 Task: Find connections with filter location Nürnberg with filter topic #Analyticswith filter profile language French with filter current company TAFE - Tractors and Farm Equipment Limited with filter school INDIAN MARITIME UNIVERSITY with filter industry Telecommunications Carriers with filter service category Wedding Photography with filter keywords title Supervisors
Action: Mouse moved to (708, 120)
Screenshot: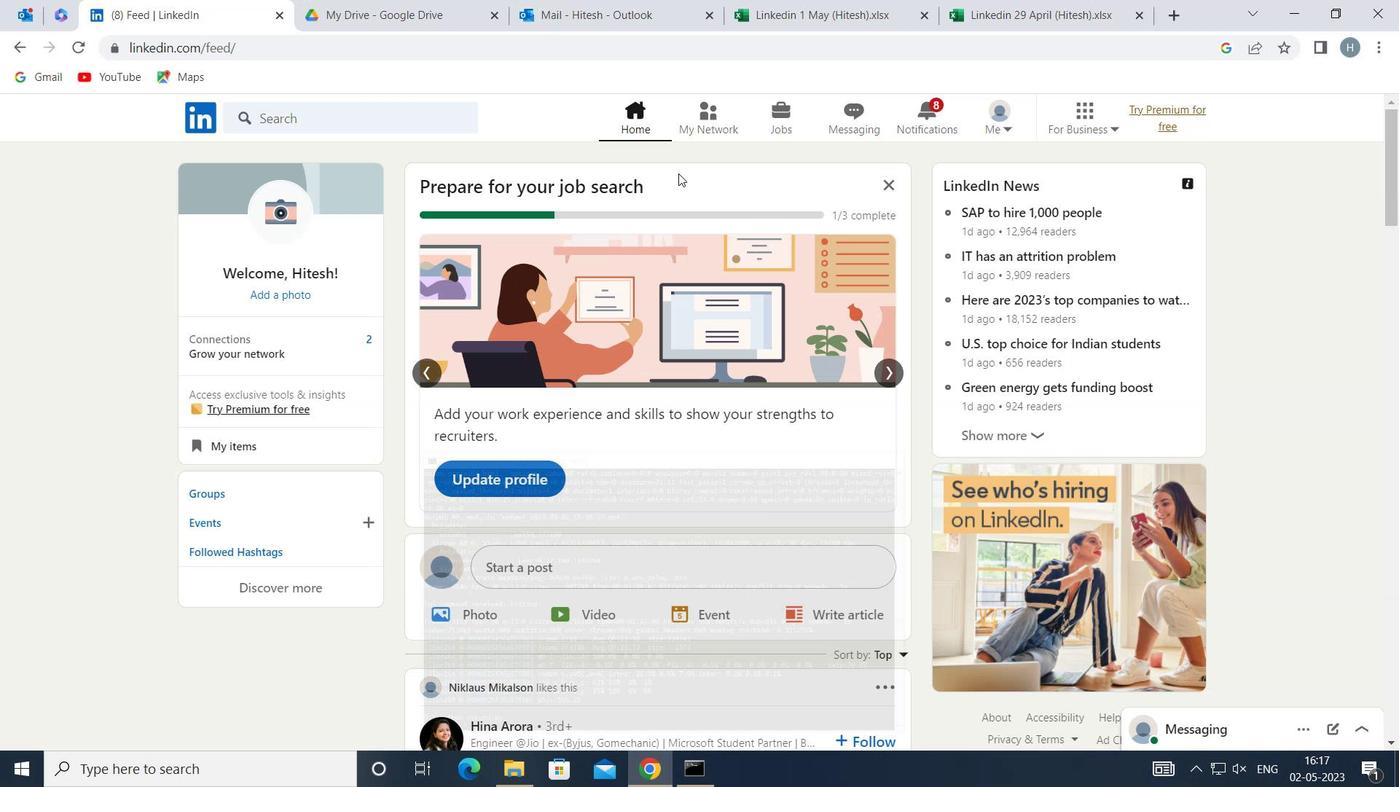 
Action: Mouse pressed left at (708, 120)
Screenshot: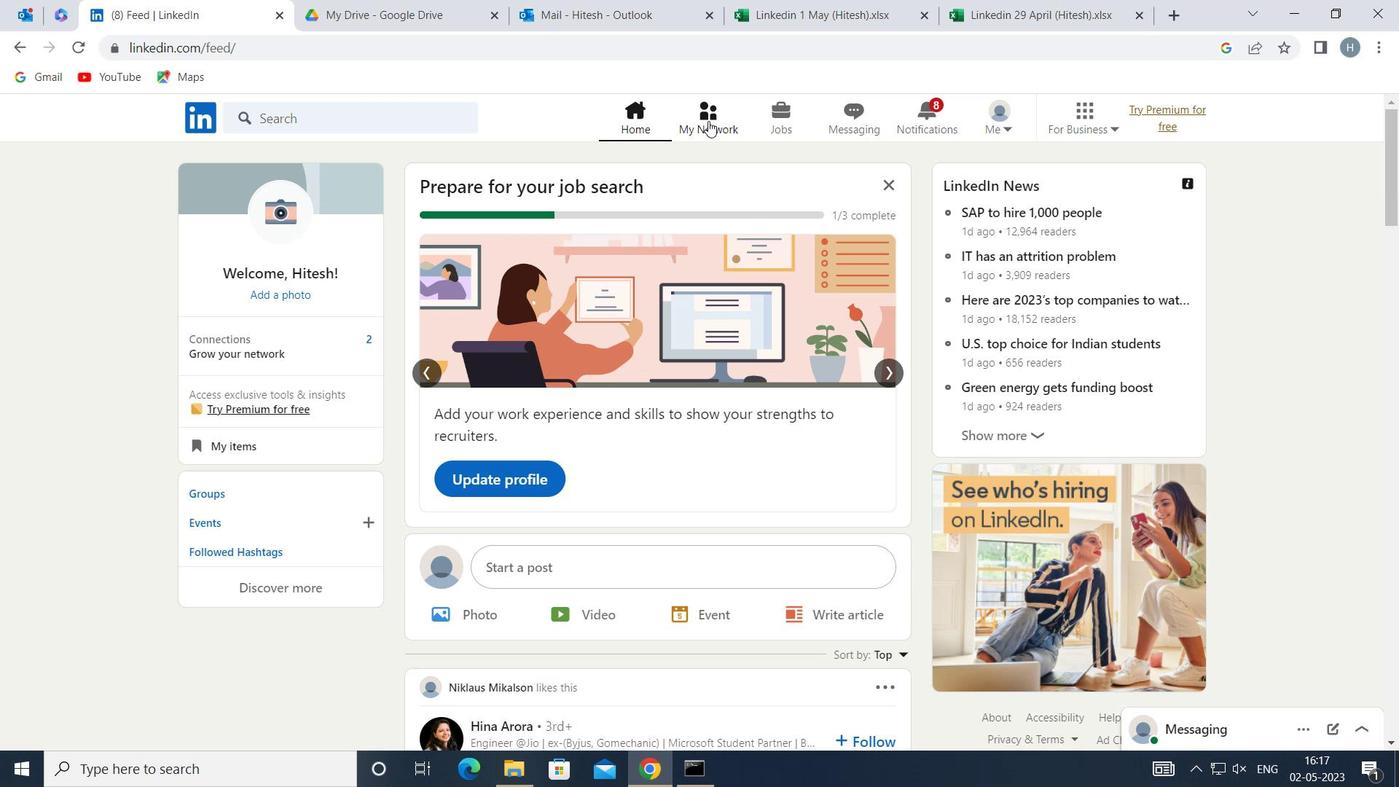 
Action: Mouse moved to (401, 223)
Screenshot: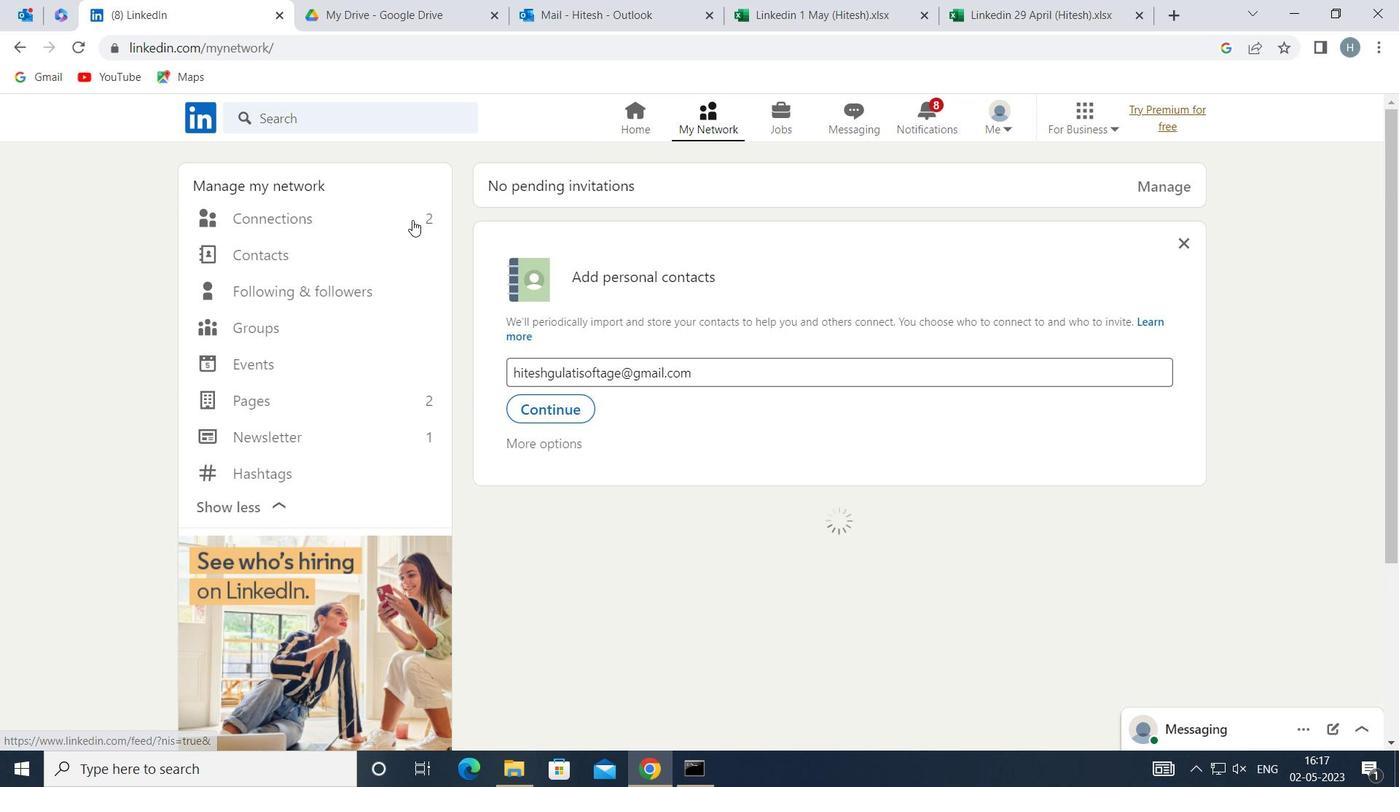 
Action: Mouse pressed left at (401, 223)
Screenshot: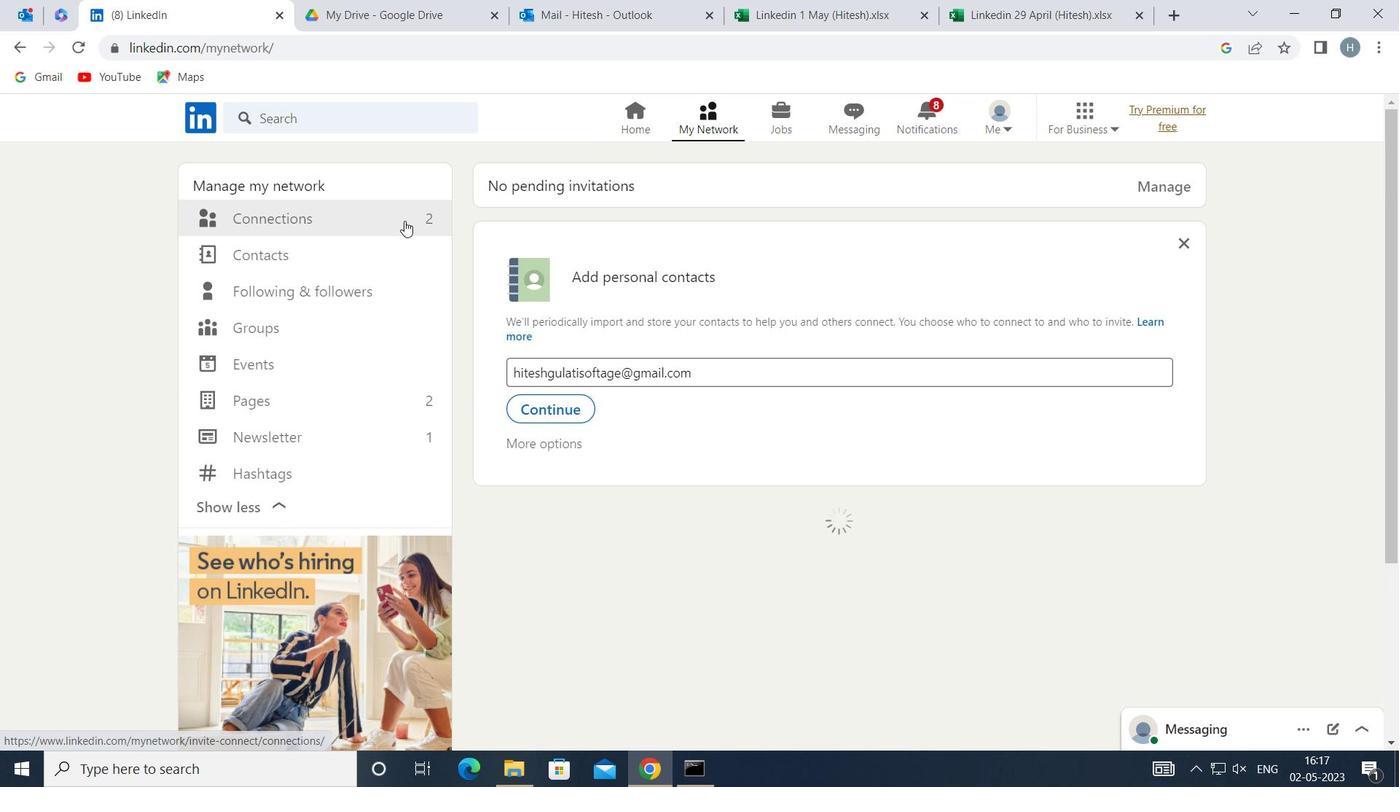 
Action: Mouse moved to (833, 216)
Screenshot: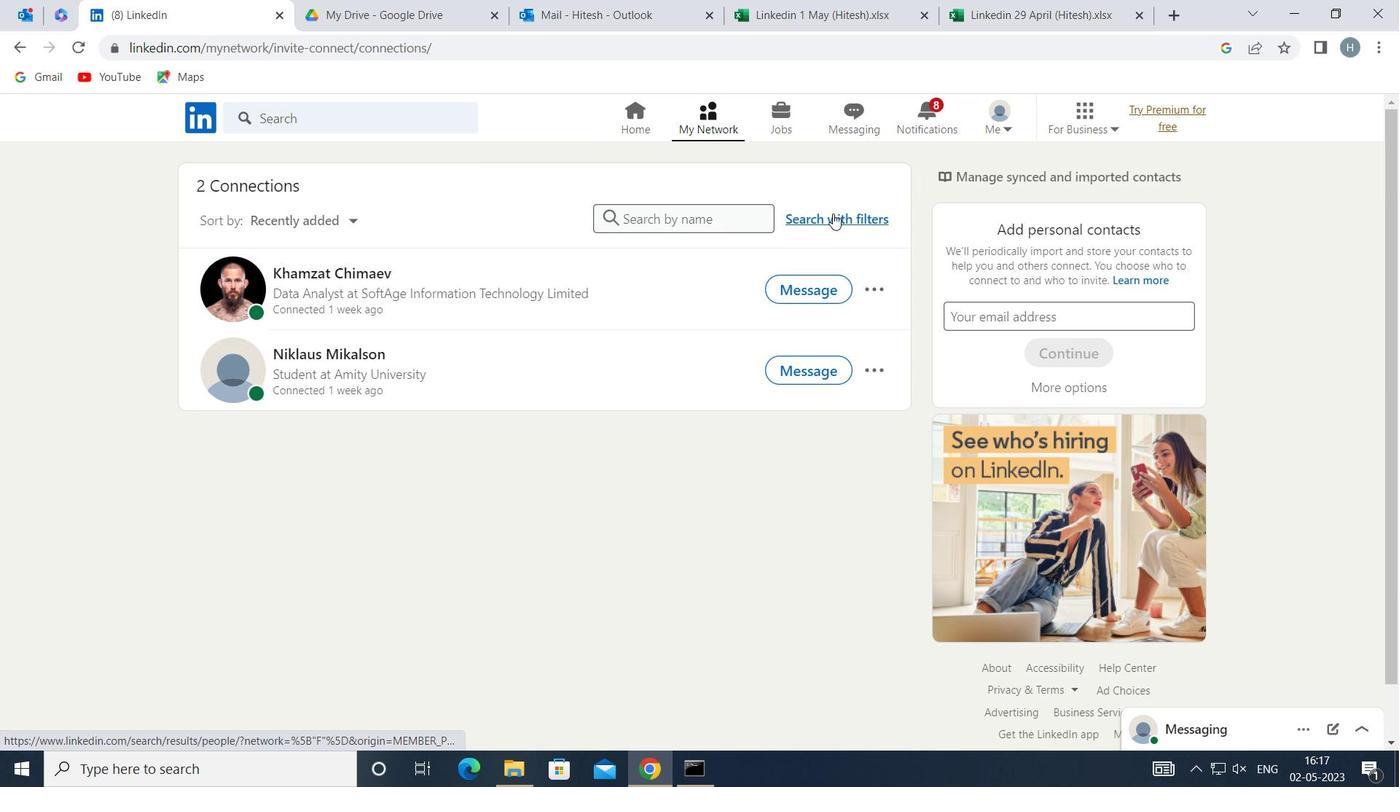 
Action: Mouse pressed left at (833, 216)
Screenshot: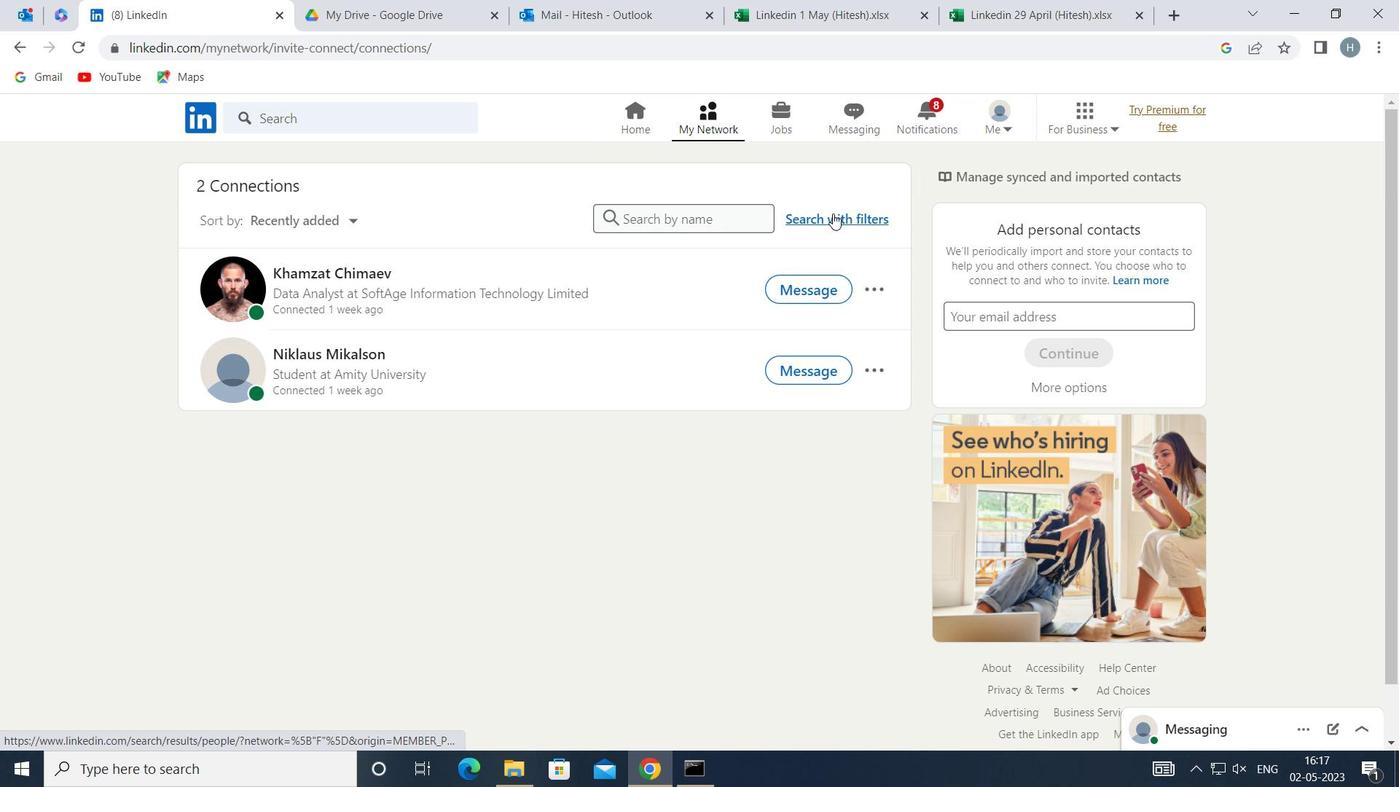 
Action: Mouse moved to (768, 167)
Screenshot: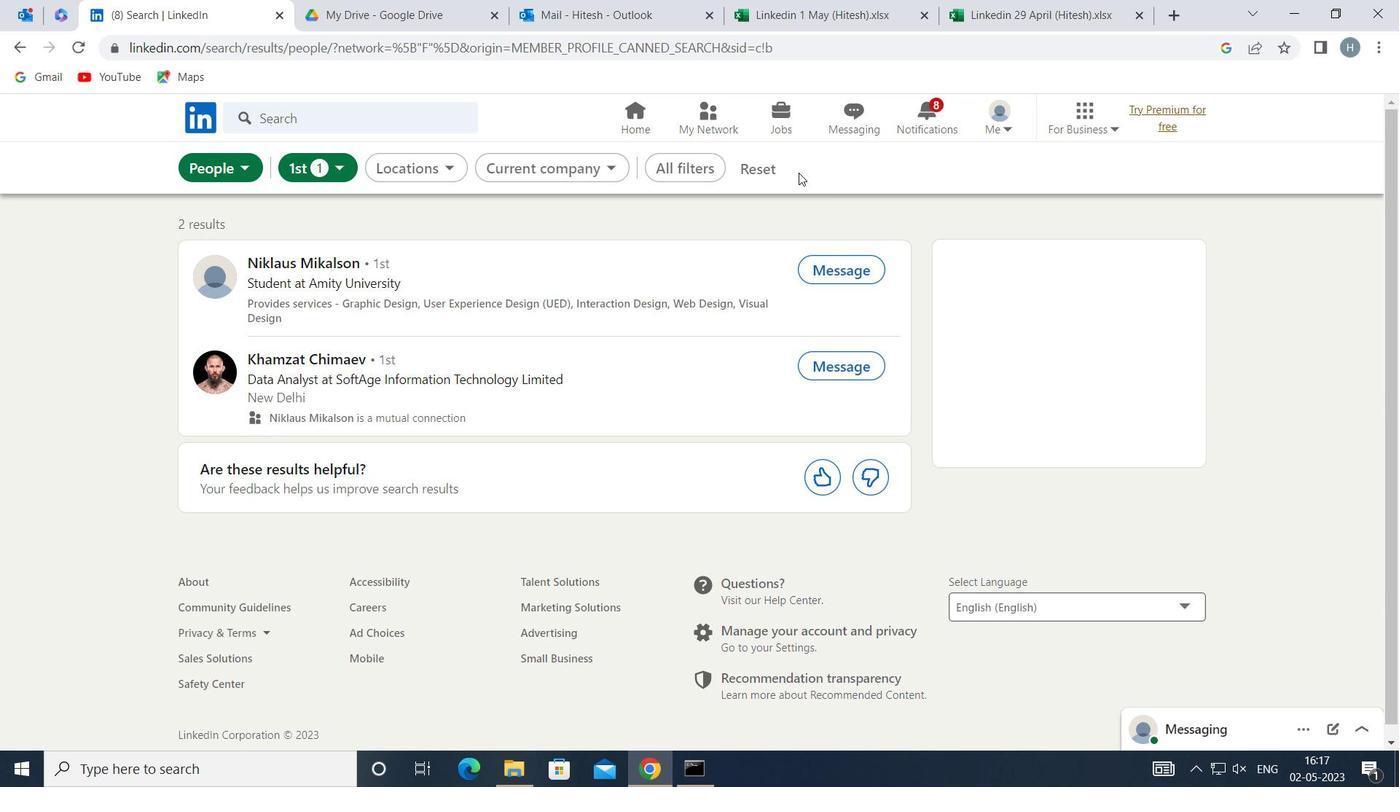 
Action: Mouse pressed left at (768, 167)
Screenshot: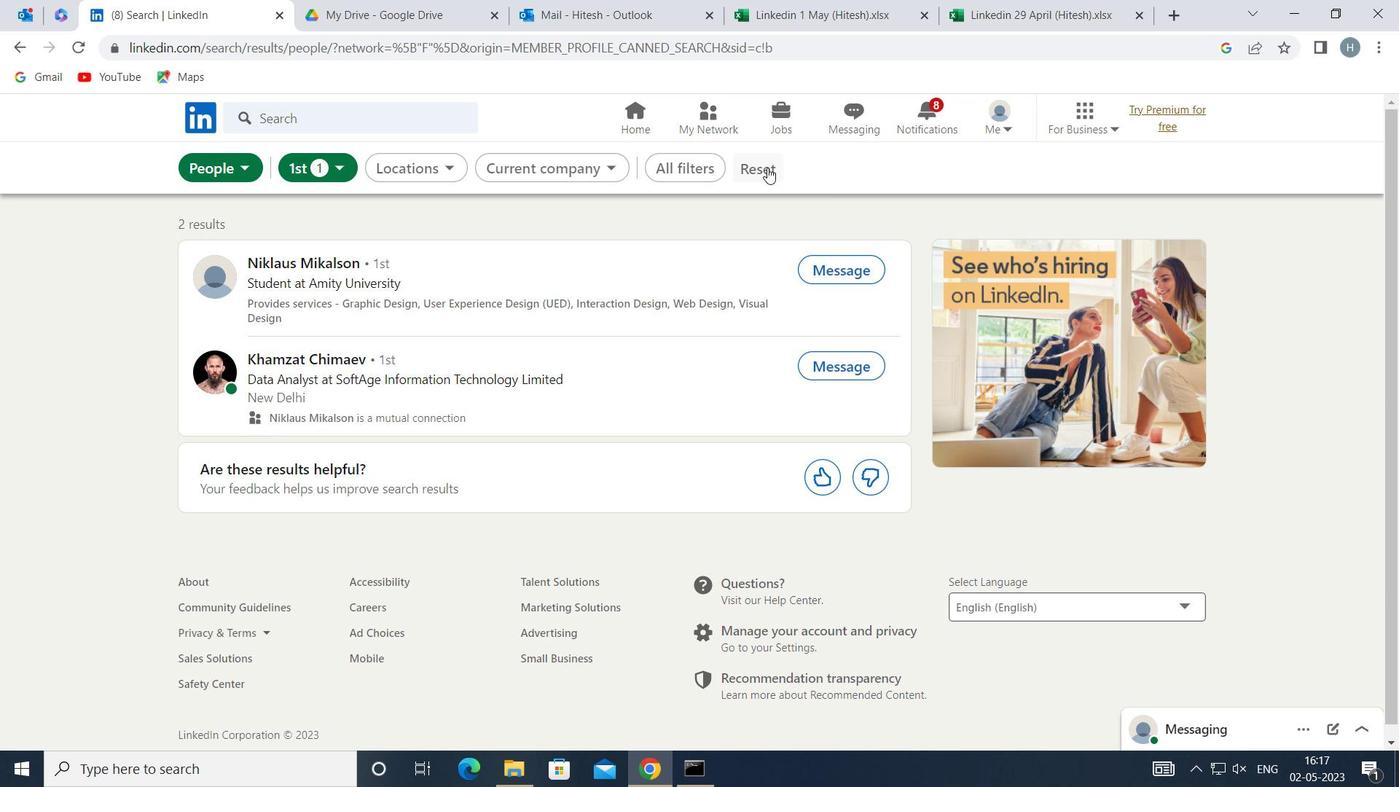 
Action: Mouse moved to (747, 165)
Screenshot: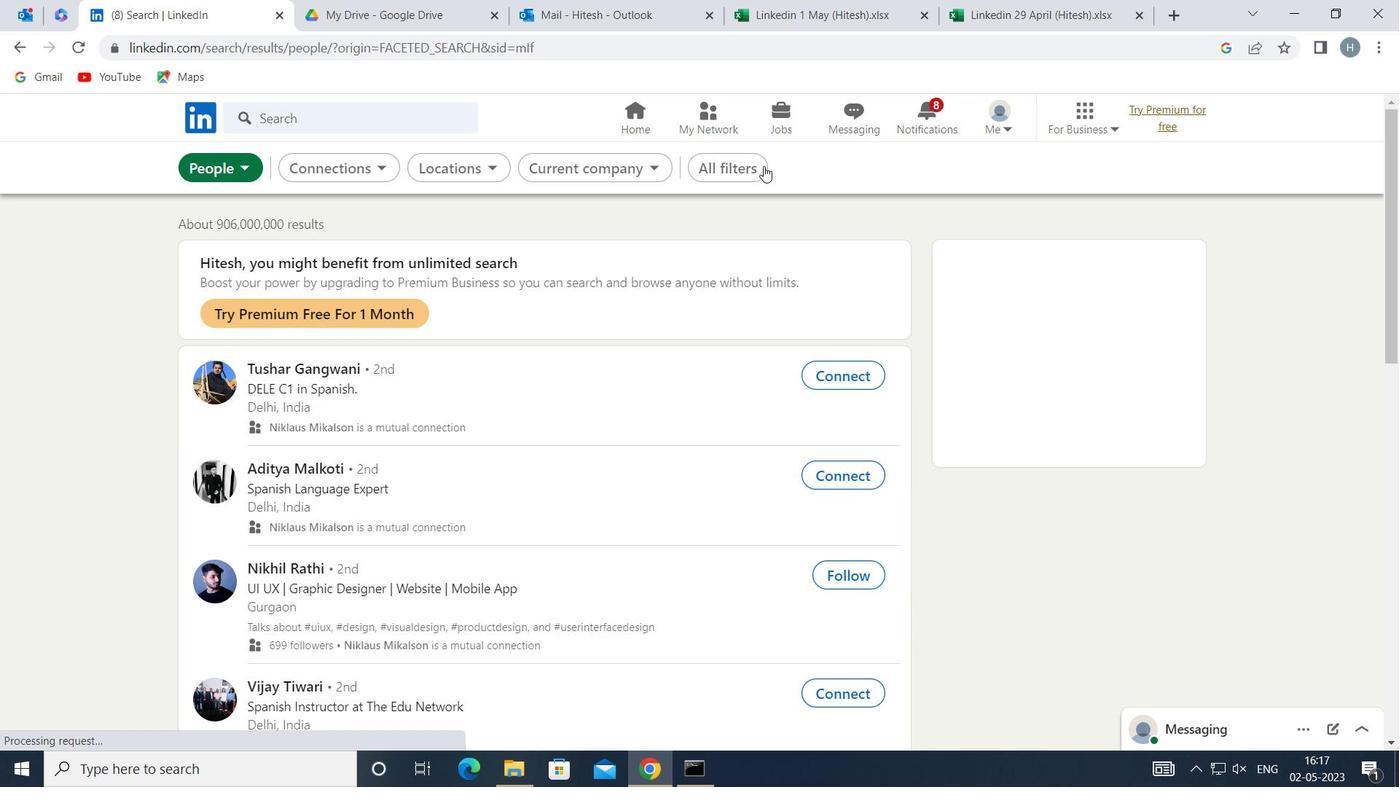 
Action: Mouse pressed left at (747, 165)
Screenshot: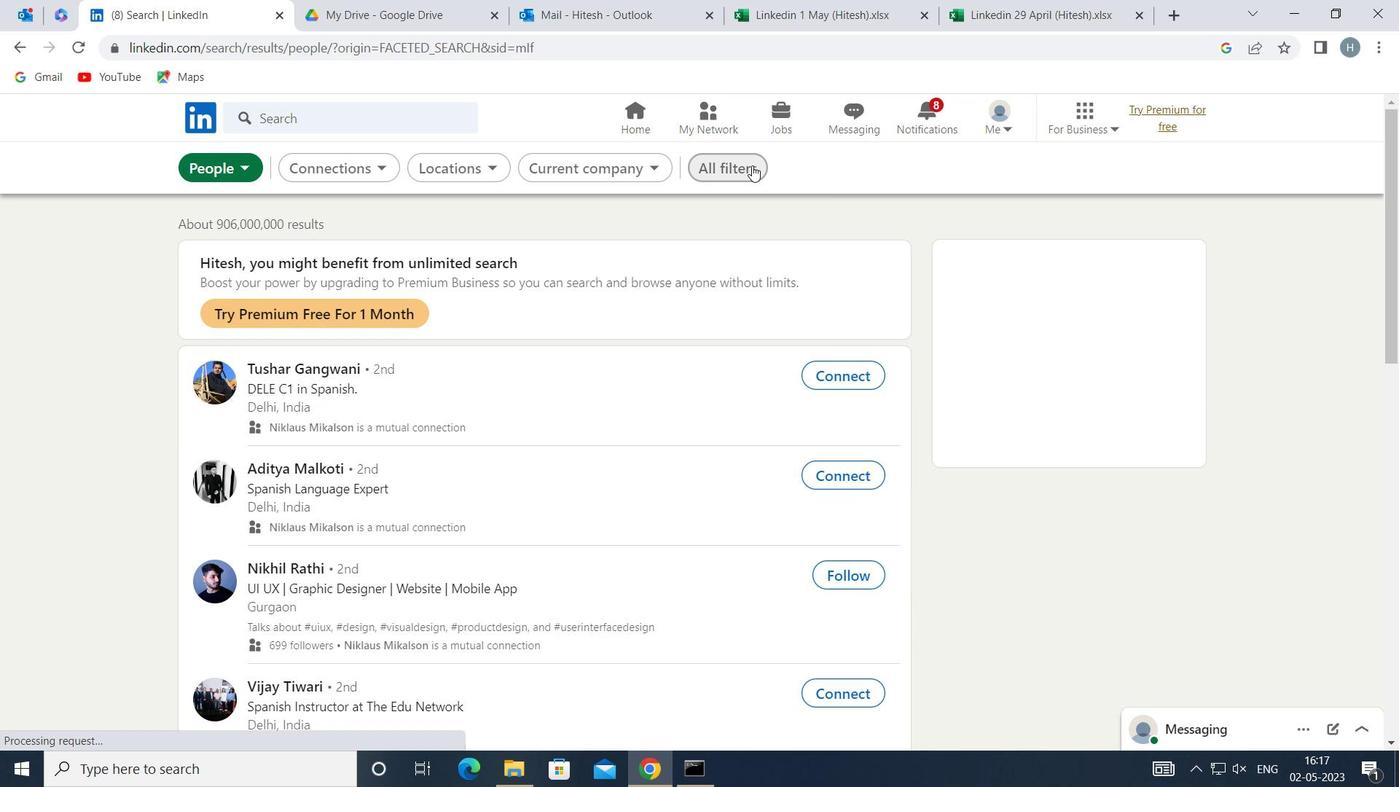 
Action: Mouse moved to (1023, 401)
Screenshot: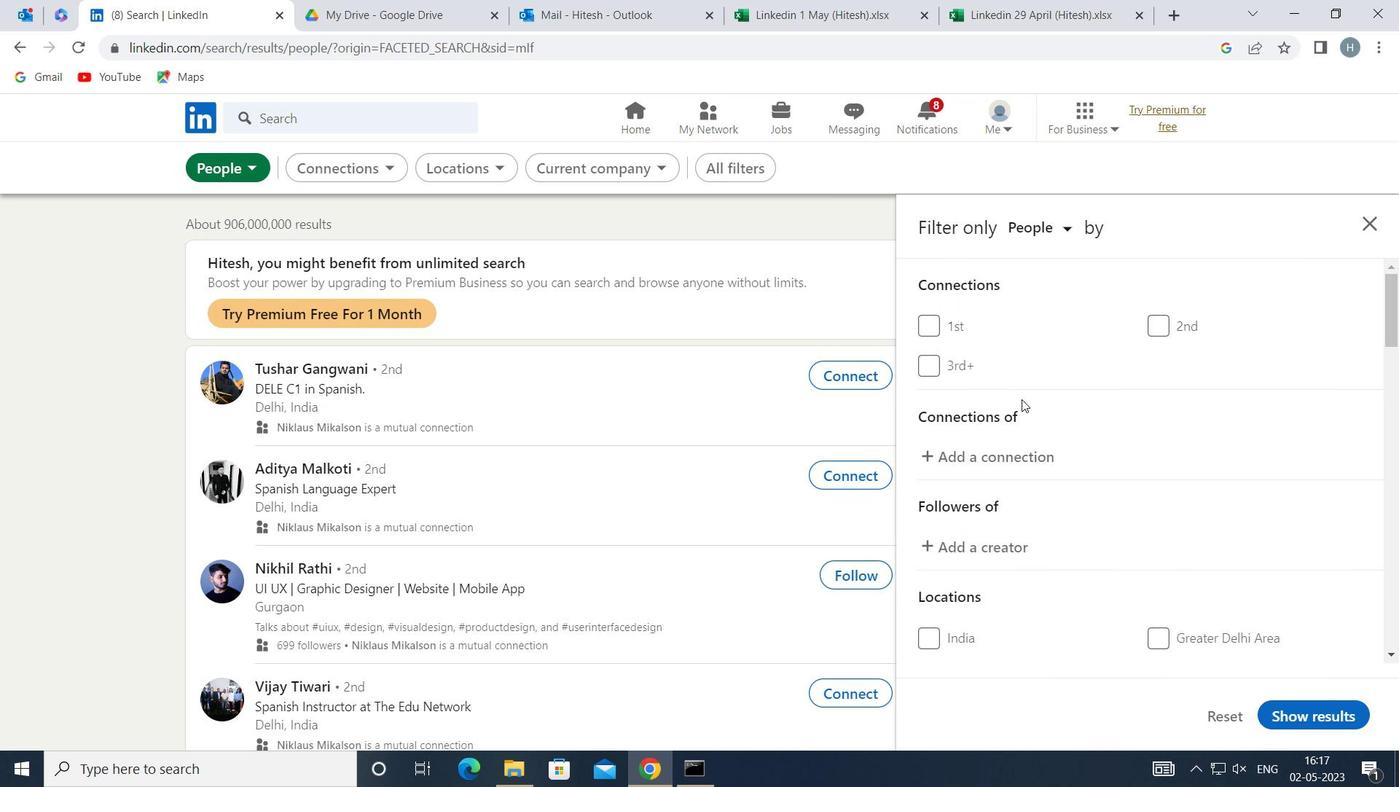 
Action: Mouse scrolled (1023, 400) with delta (0, 0)
Screenshot: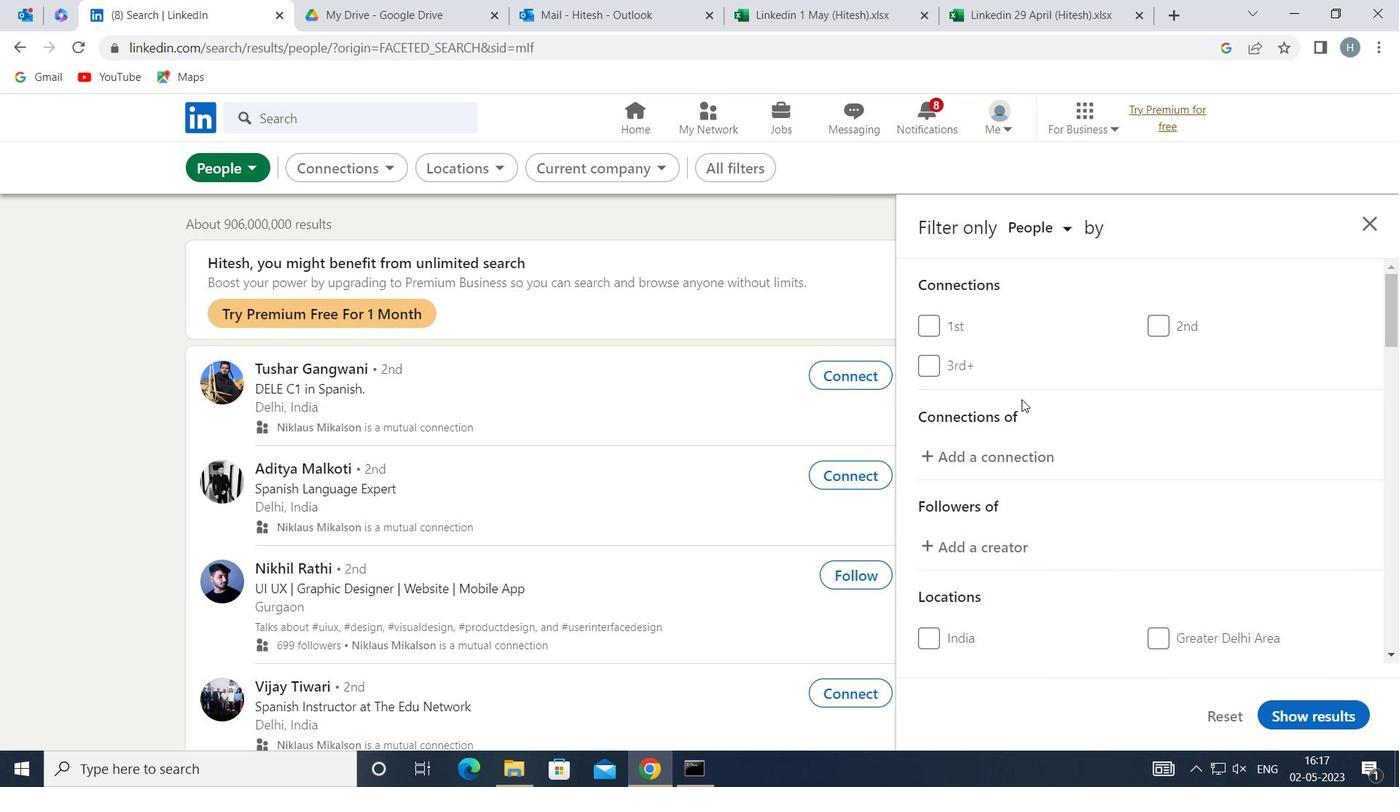 
Action: Mouse scrolled (1023, 400) with delta (0, 0)
Screenshot: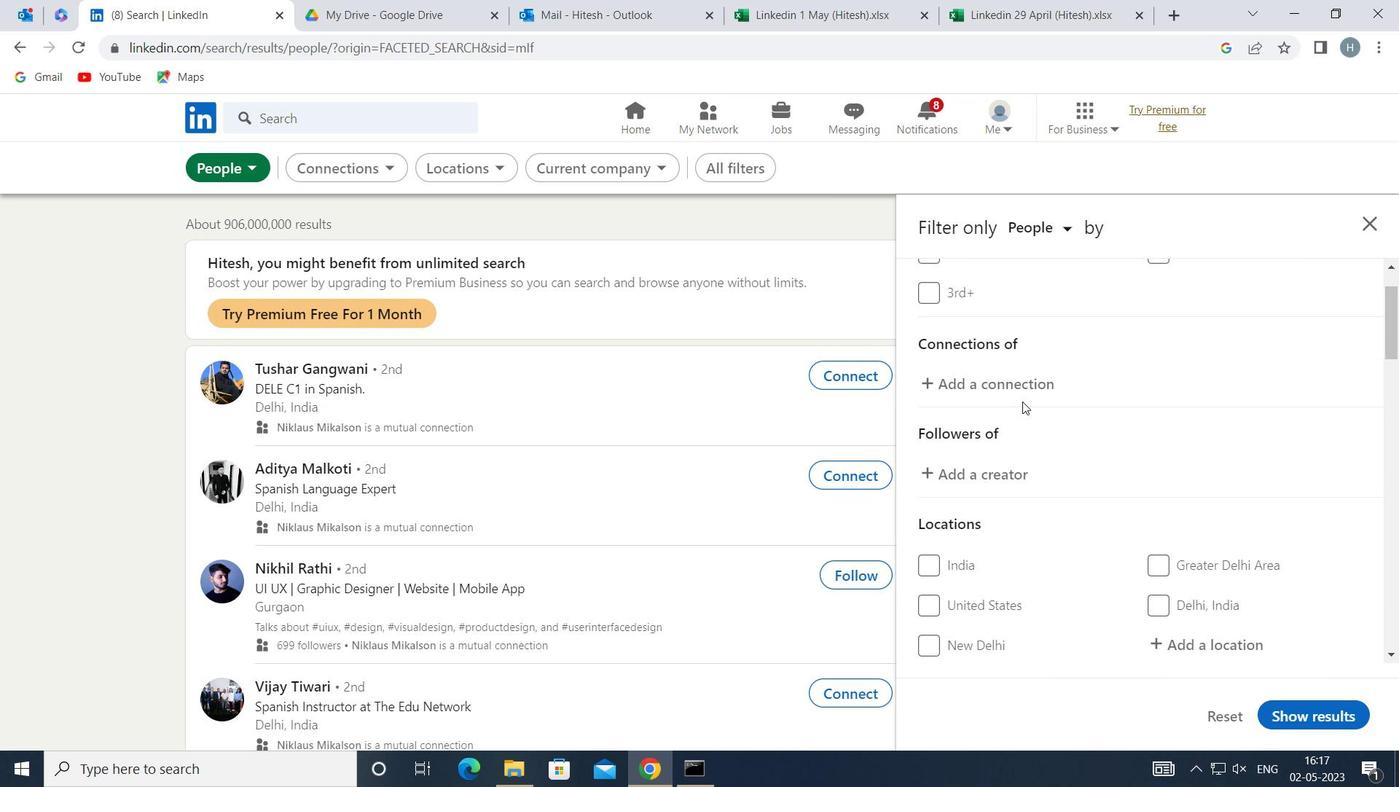 
Action: Mouse scrolled (1023, 400) with delta (0, 0)
Screenshot: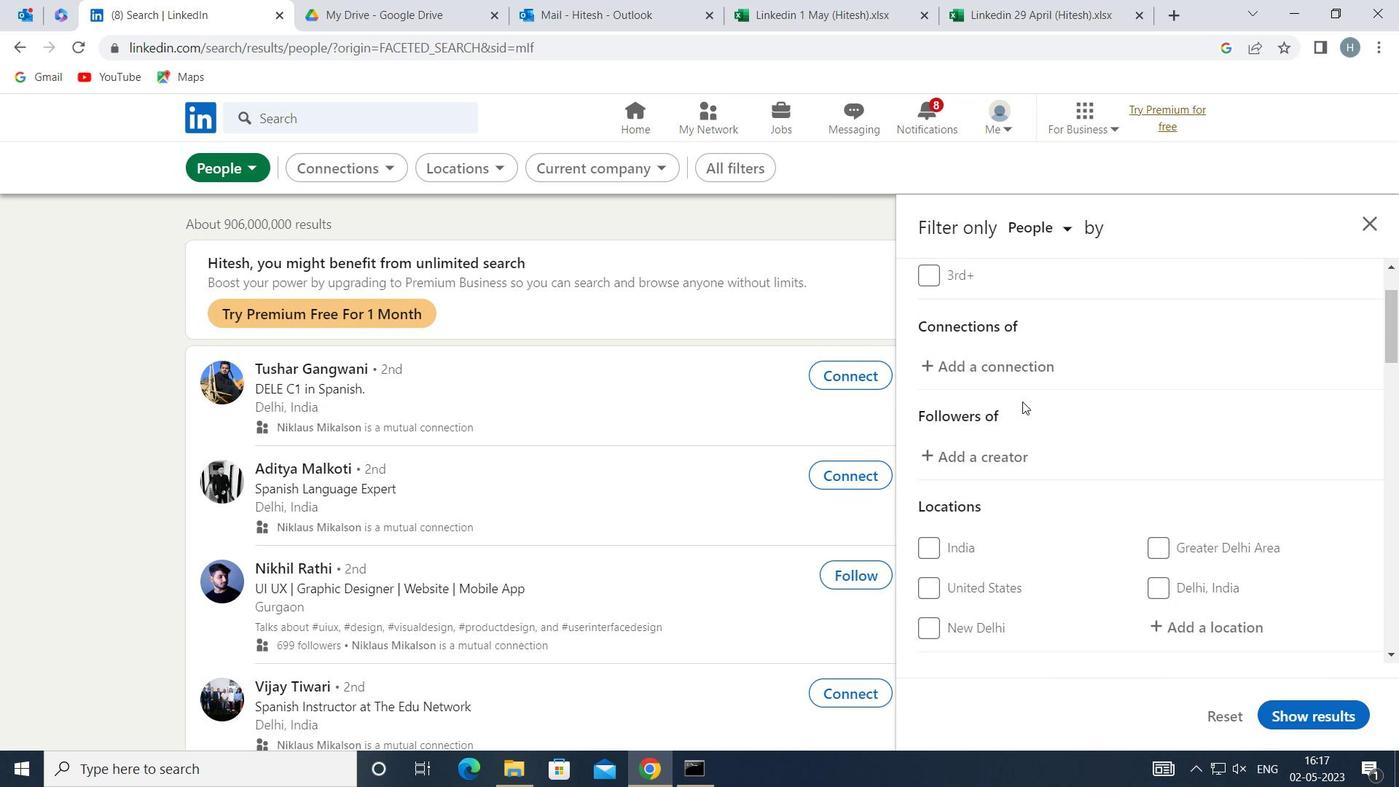 
Action: Mouse moved to (1193, 435)
Screenshot: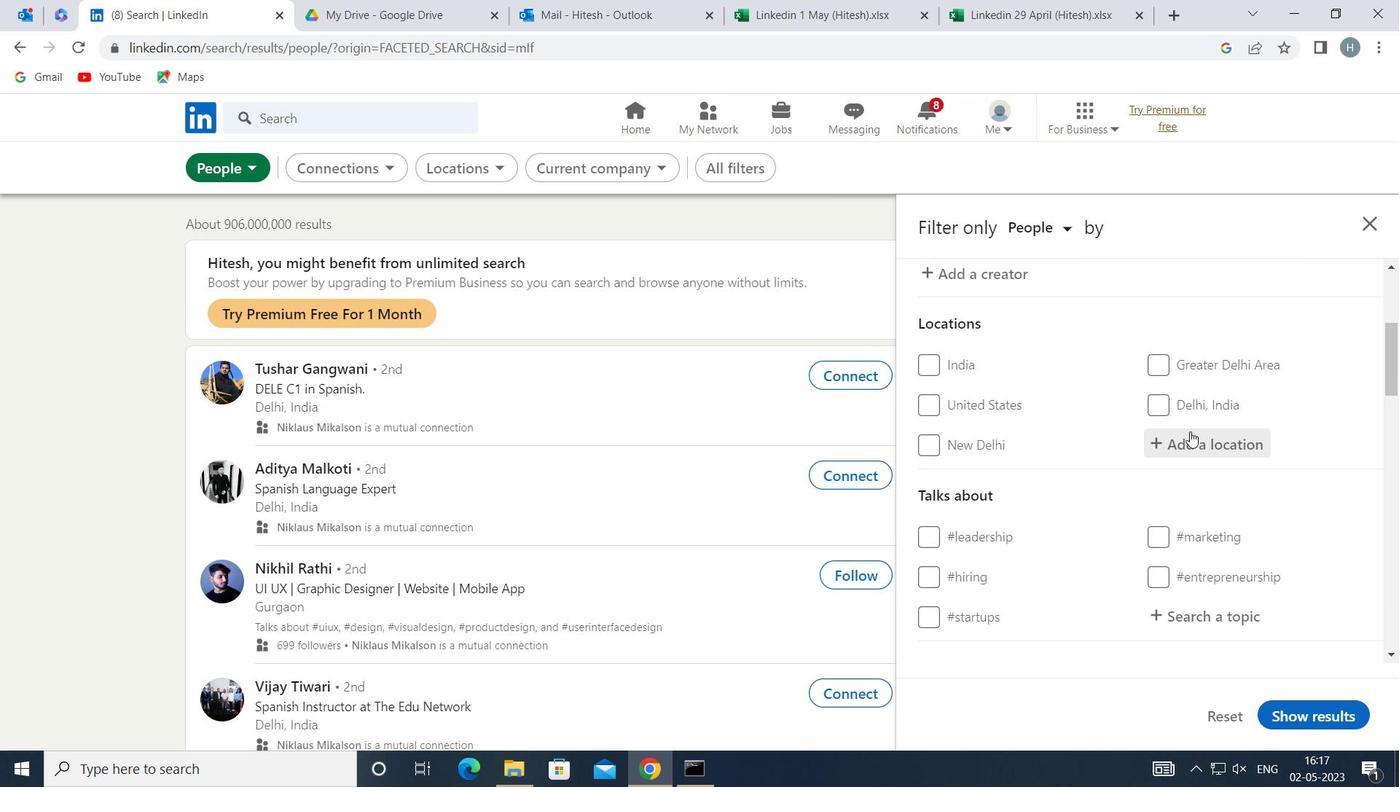 
Action: Mouse pressed left at (1193, 435)
Screenshot: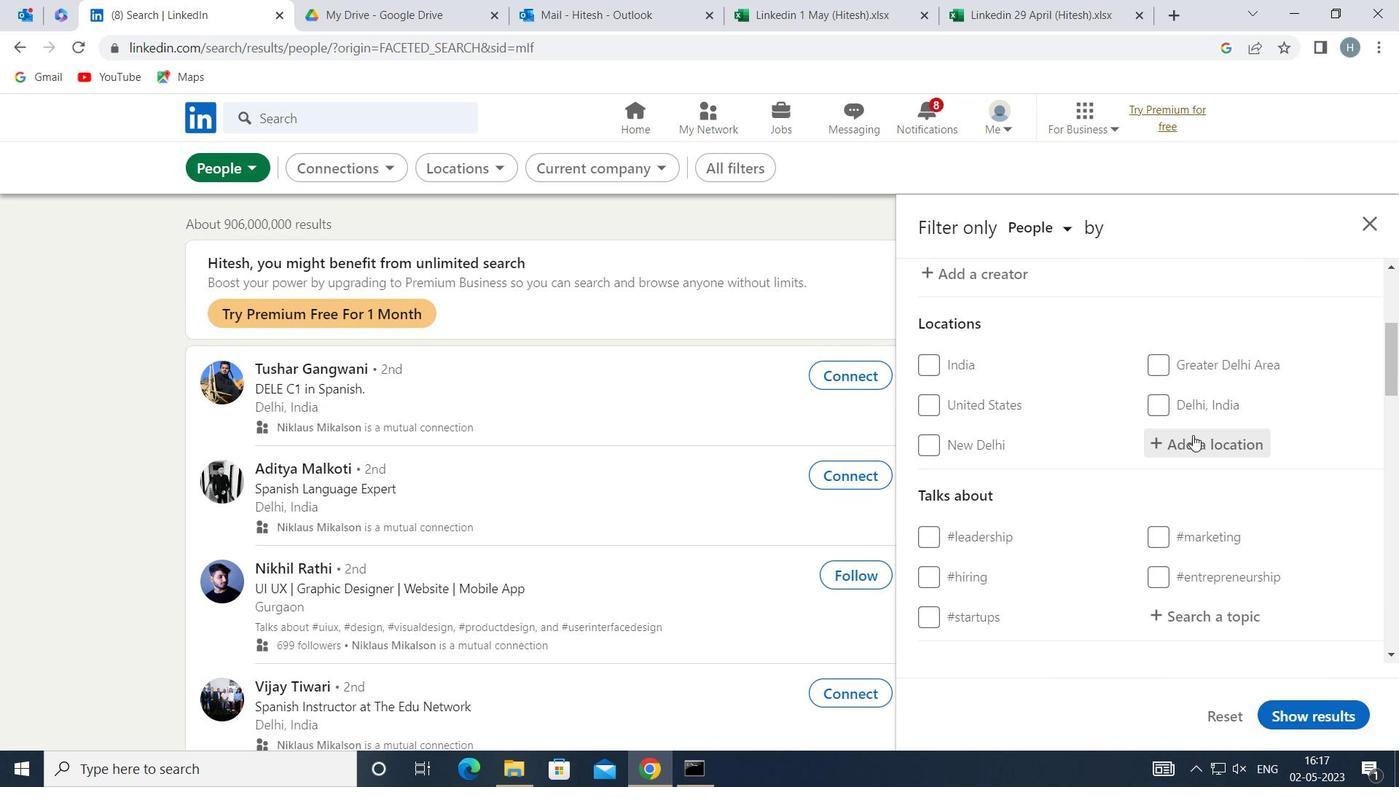 
Action: Key pressed <Key.shift><Key.shift><Key.shift><Key.shift><Key.shift><Key.shift><Key.shift><Key.shift><Key.shift><Key.shift><Key.shift><Key.shift><Key.shift><Key.shift>NURNBERG
Screenshot: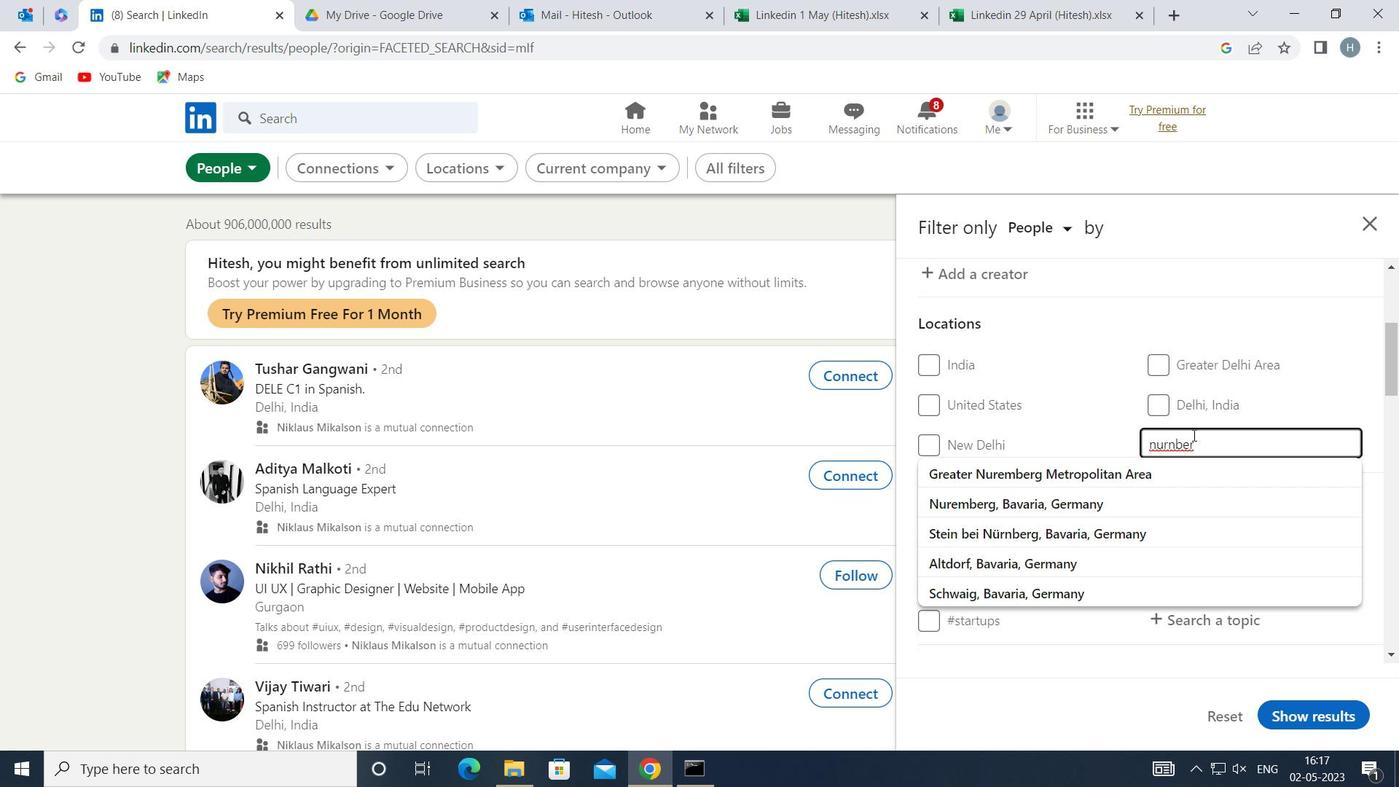 
Action: Mouse moved to (1223, 448)
Screenshot: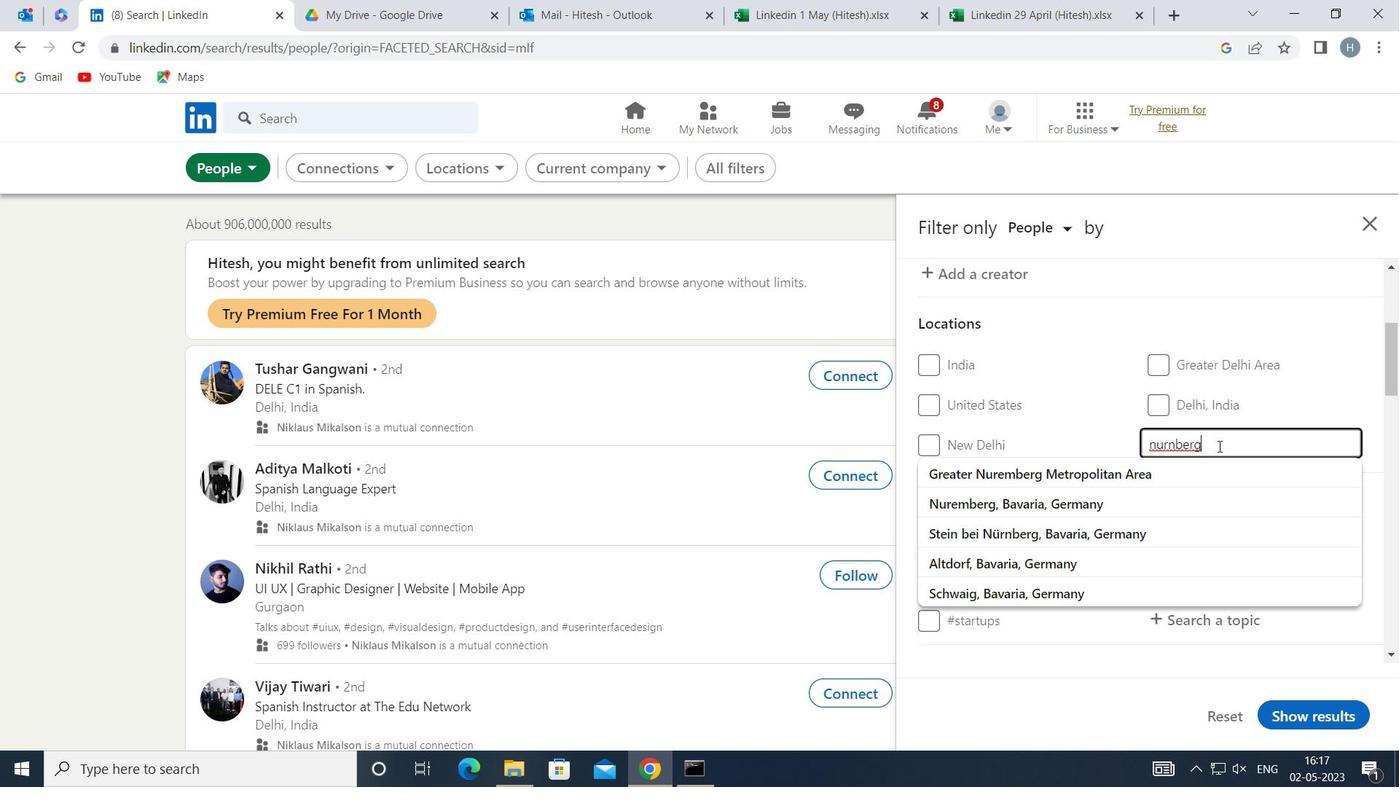 
Action: Mouse pressed left at (1223, 448)
Screenshot: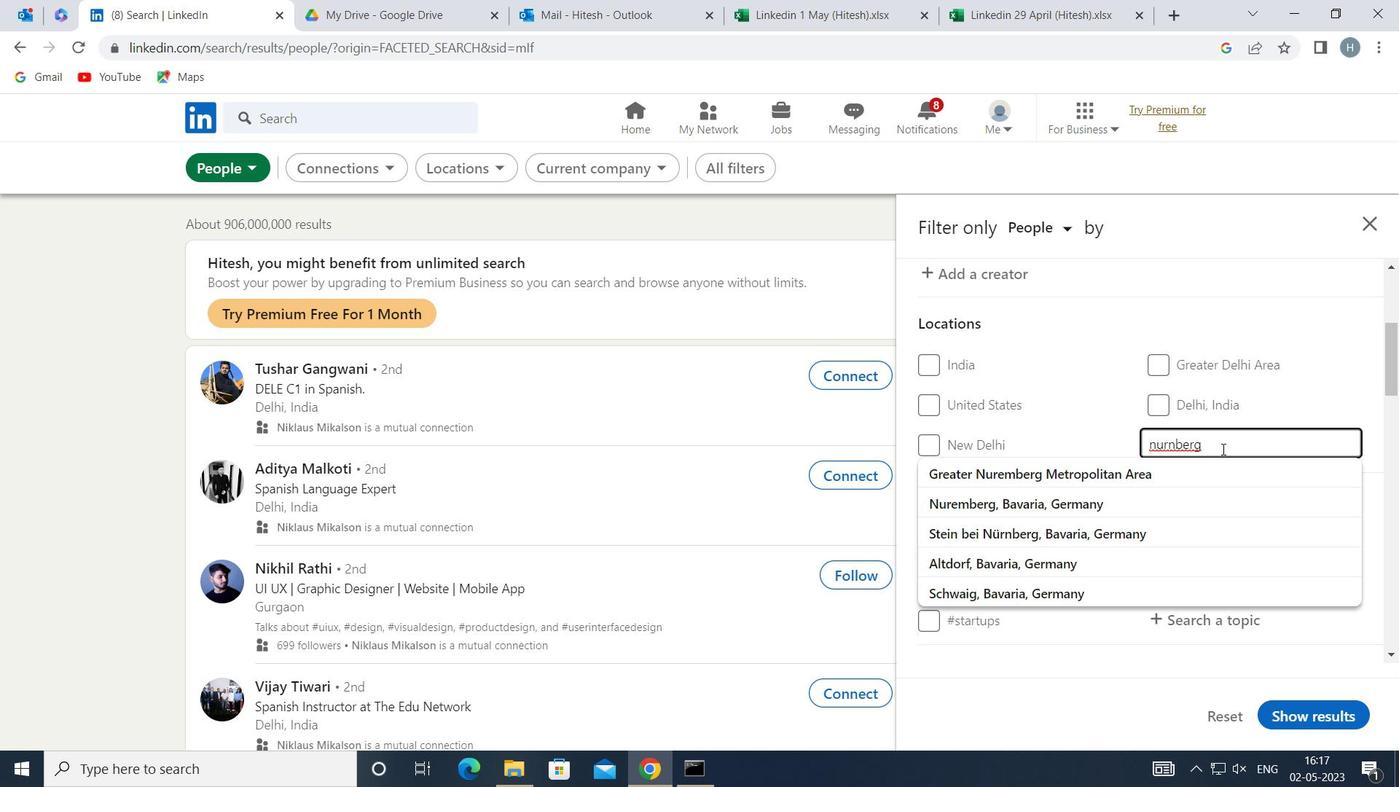 
Action: Mouse moved to (1367, 391)
Screenshot: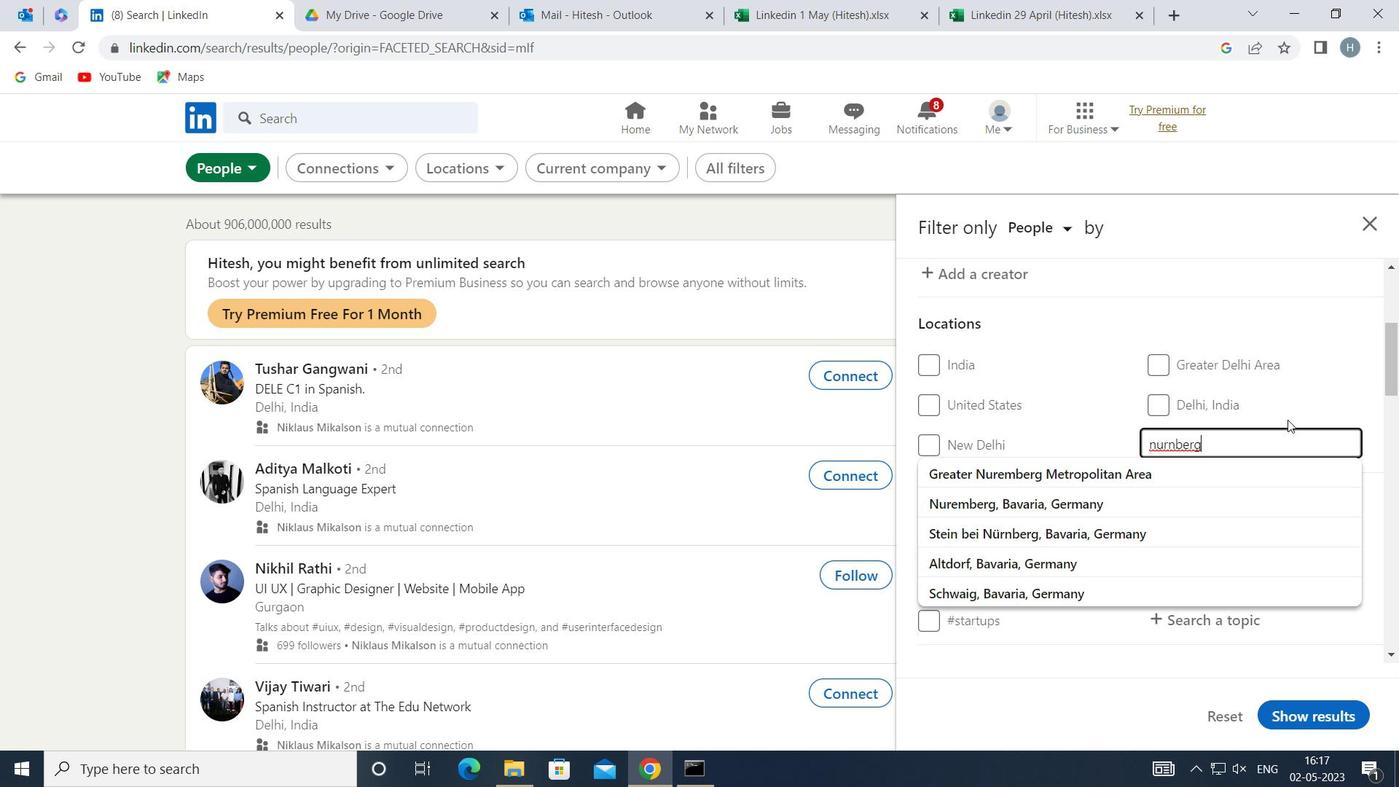 
Action: Mouse pressed left at (1367, 391)
Screenshot: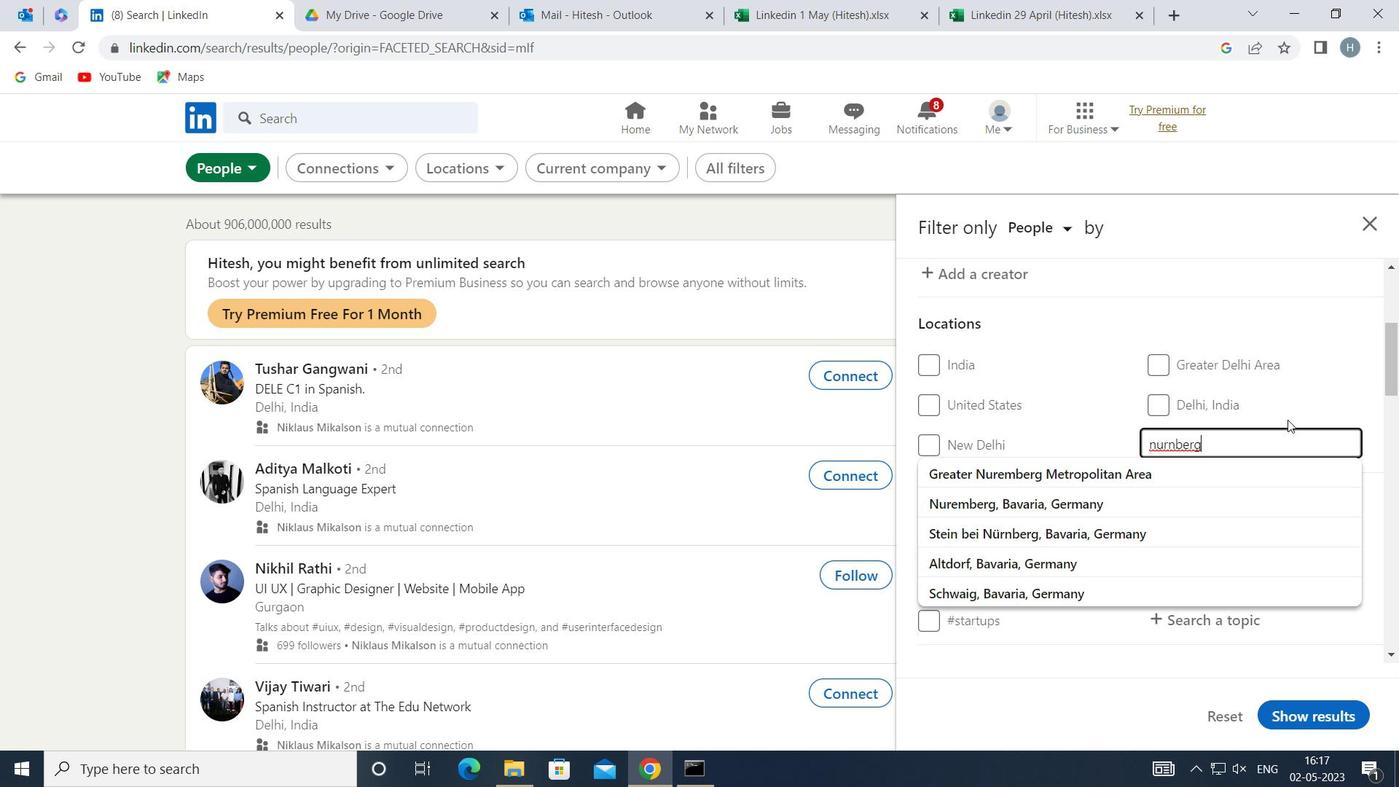 
Action: Mouse moved to (1220, 617)
Screenshot: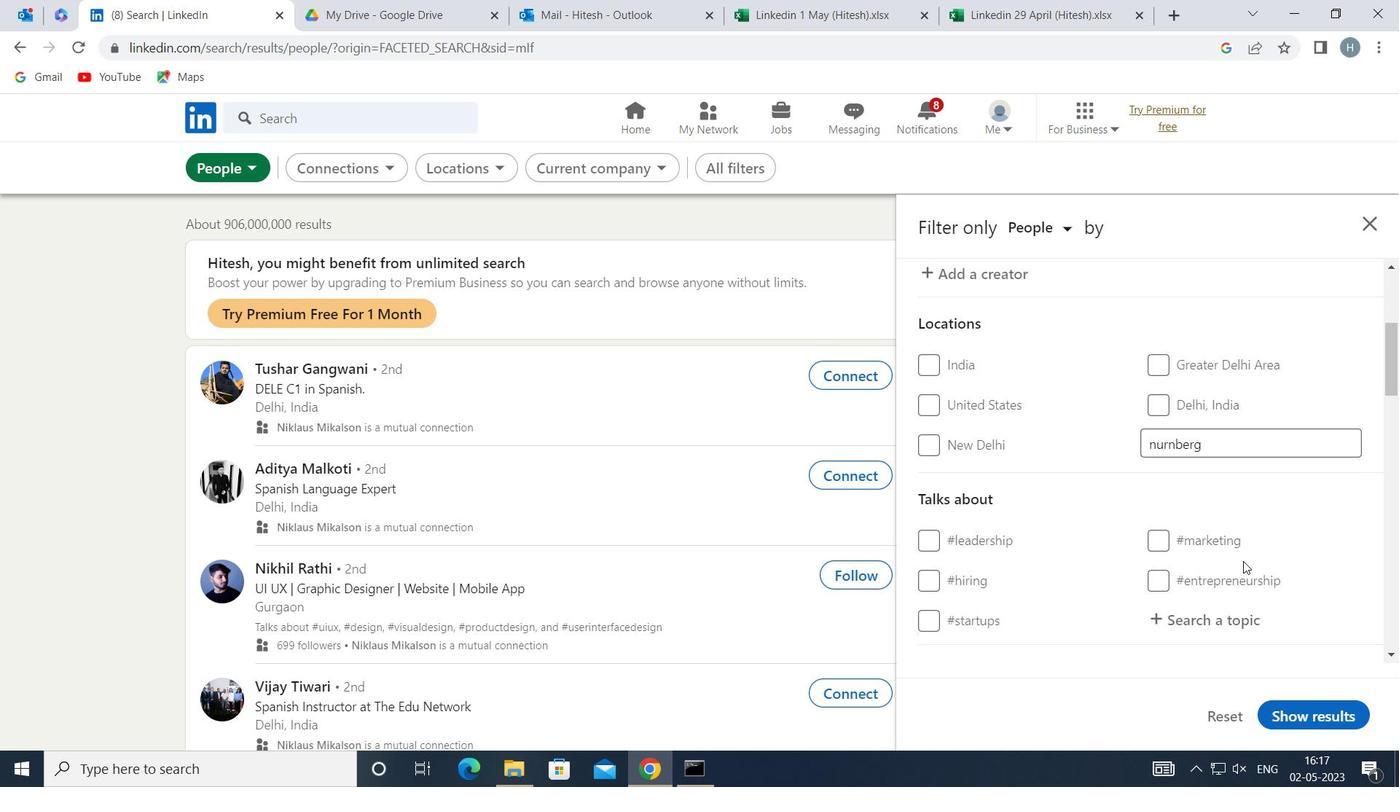 
Action: Mouse pressed left at (1220, 617)
Screenshot: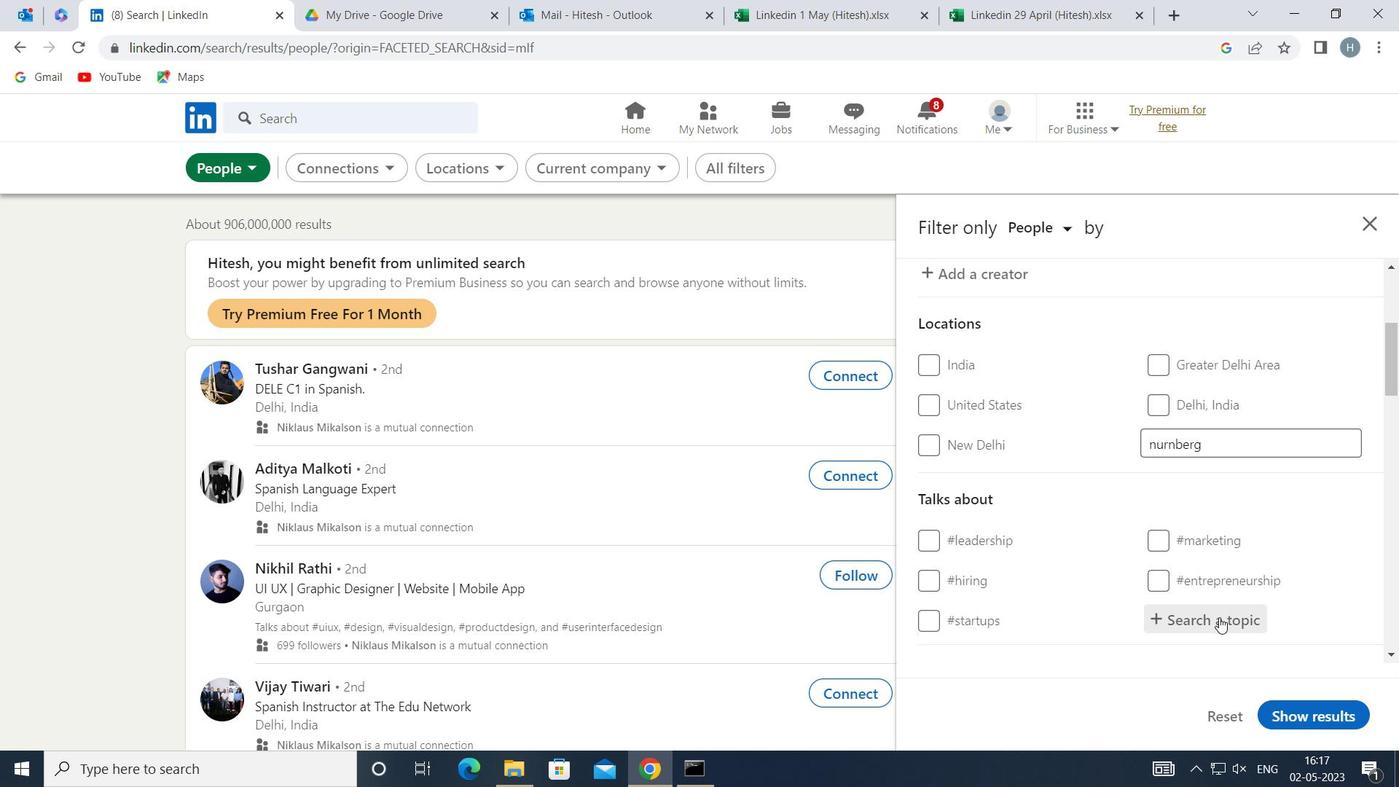 
Action: Key pressed <Key.shift>ANALYTIC
Screenshot: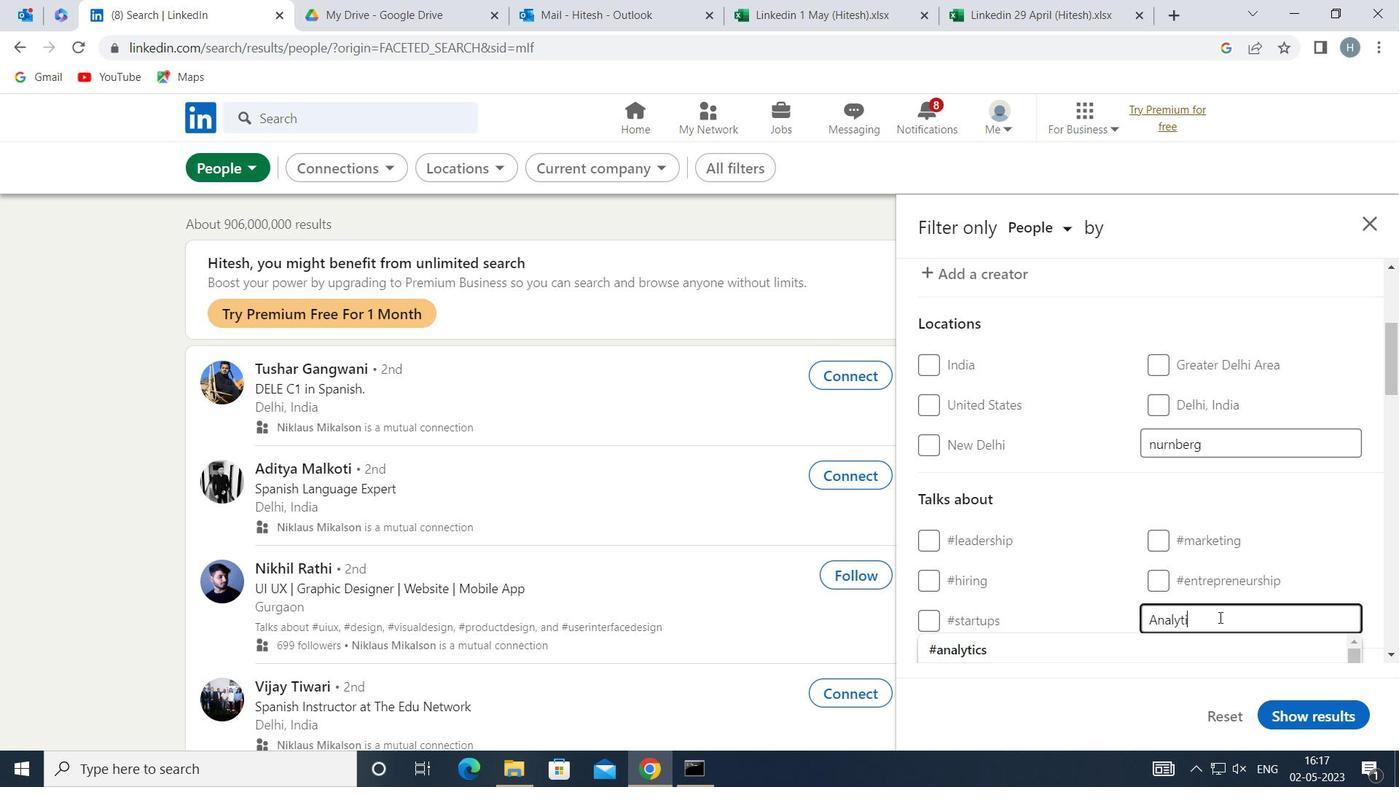 
Action: Mouse moved to (1055, 650)
Screenshot: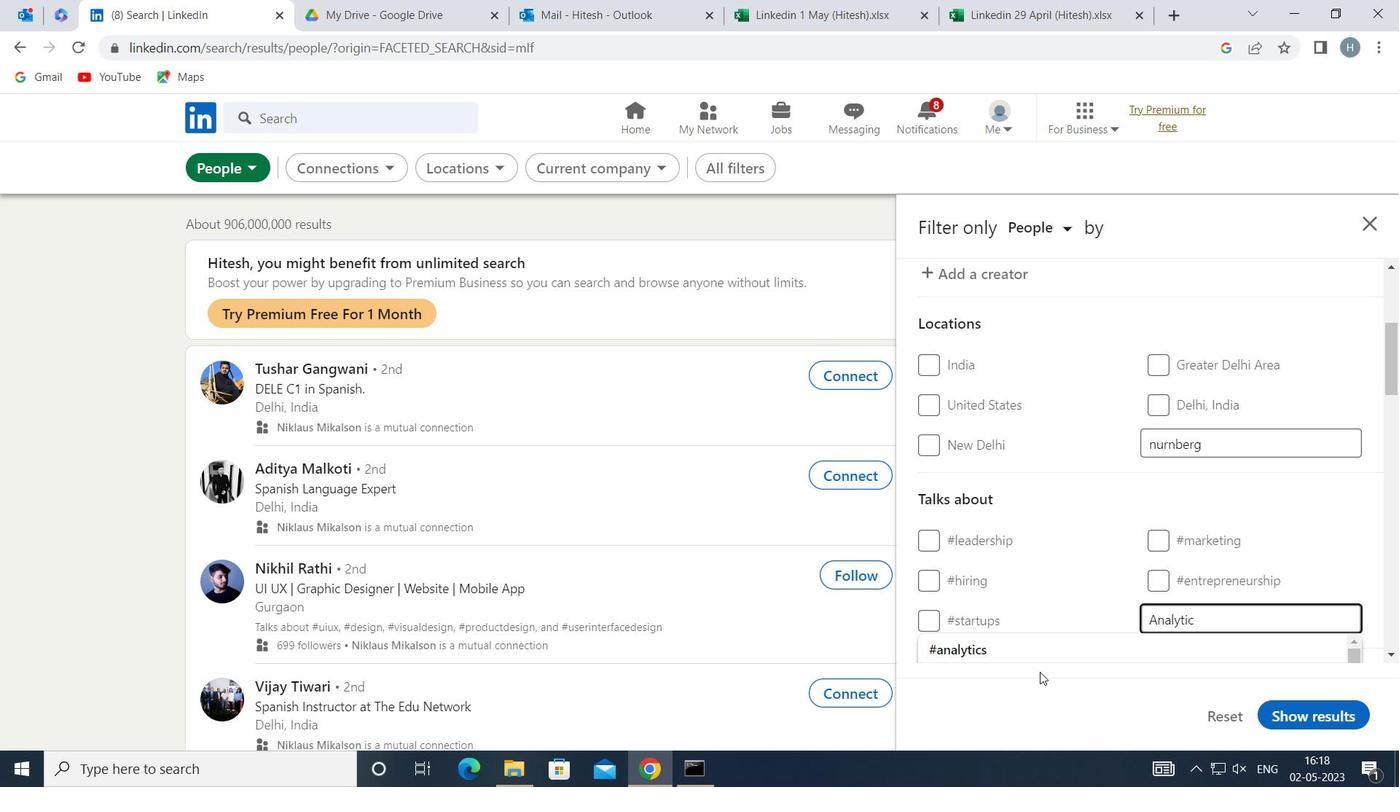 
Action: Mouse pressed left at (1055, 650)
Screenshot: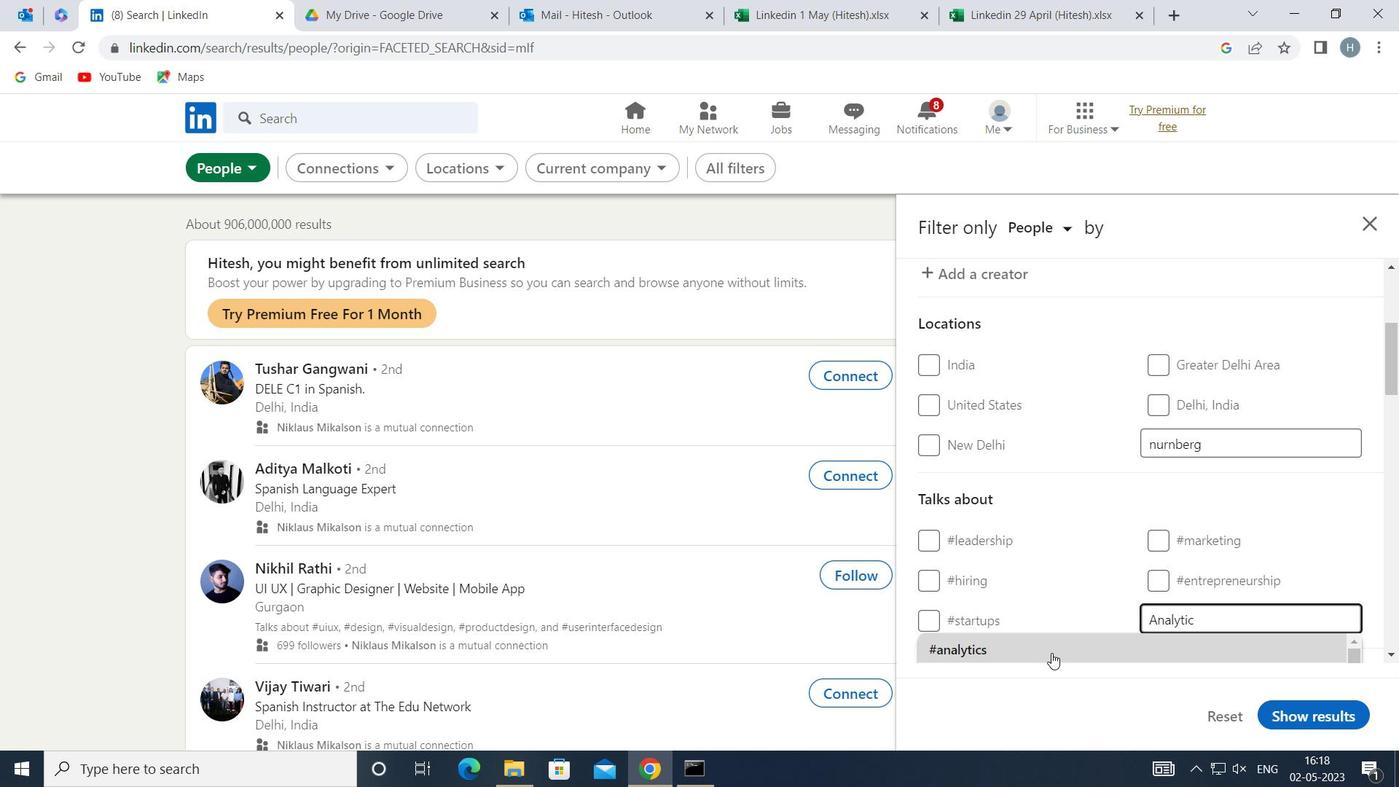 
Action: Mouse moved to (1056, 599)
Screenshot: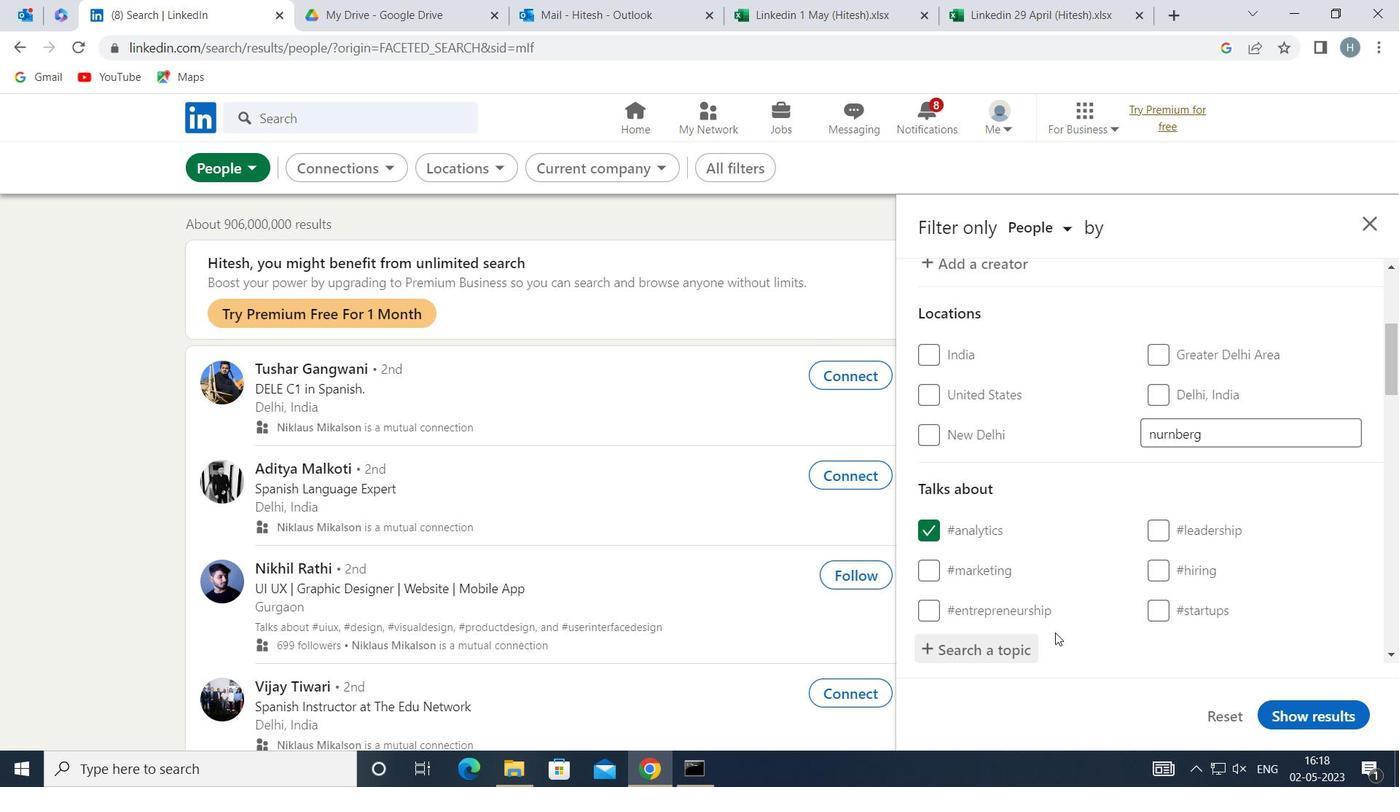 
Action: Mouse scrolled (1056, 599) with delta (0, 0)
Screenshot: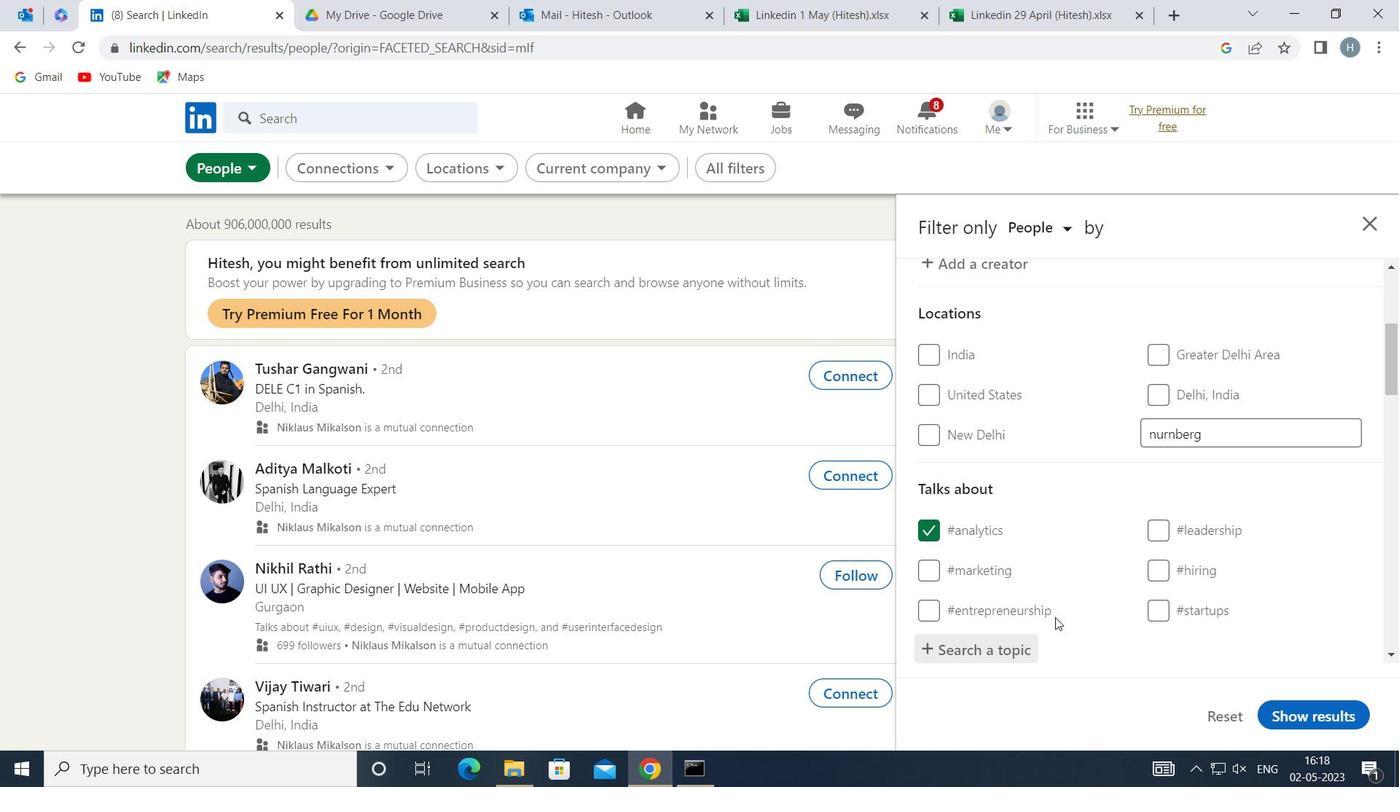 
Action: Mouse scrolled (1056, 599) with delta (0, 0)
Screenshot: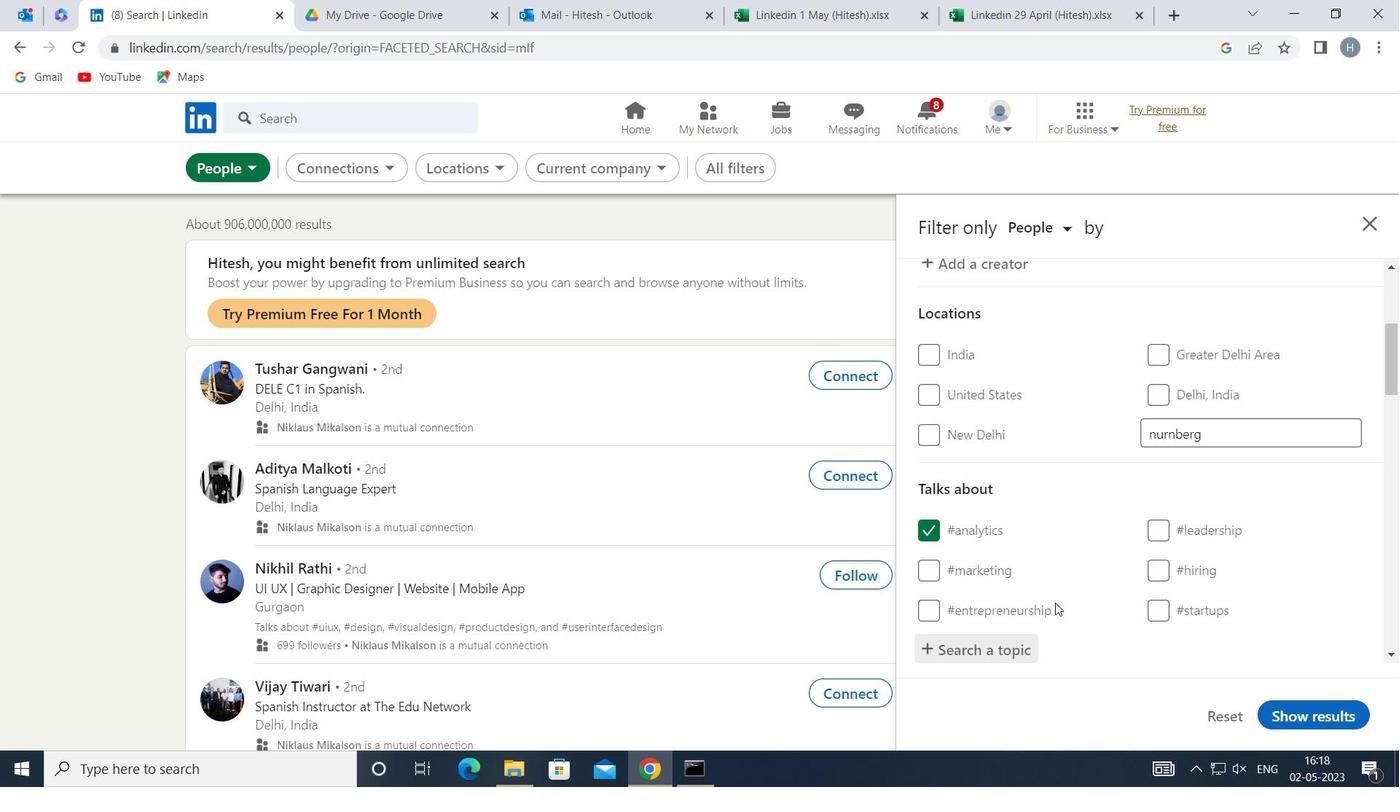 
Action: Mouse moved to (1101, 596)
Screenshot: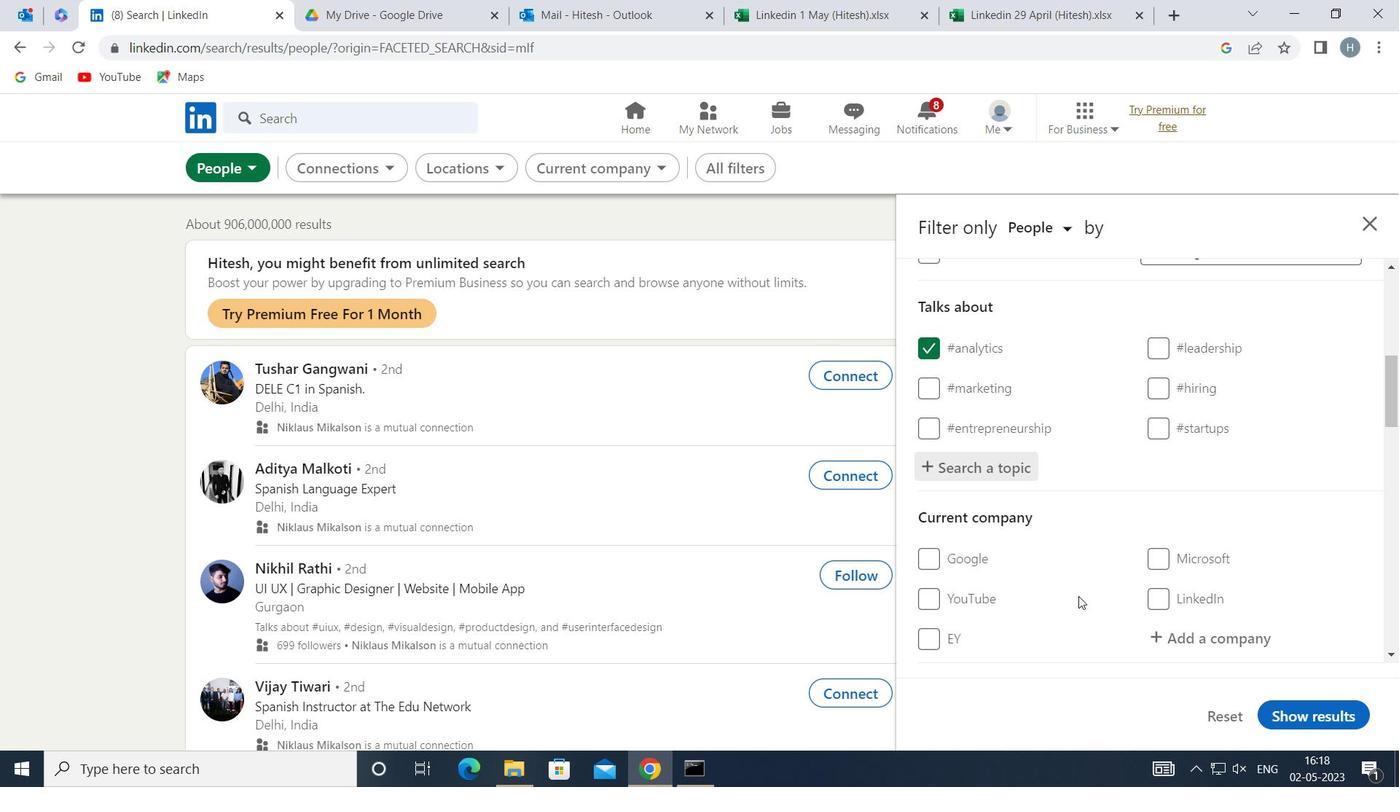 
Action: Mouse scrolled (1101, 595) with delta (0, 0)
Screenshot: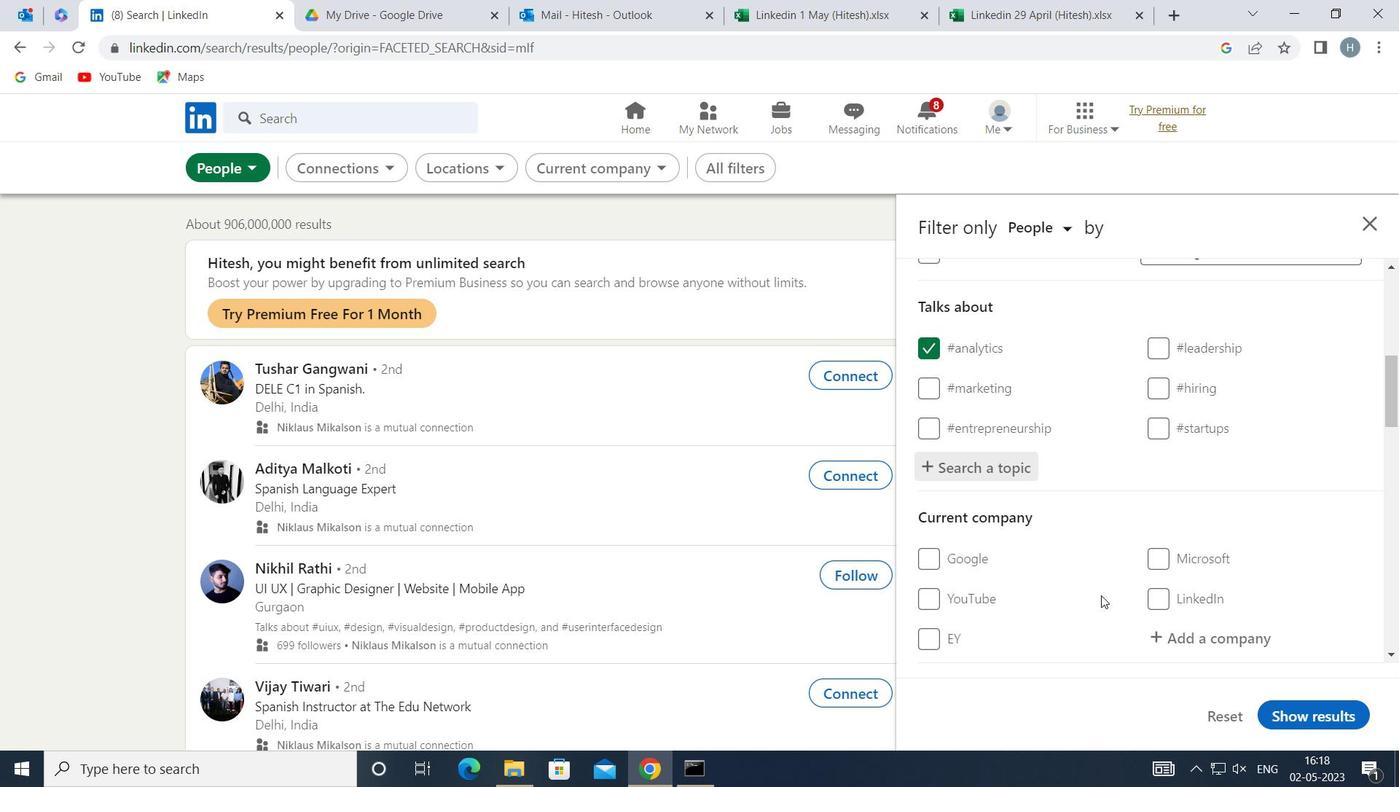 
Action: Mouse moved to (1102, 596)
Screenshot: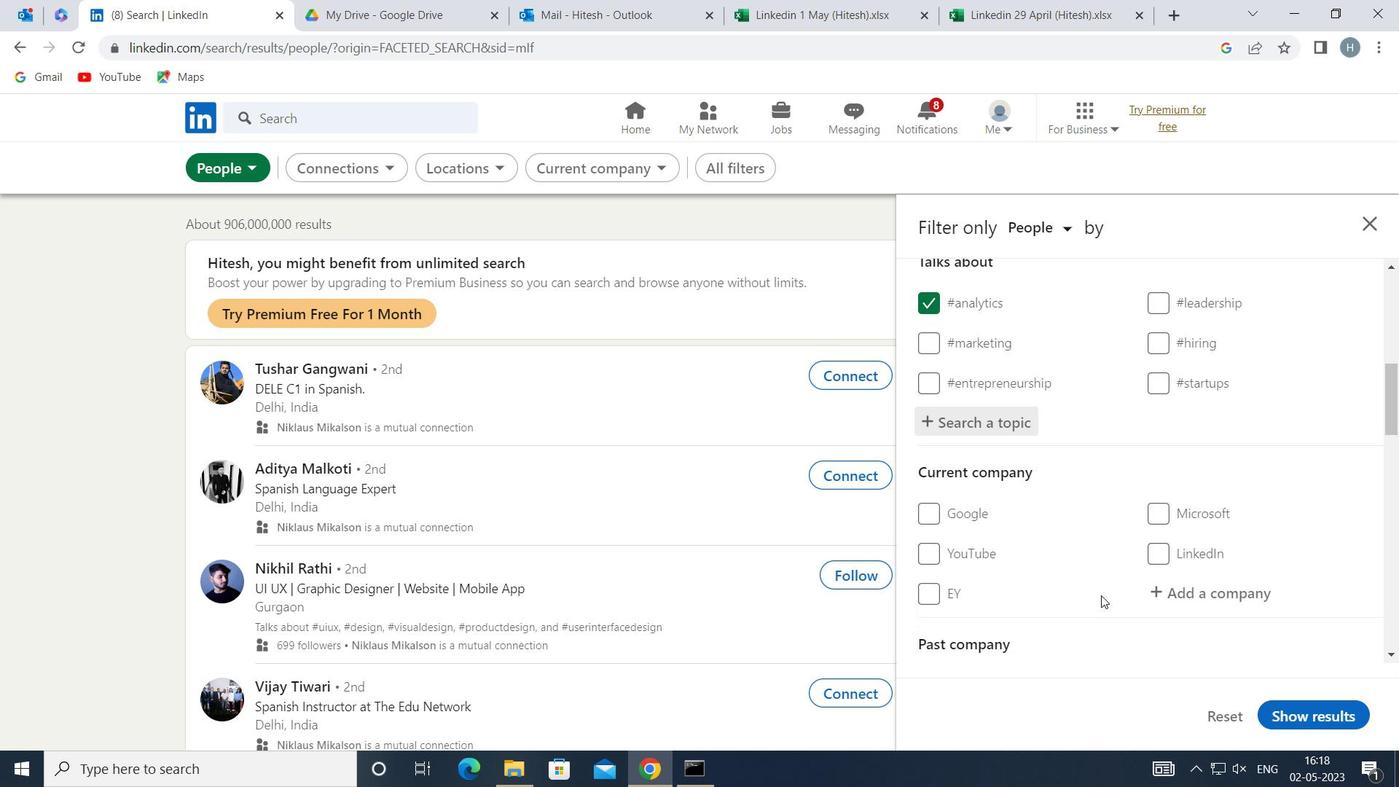 
Action: Mouse scrolled (1102, 595) with delta (0, 0)
Screenshot: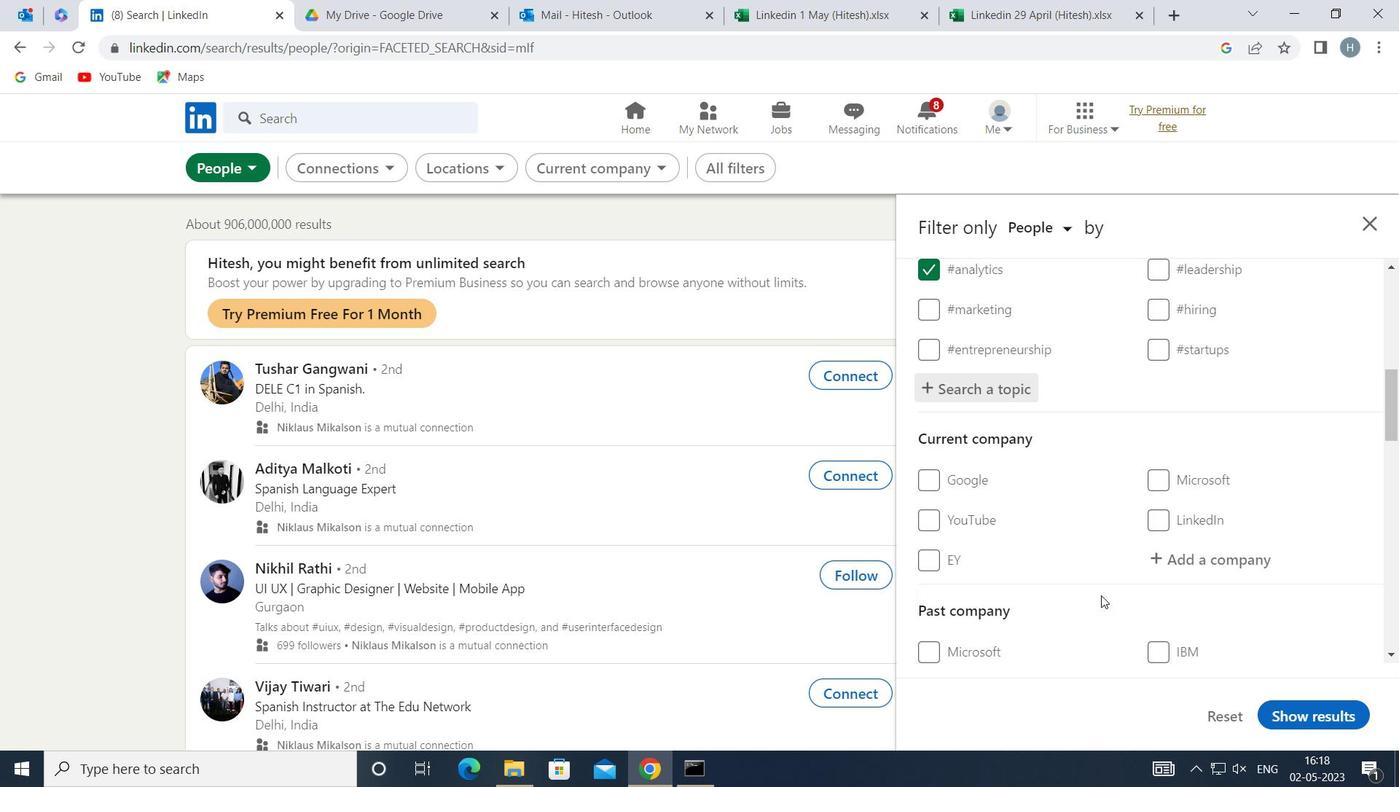 
Action: Mouse scrolled (1102, 595) with delta (0, 0)
Screenshot: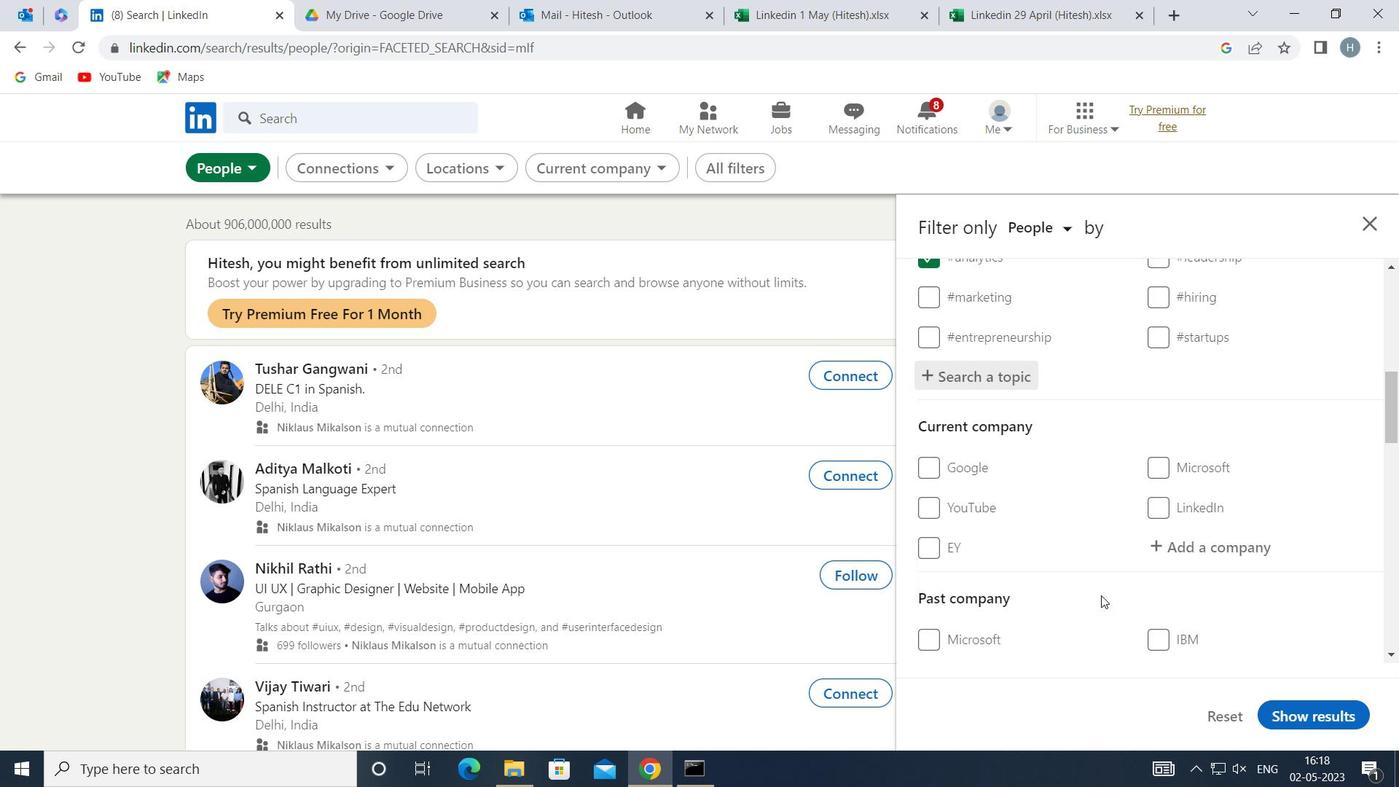 
Action: Mouse scrolled (1102, 595) with delta (0, 0)
Screenshot: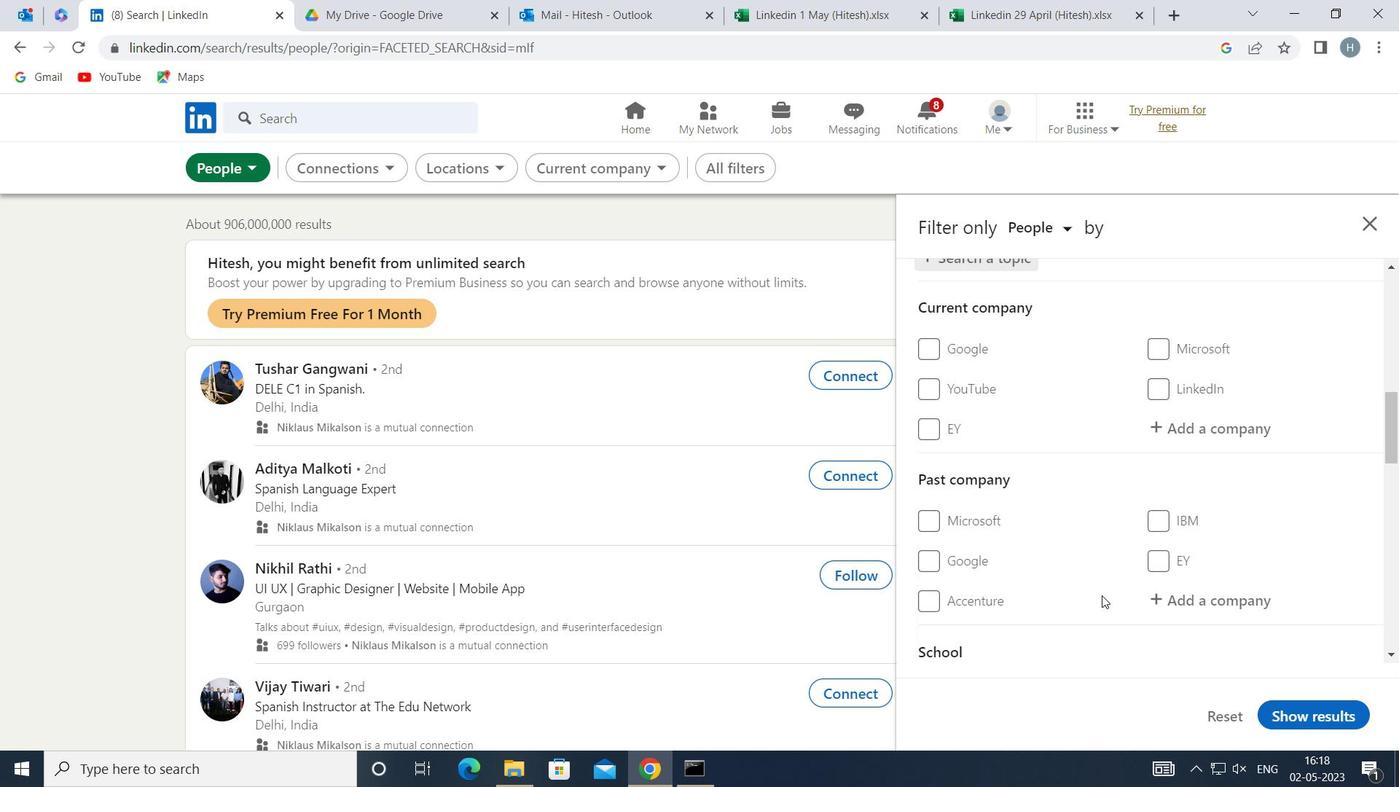 
Action: Mouse scrolled (1102, 595) with delta (0, 0)
Screenshot: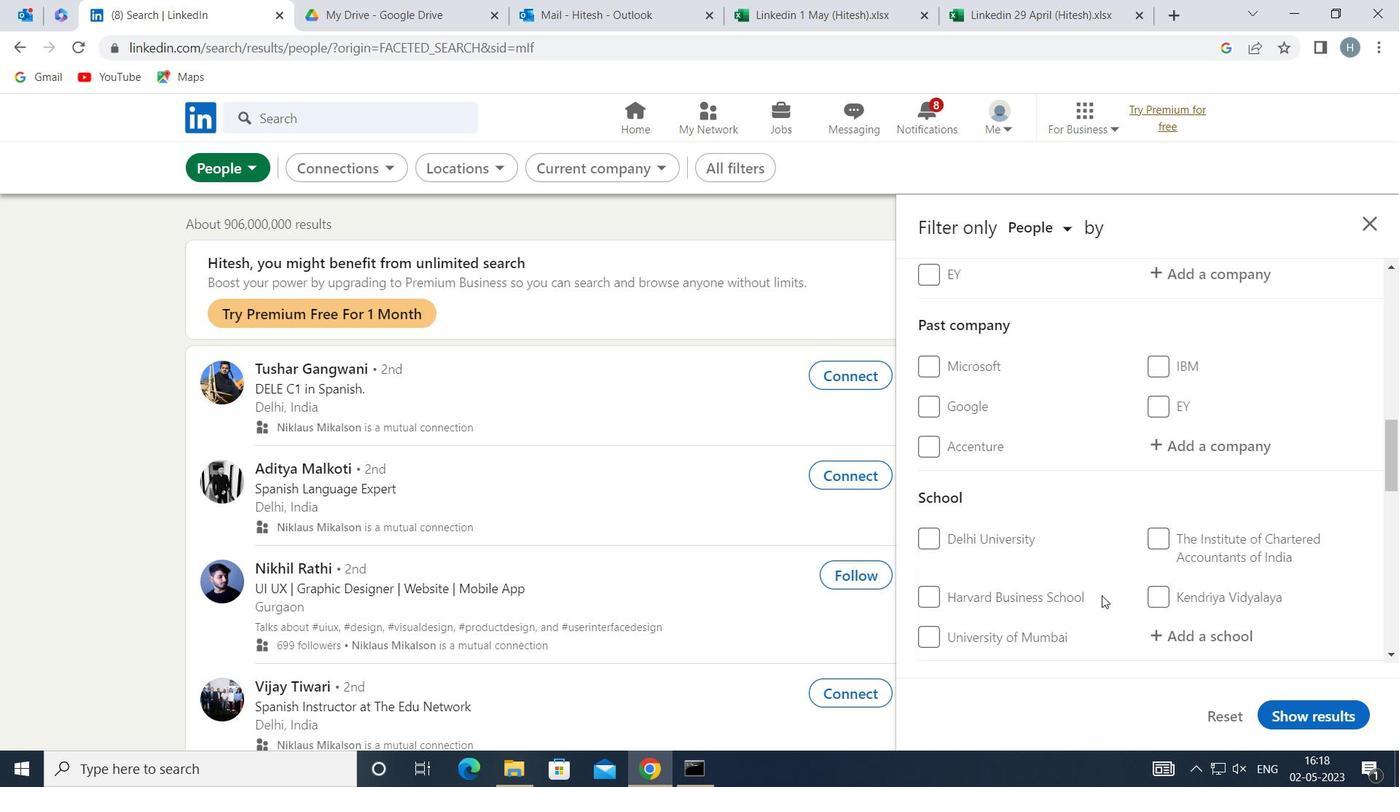 
Action: Mouse scrolled (1102, 595) with delta (0, 0)
Screenshot: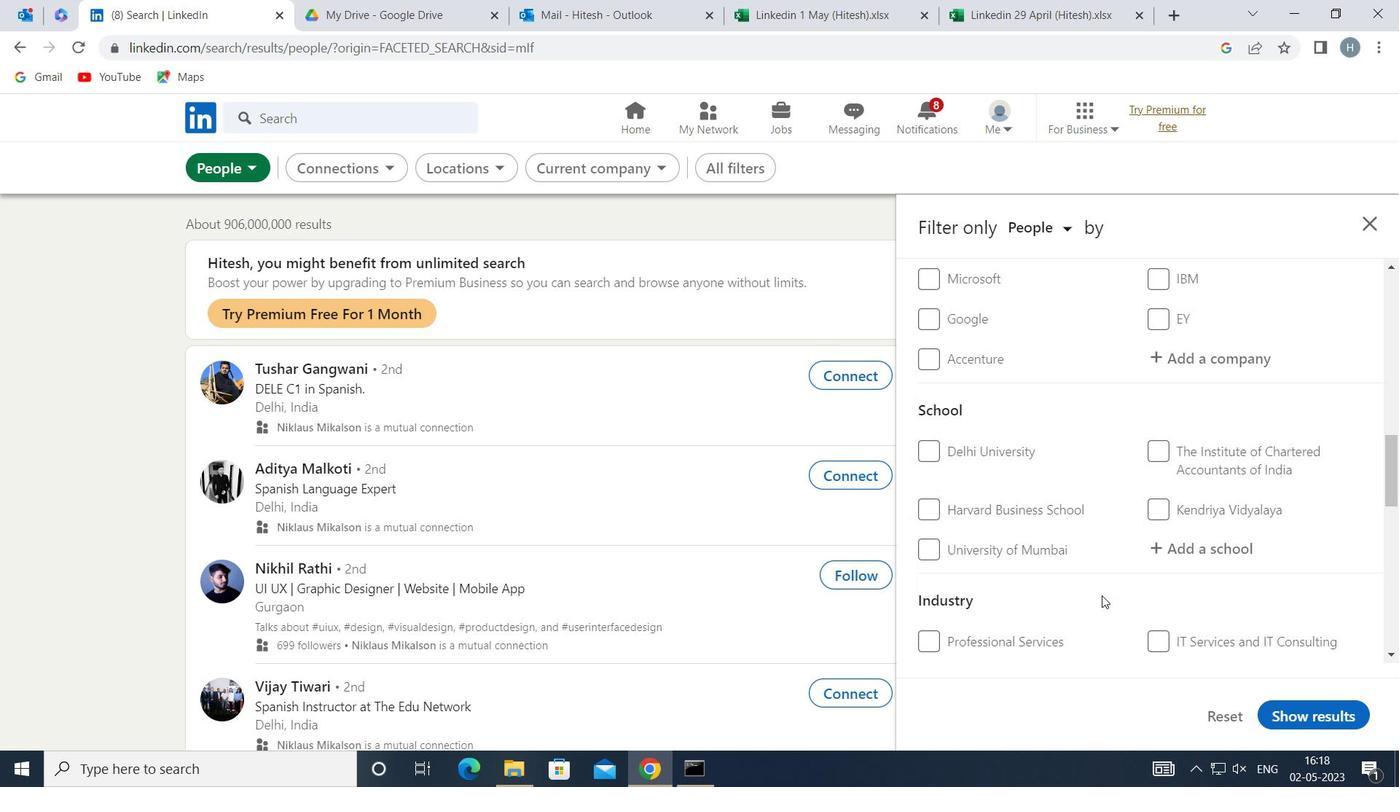 
Action: Mouse scrolled (1102, 595) with delta (0, 0)
Screenshot: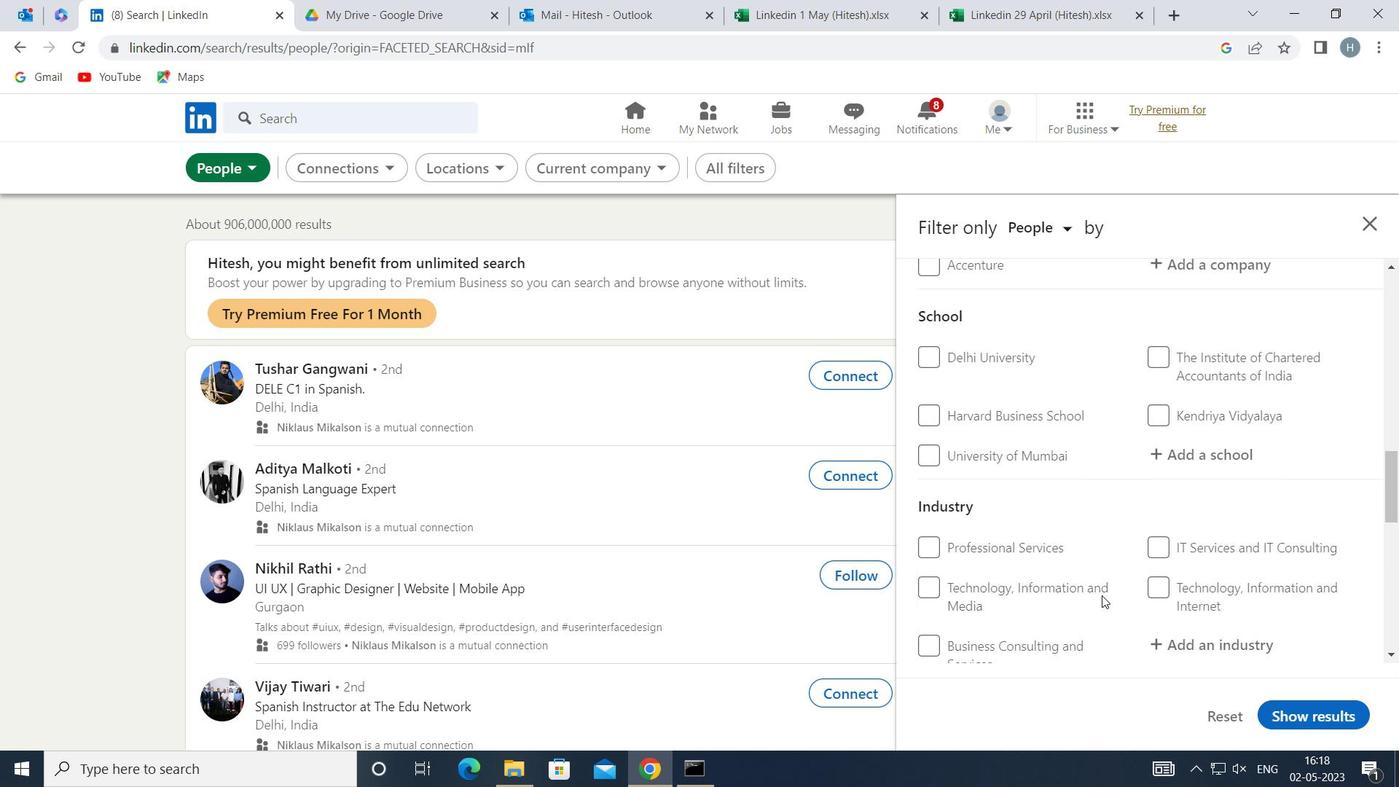 
Action: Mouse scrolled (1102, 595) with delta (0, 0)
Screenshot: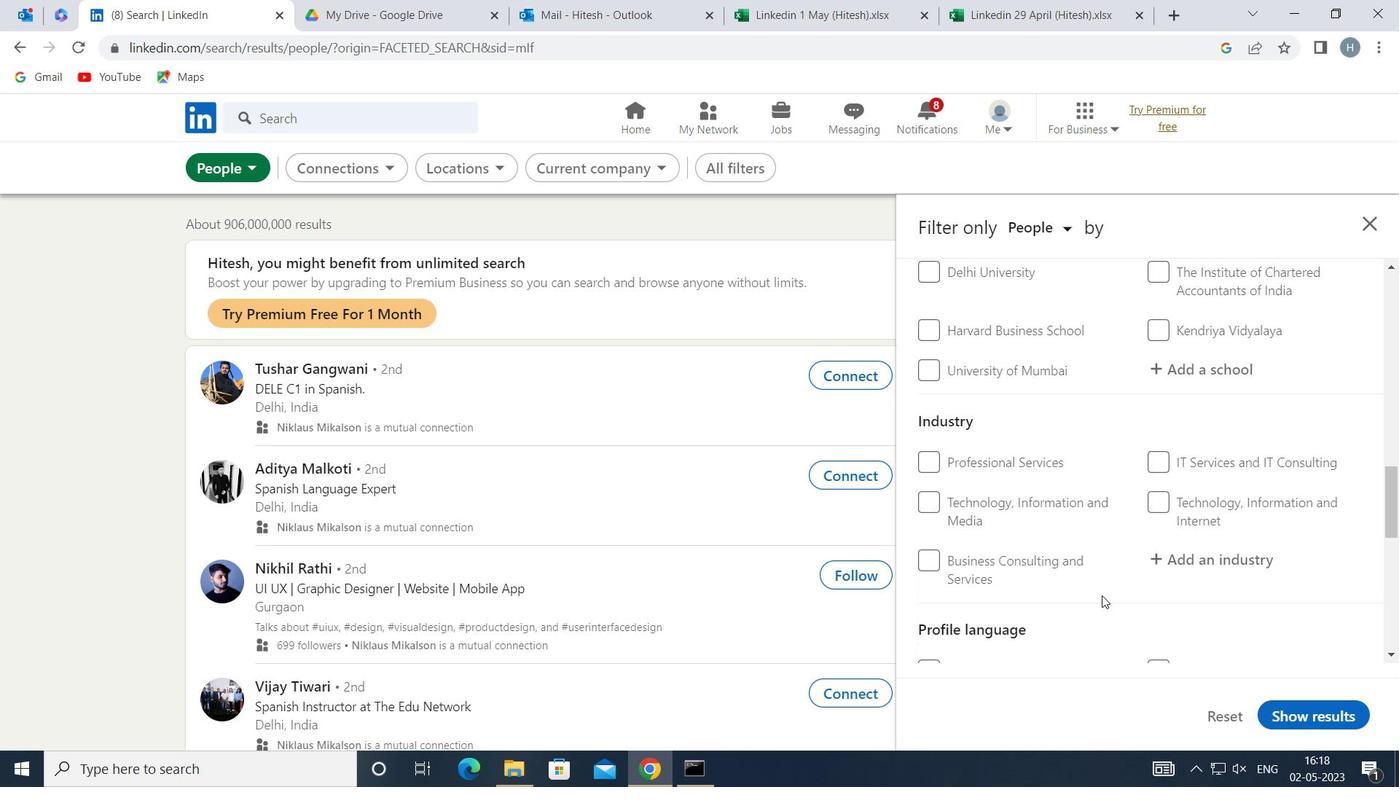 
Action: Mouse scrolled (1102, 595) with delta (0, 0)
Screenshot: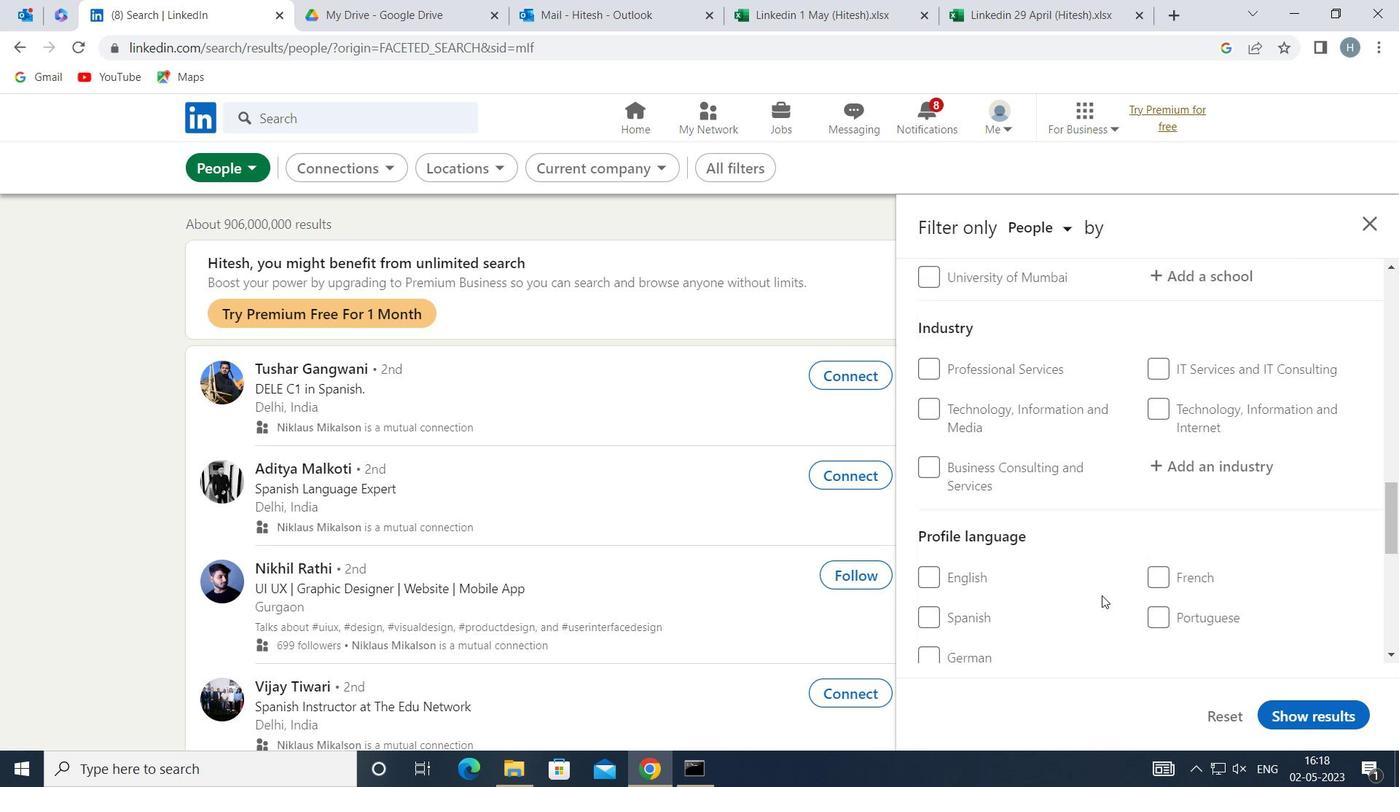 
Action: Mouse moved to (1164, 479)
Screenshot: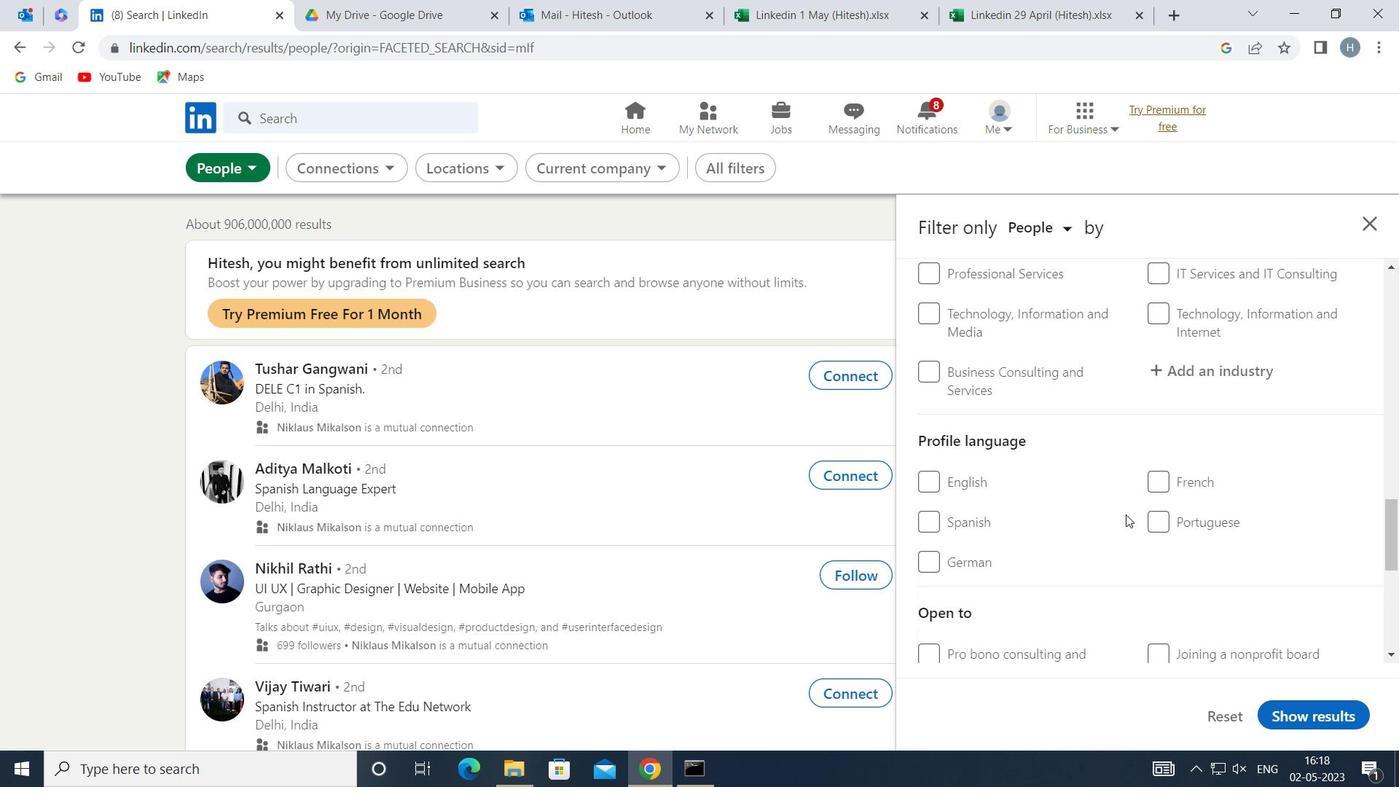 
Action: Mouse pressed left at (1164, 479)
Screenshot: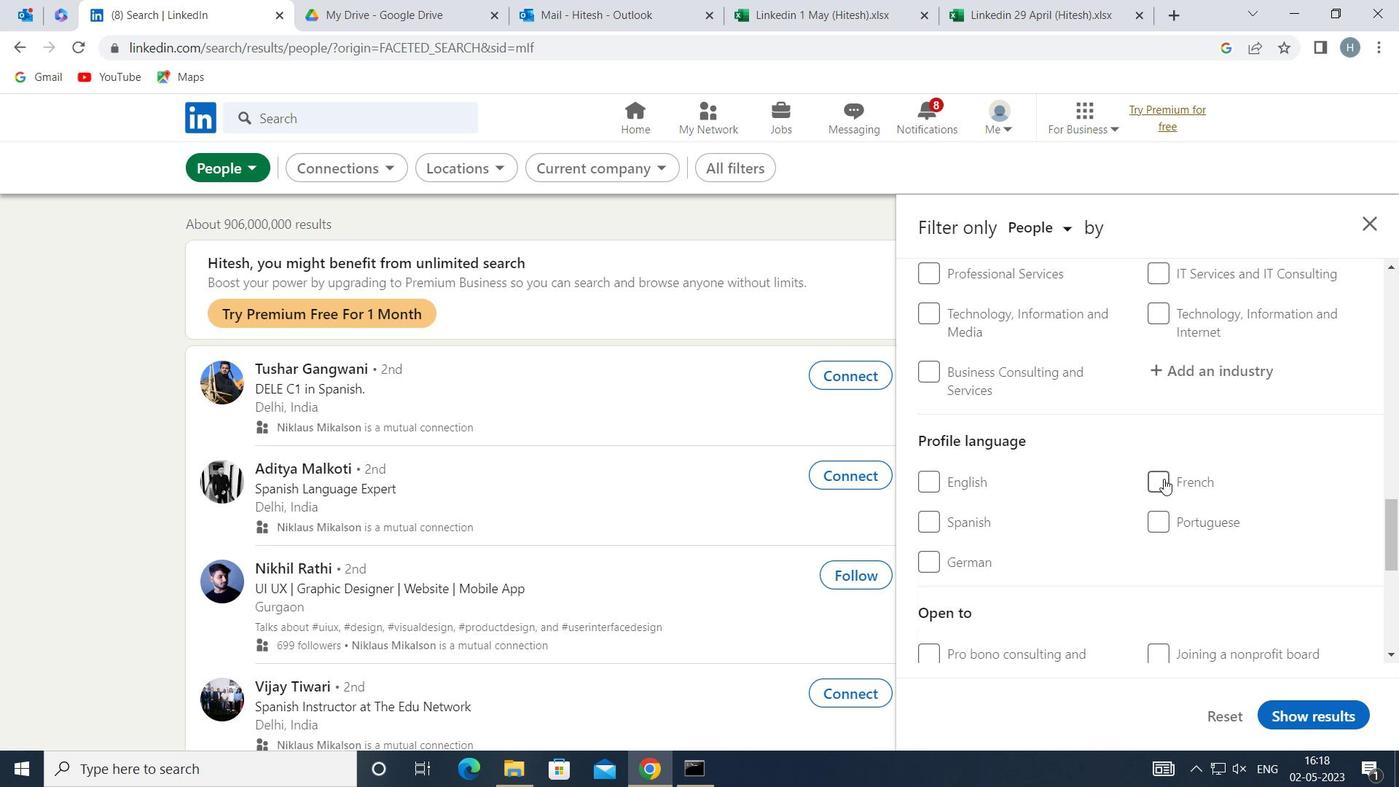 
Action: Mouse moved to (1107, 537)
Screenshot: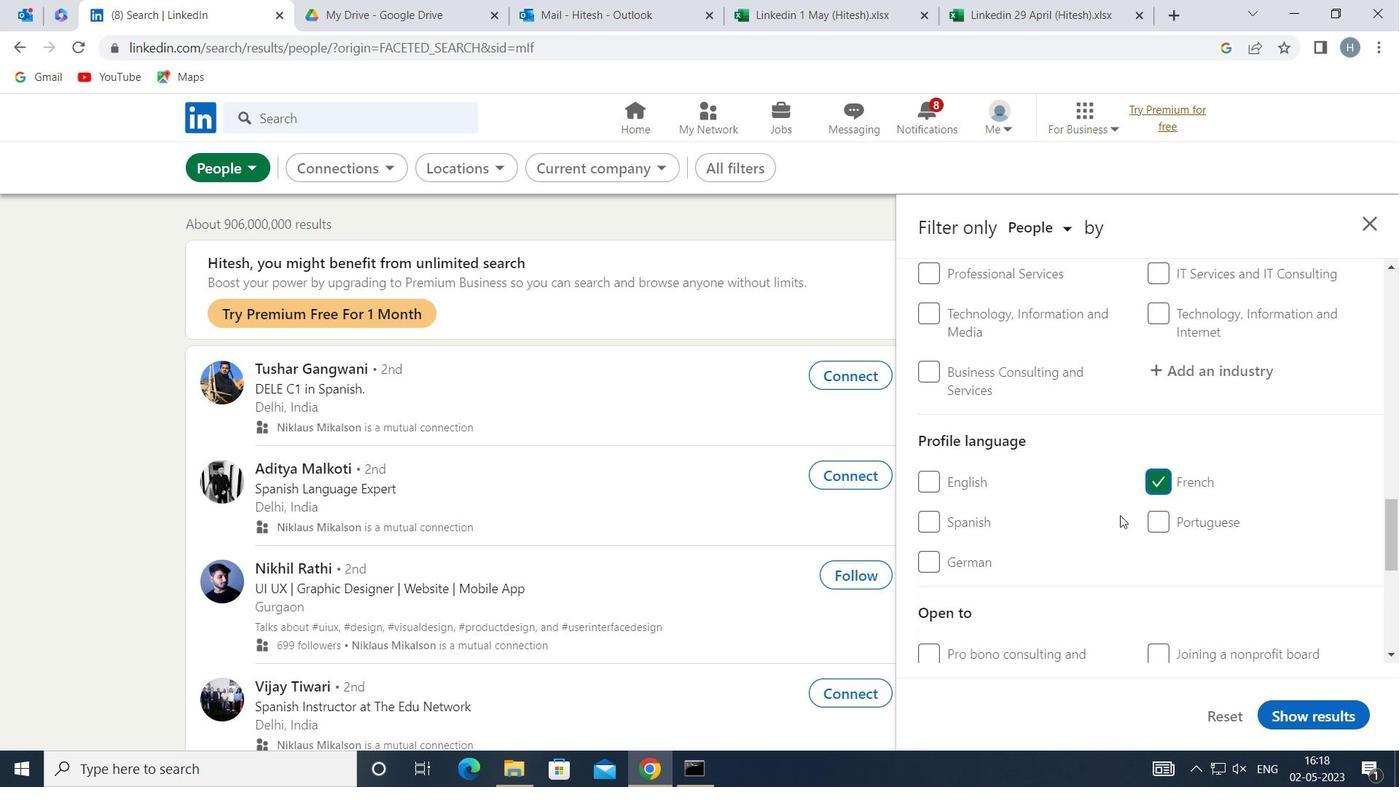 
Action: Mouse scrolled (1107, 537) with delta (0, 0)
Screenshot: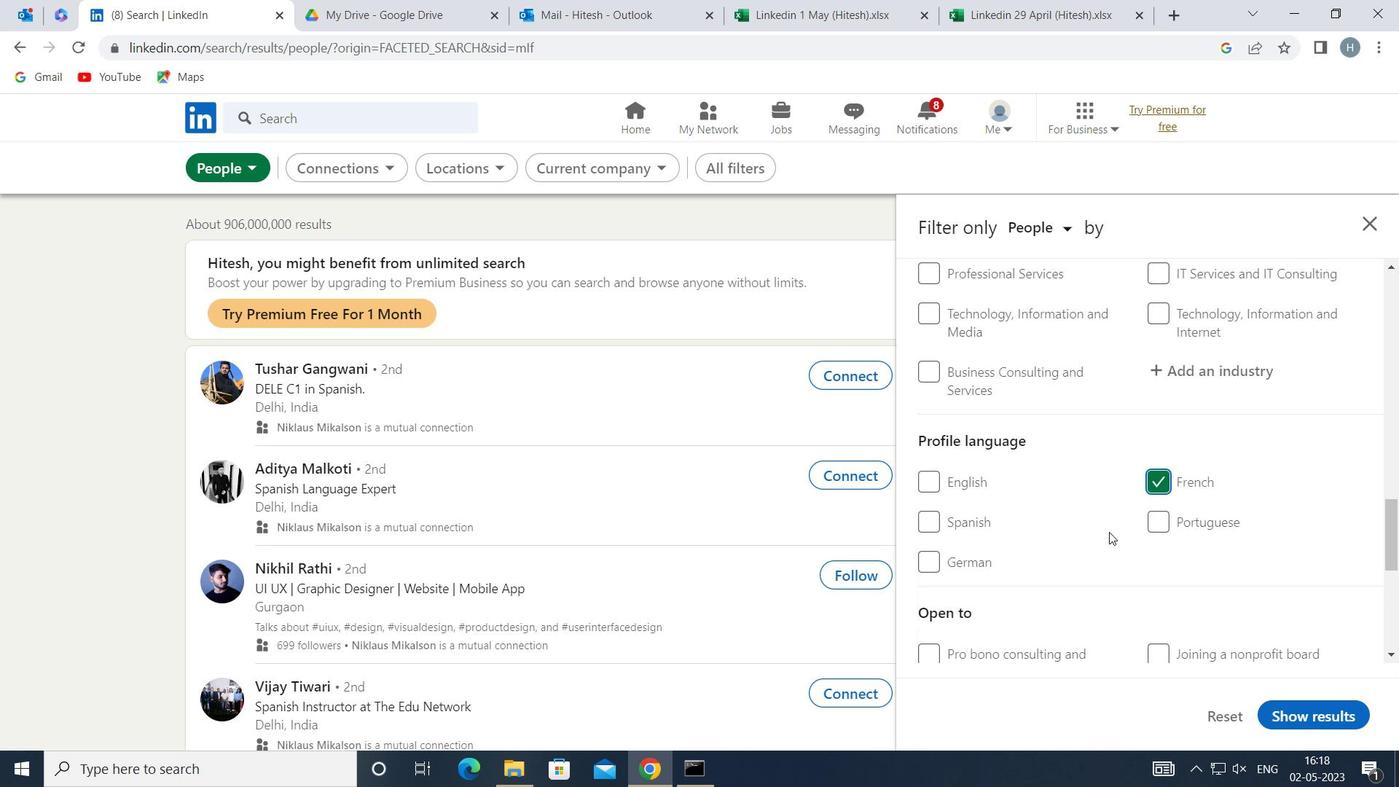 
Action: Mouse scrolled (1107, 537) with delta (0, 0)
Screenshot: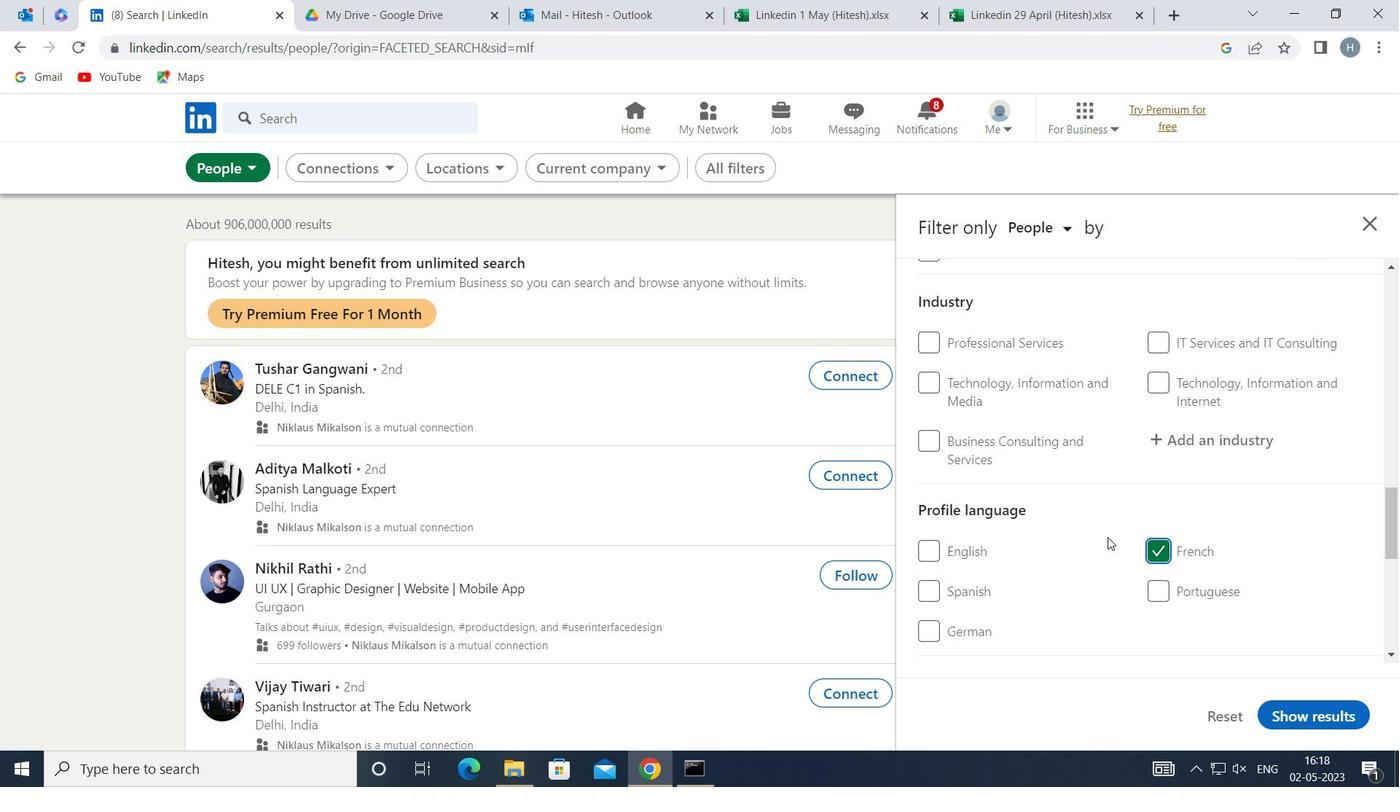 
Action: Mouse scrolled (1107, 537) with delta (0, 0)
Screenshot: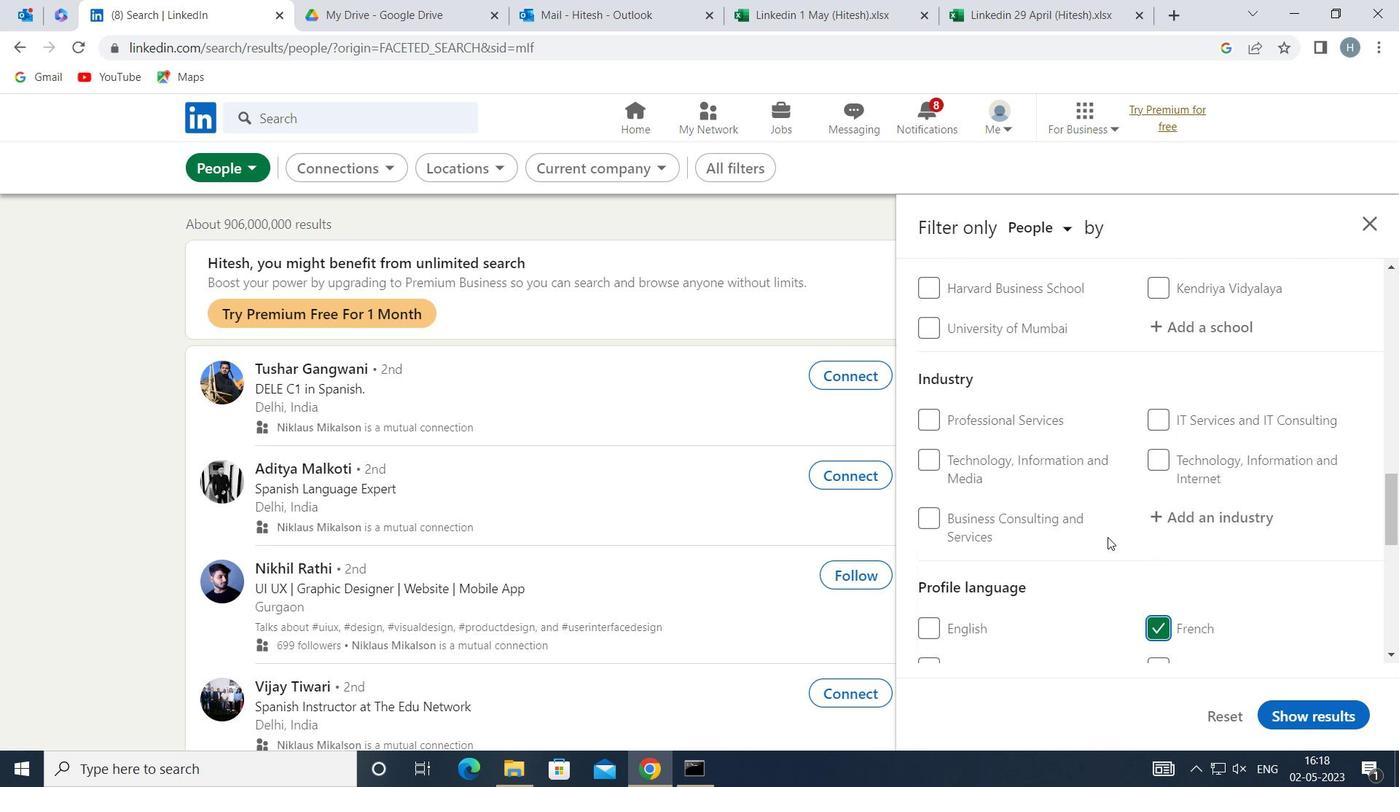 
Action: Mouse scrolled (1107, 537) with delta (0, 0)
Screenshot: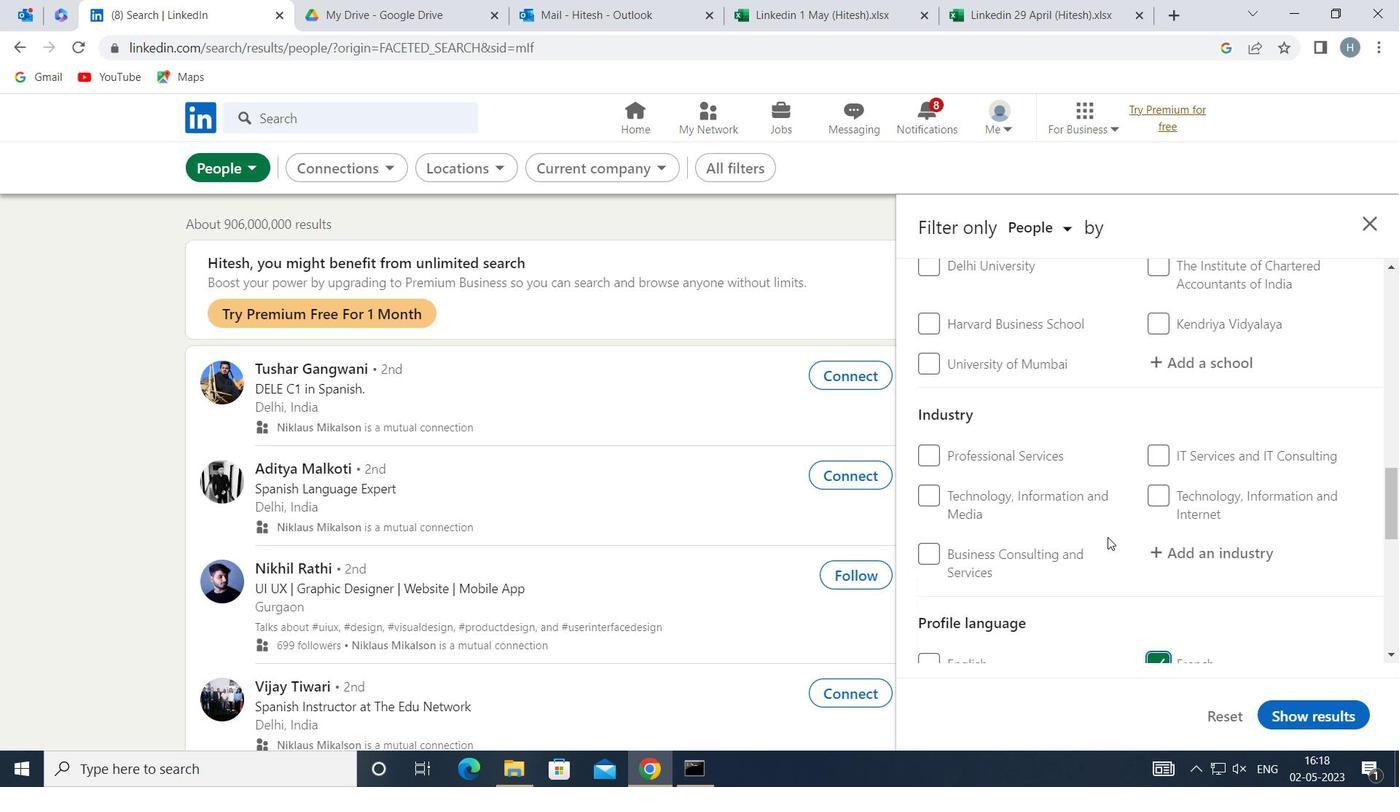 
Action: Mouse scrolled (1107, 537) with delta (0, 0)
Screenshot: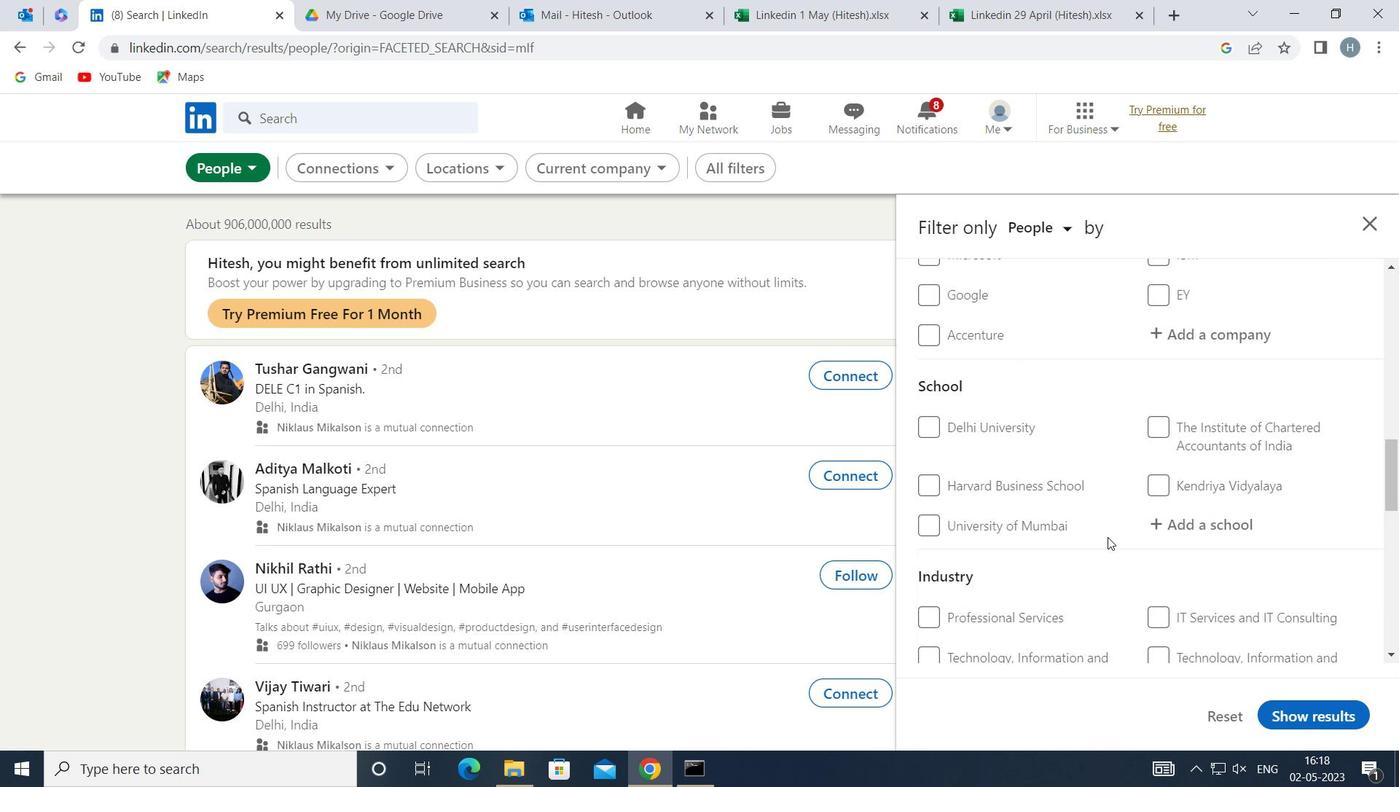 
Action: Mouse scrolled (1107, 537) with delta (0, 0)
Screenshot: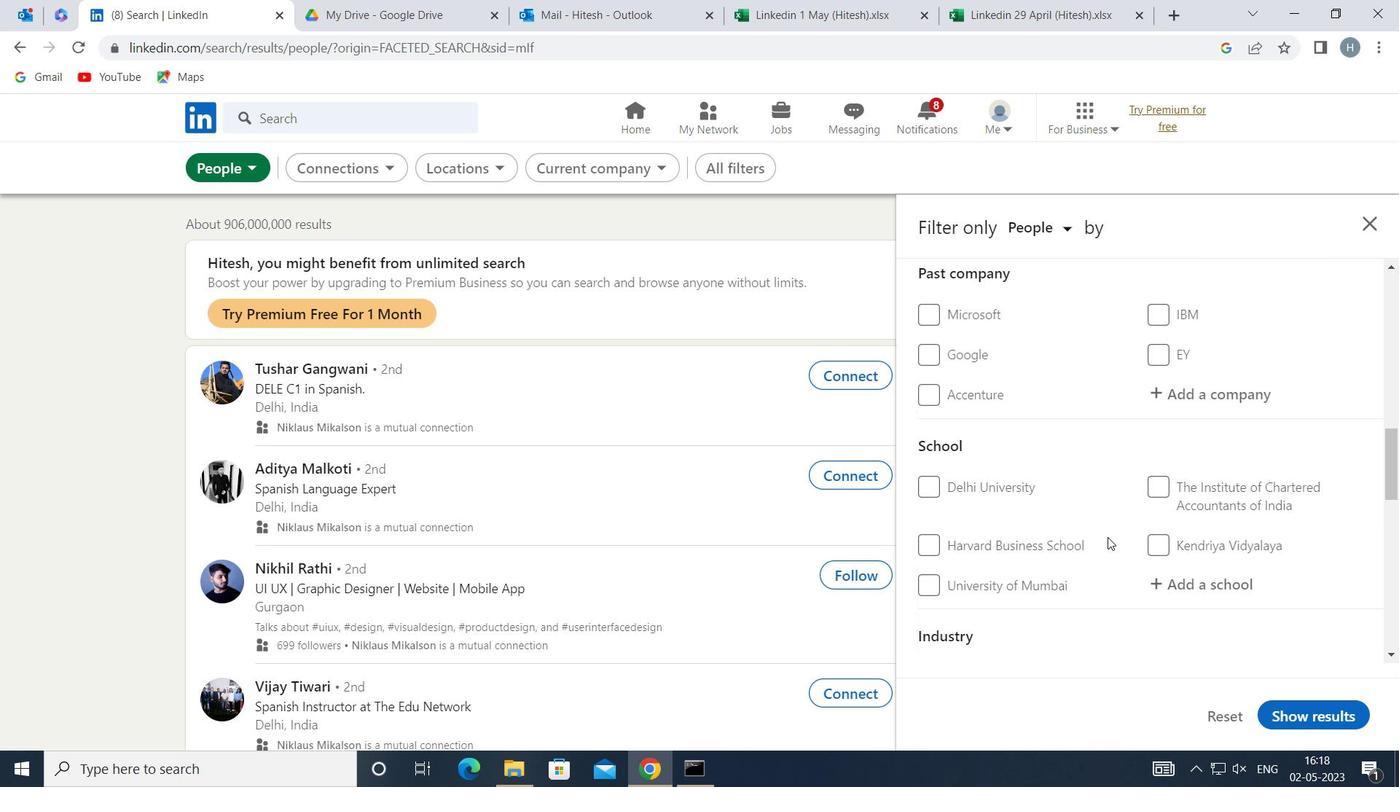 
Action: Mouse scrolled (1107, 537) with delta (0, 0)
Screenshot: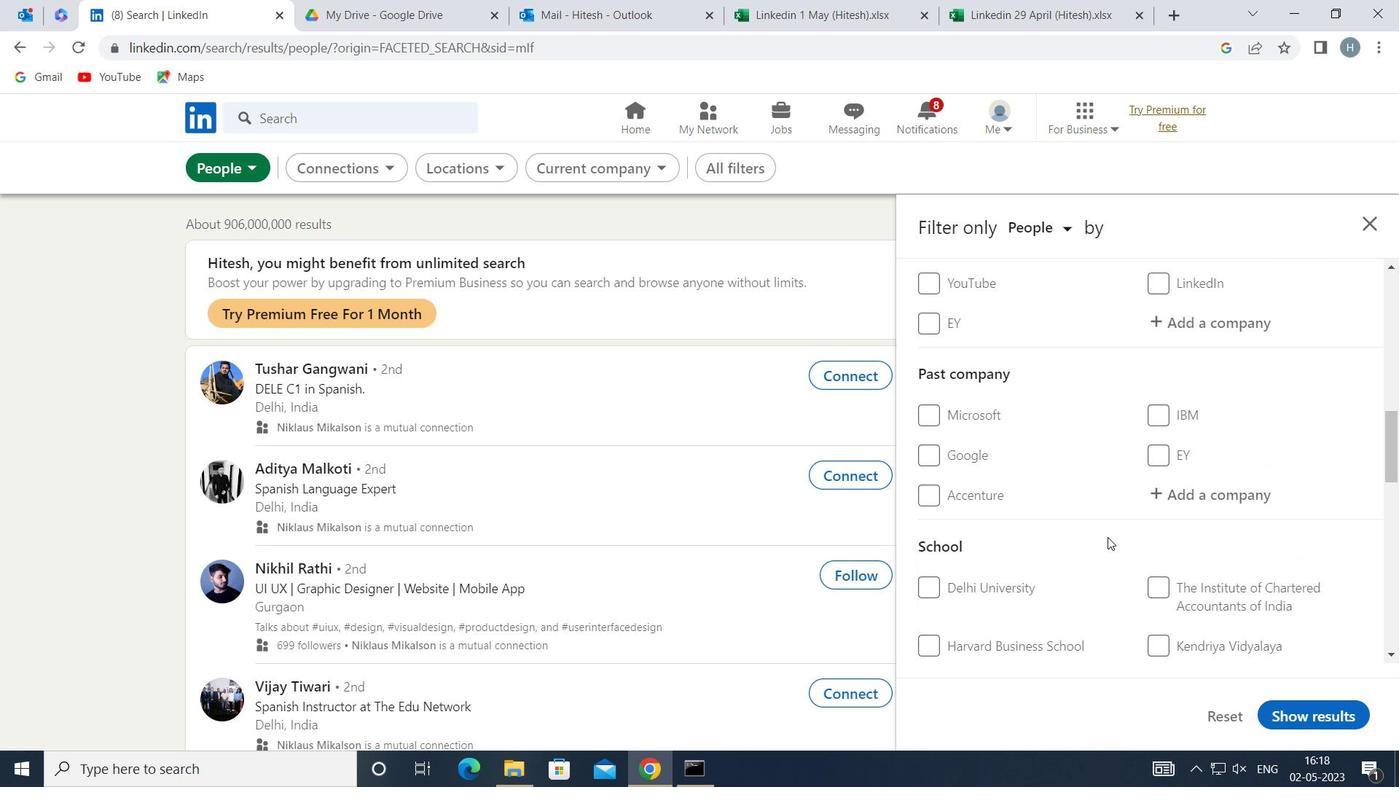 
Action: Mouse scrolled (1107, 537) with delta (0, 0)
Screenshot: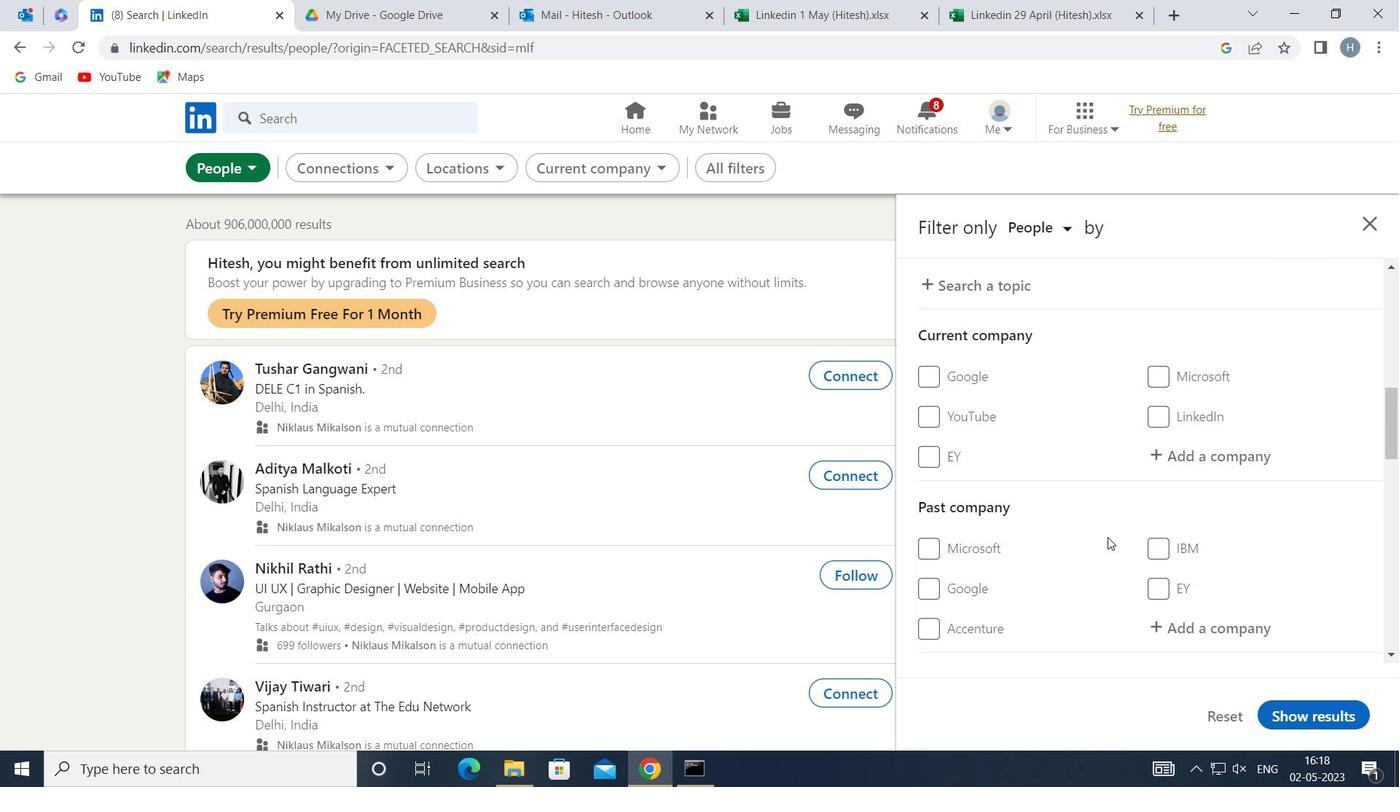 
Action: Mouse moved to (1164, 540)
Screenshot: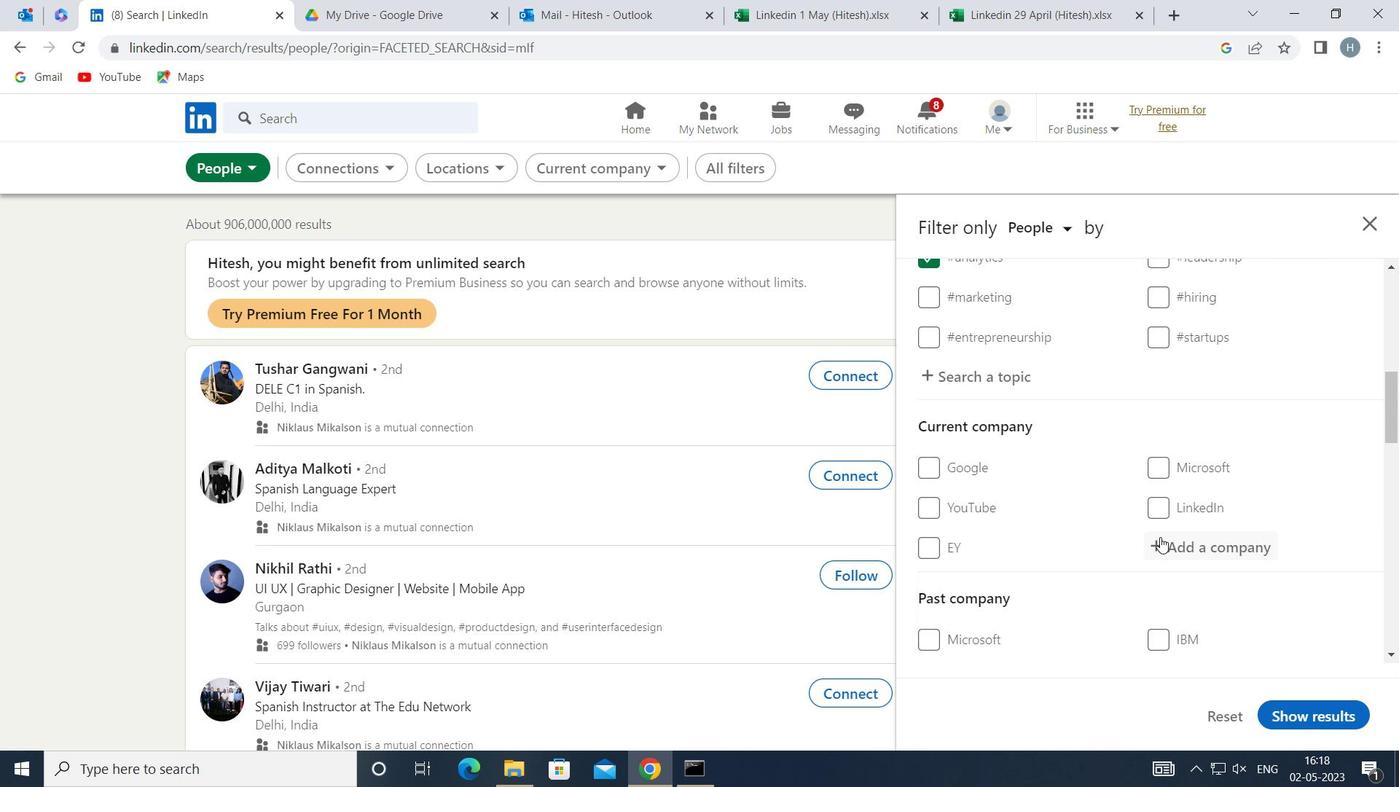 
Action: Mouse pressed left at (1164, 540)
Screenshot: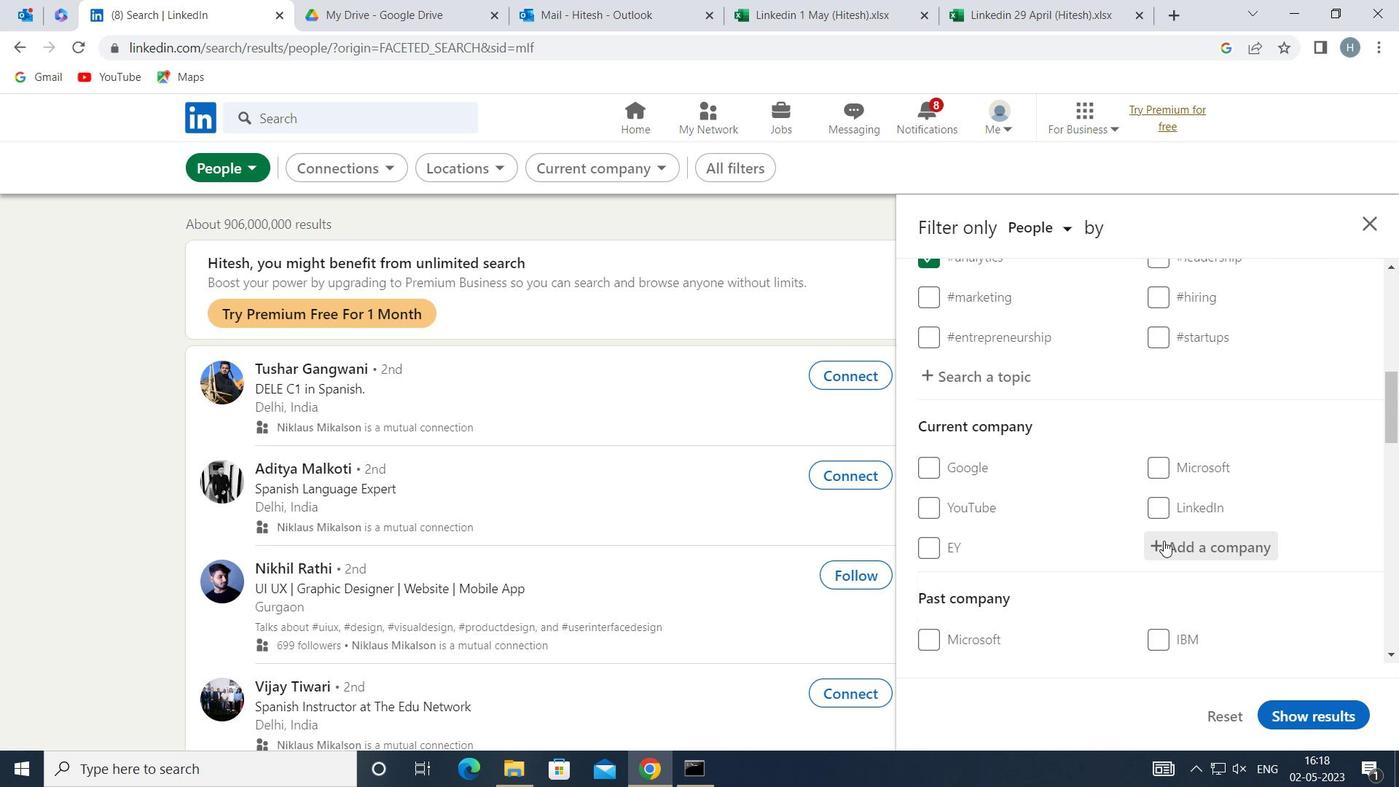 
Action: Key pressed <Key.shift>TAFE<Key.space>-
Screenshot: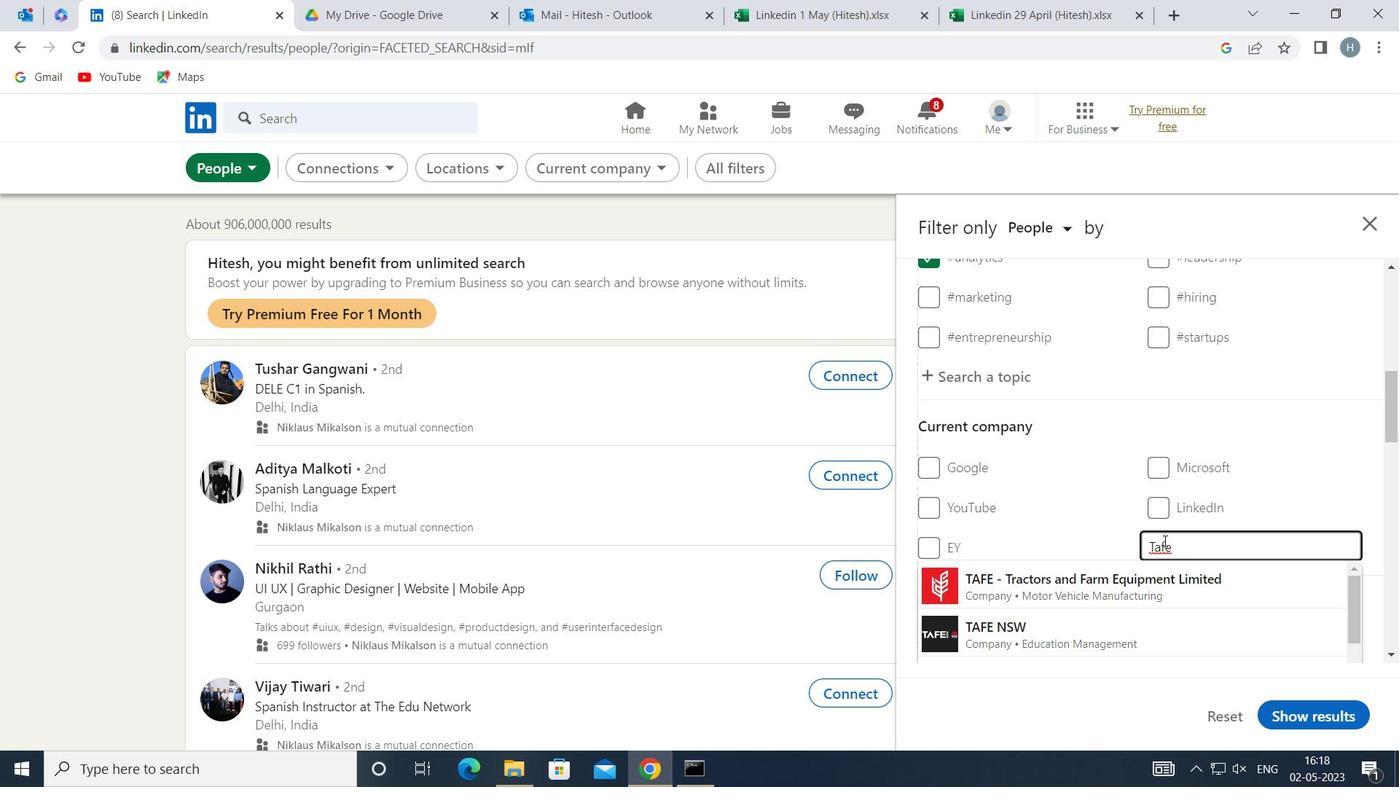 
Action: Mouse moved to (1150, 583)
Screenshot: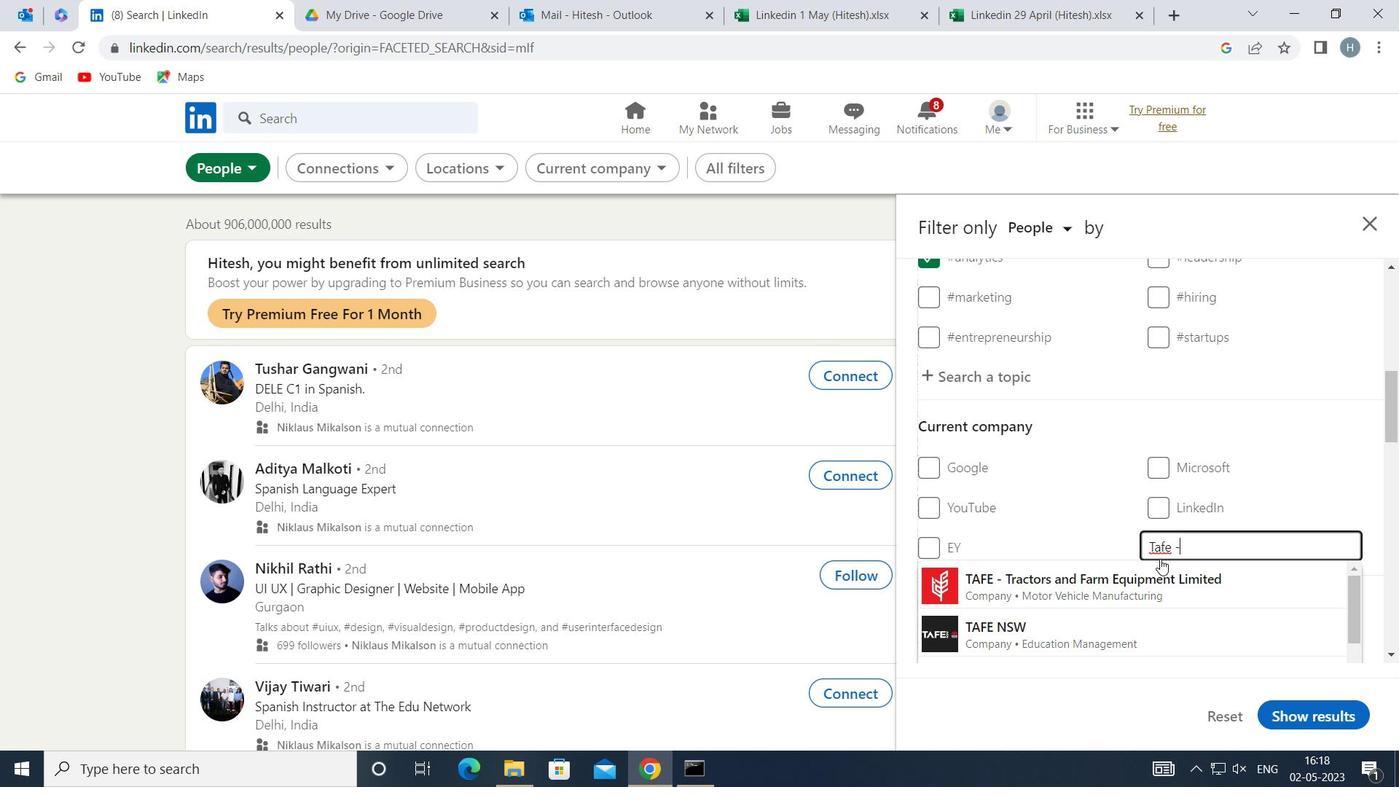 
Action: Mouse pressed left at (1150, 583)
Screenshot: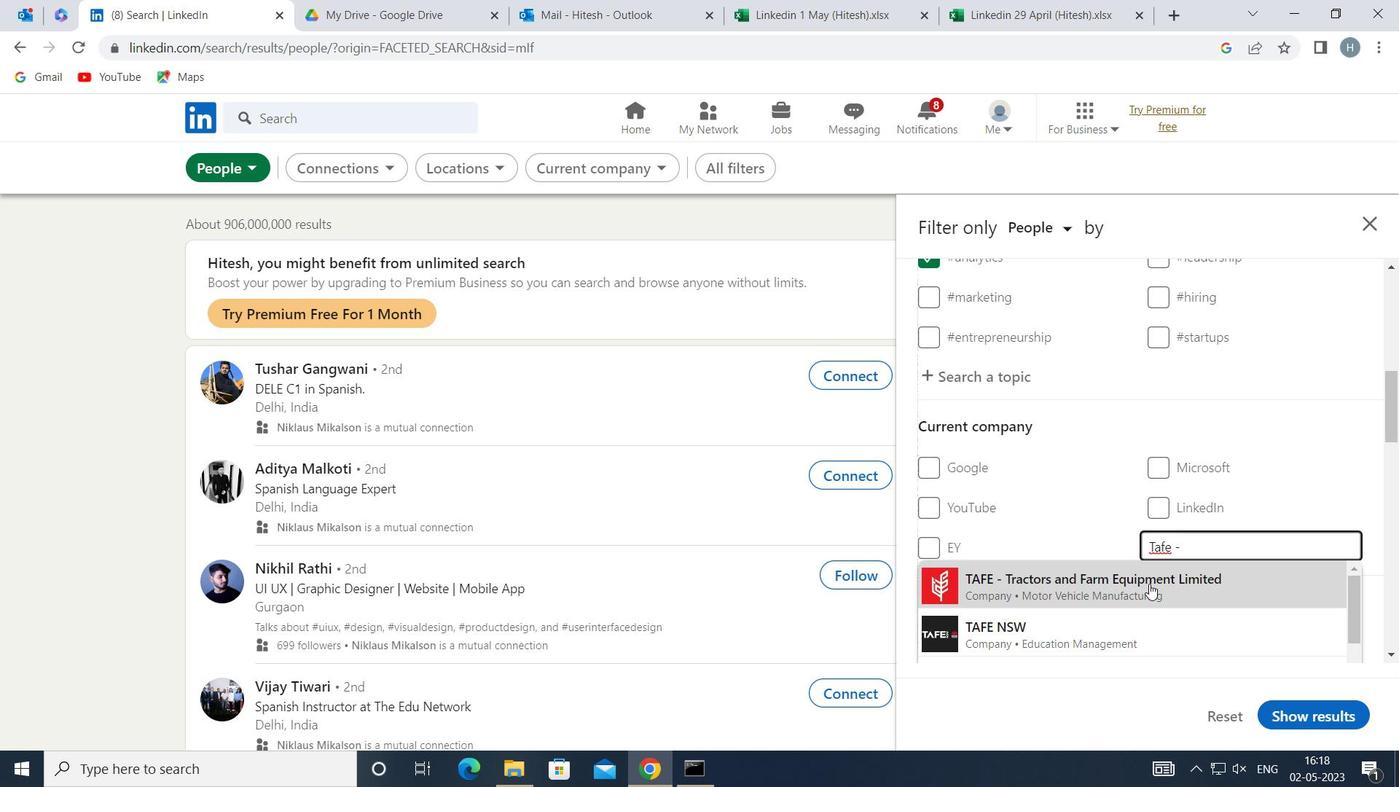 
Action: Mouse moved to (1091, 537)
Screenshot: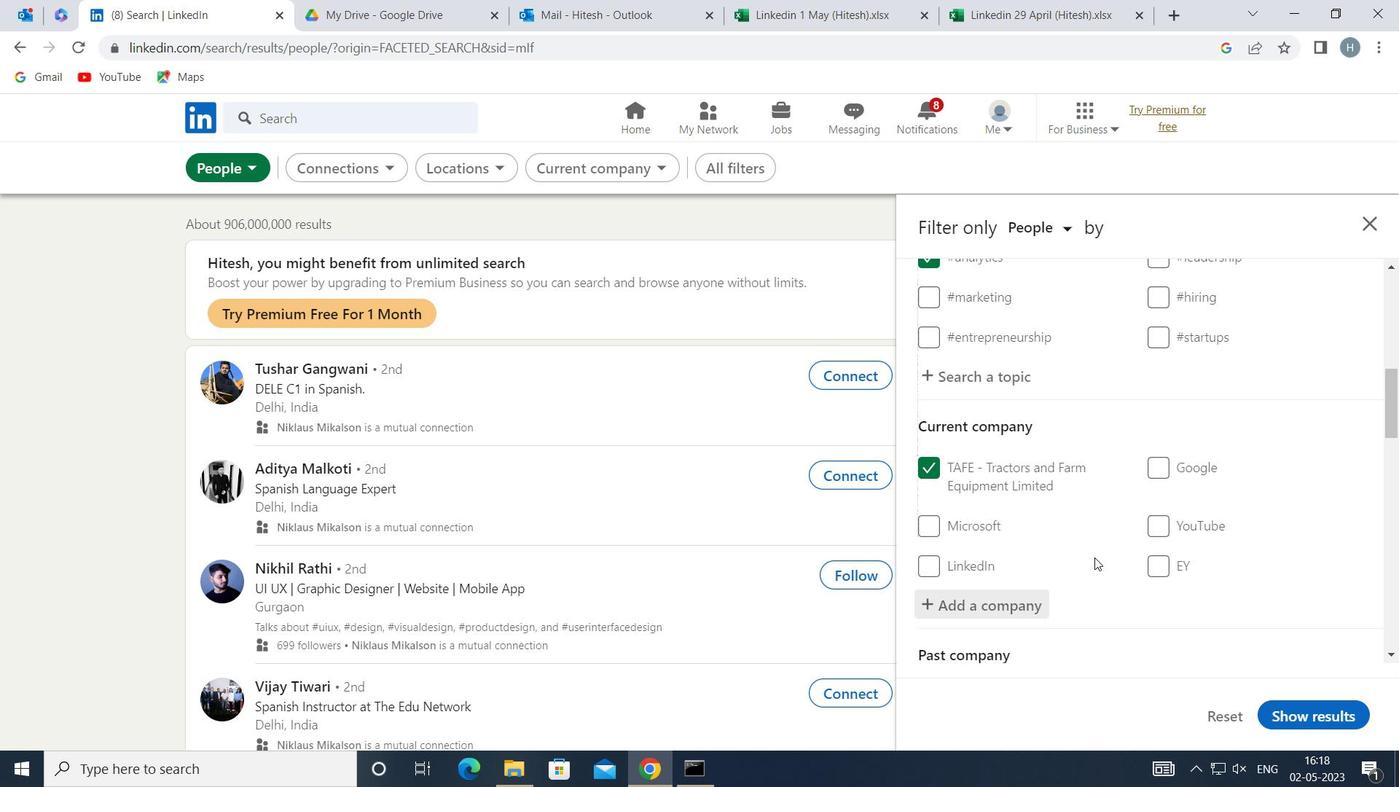 
Action: Mouse scrolled (1091, 536) with delta (0, 0)
Screenshot: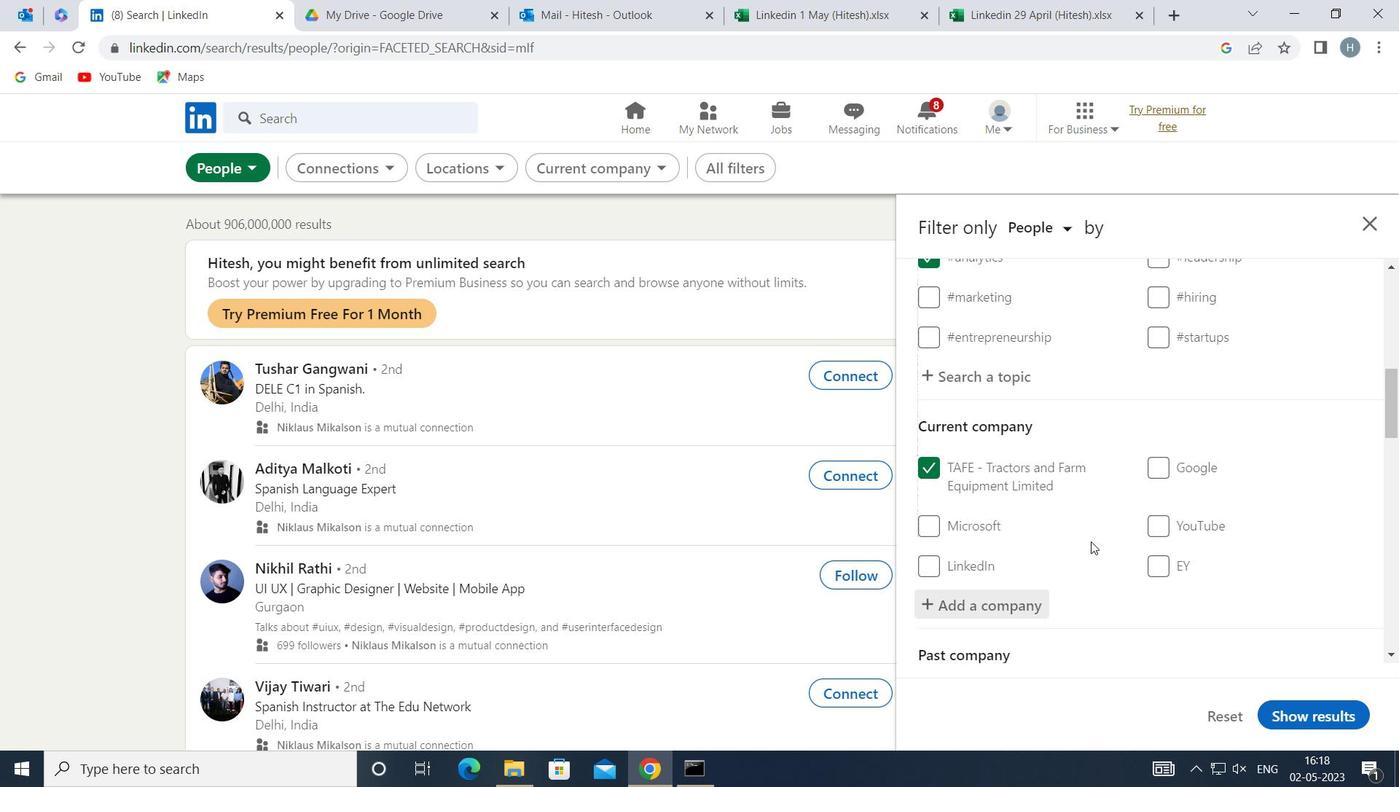 
Action: Mouse scrolled (1091, 536) with delta (0, 0)
Screenshot: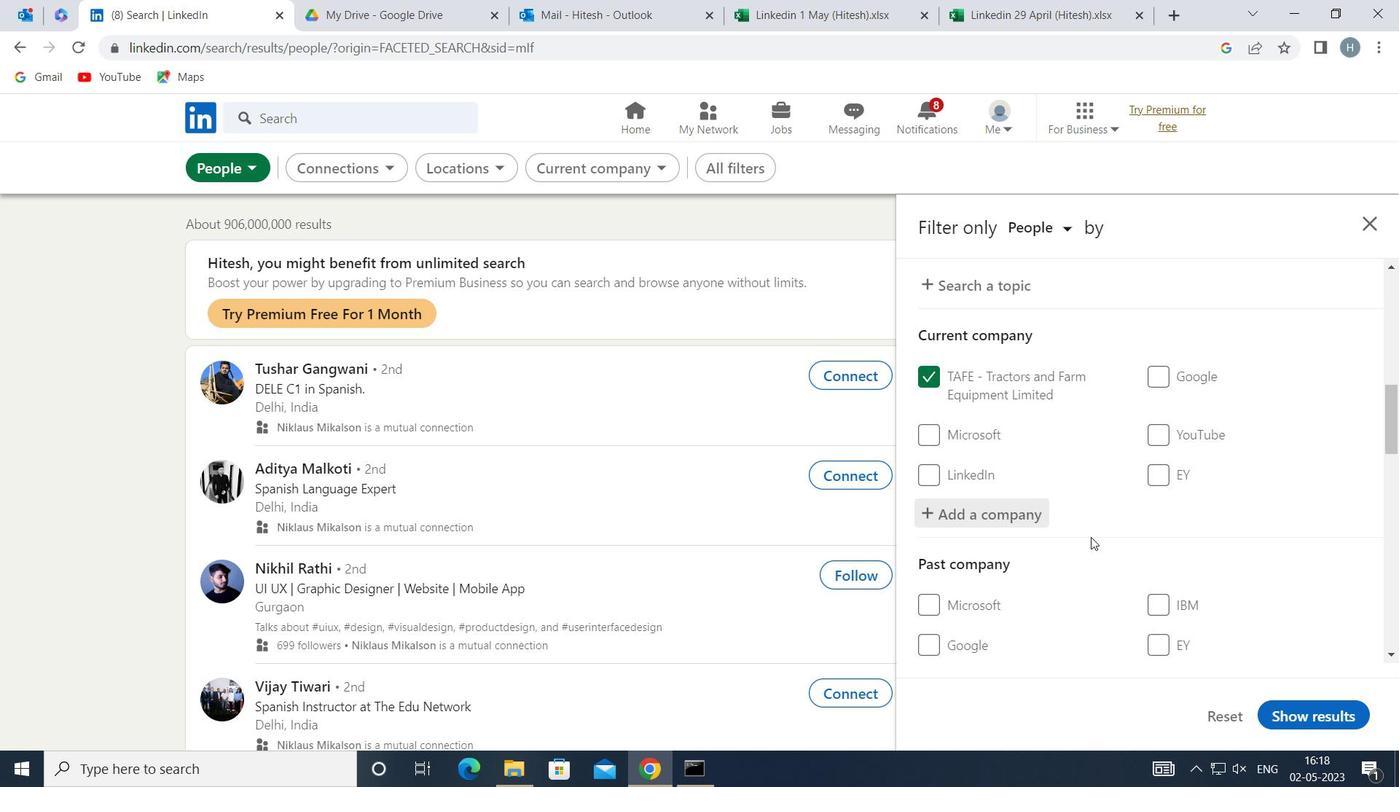 
Action: Mouse scrolled (1091, 536) with delta (0, 0)
Screenshot: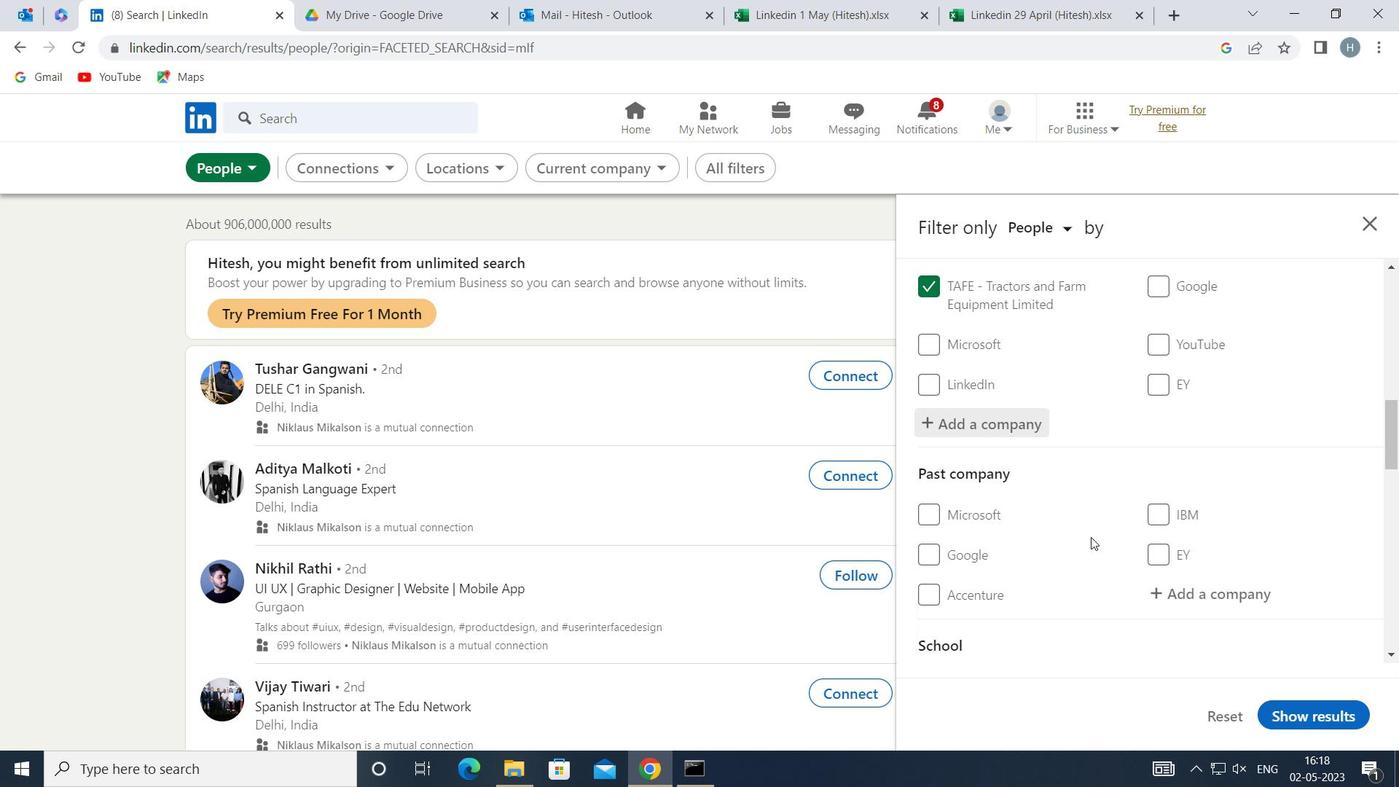 
Action: Mouse scrolled (1091, 536) with delta (0, 0)
Screenshot: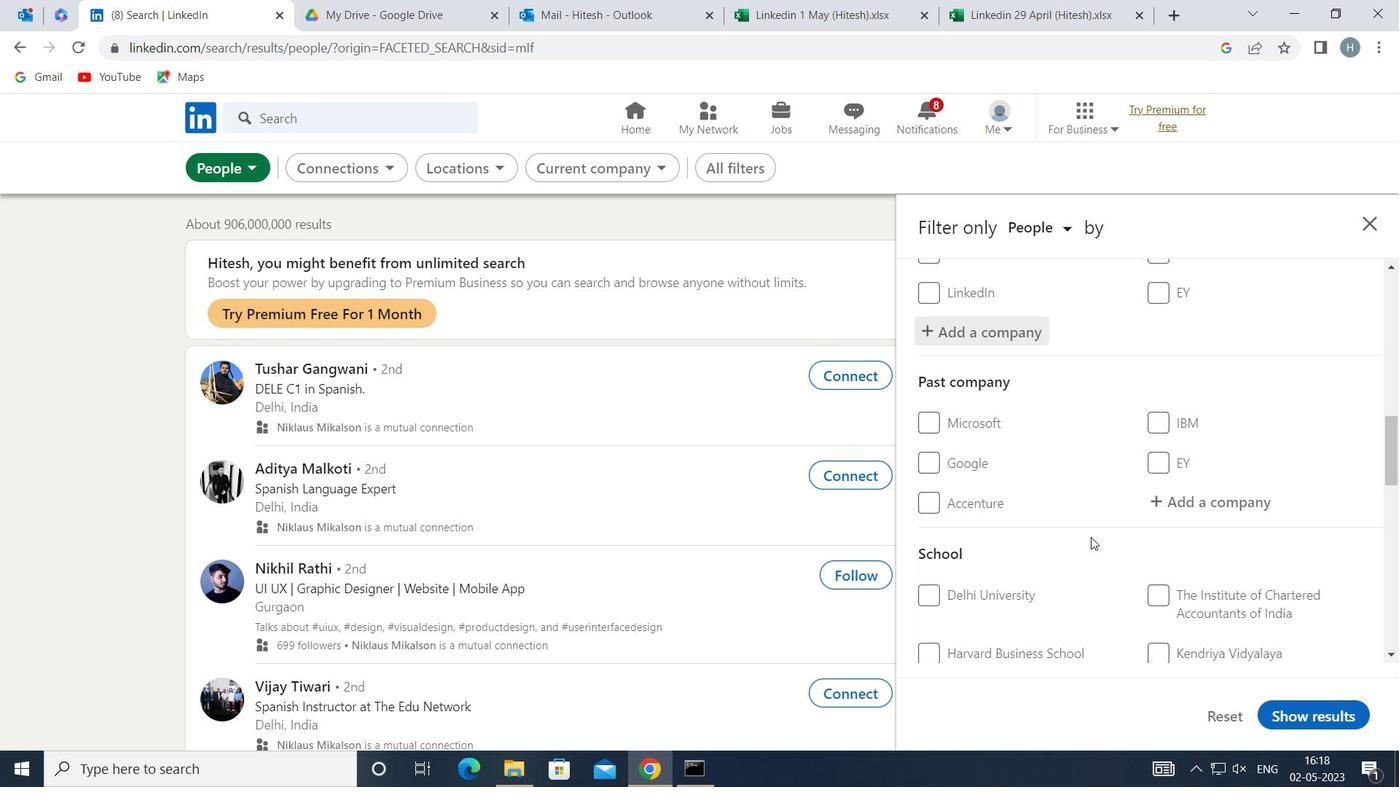 
Action: Mouse moved to (1187, 591)
Screenshot: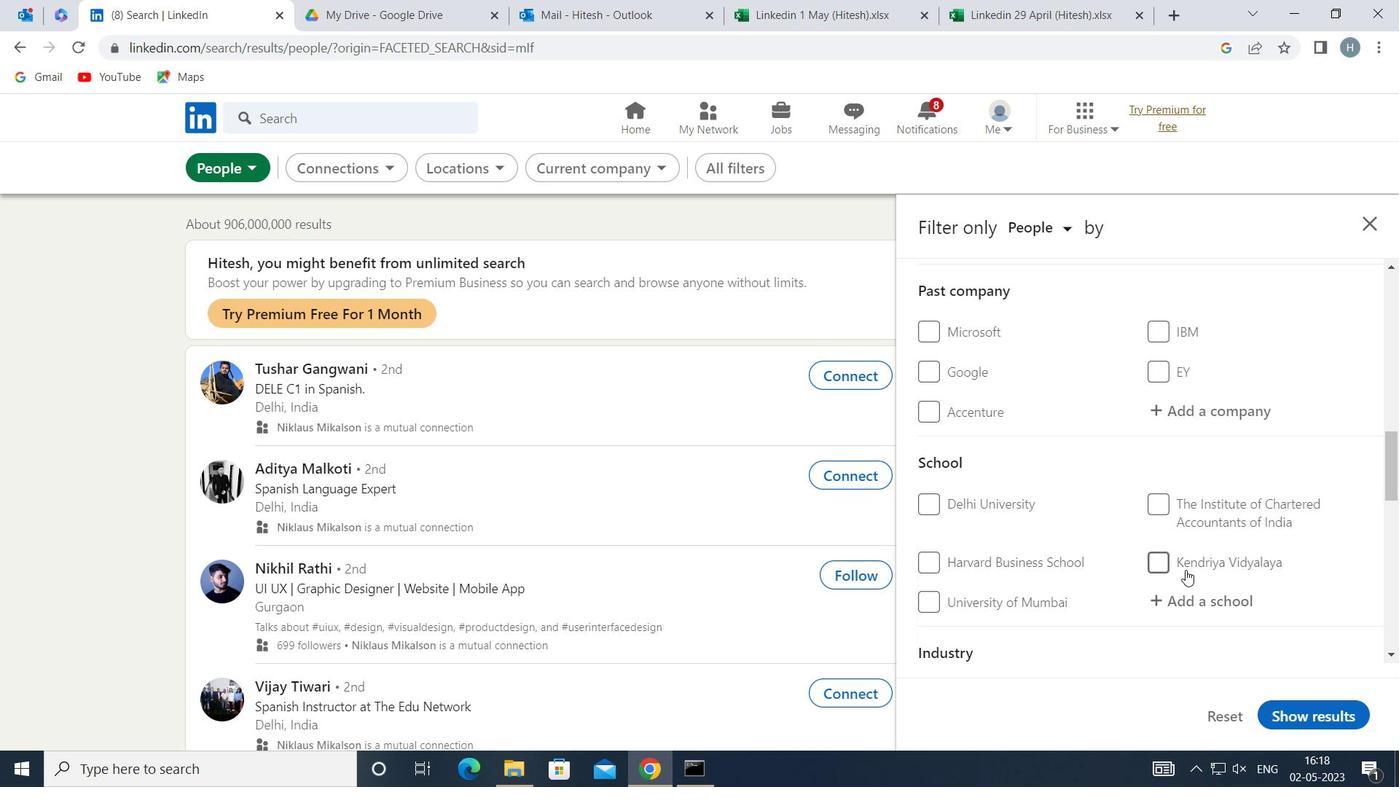 
Action: Mouse pressed left at (1187, 591)
Screenshot: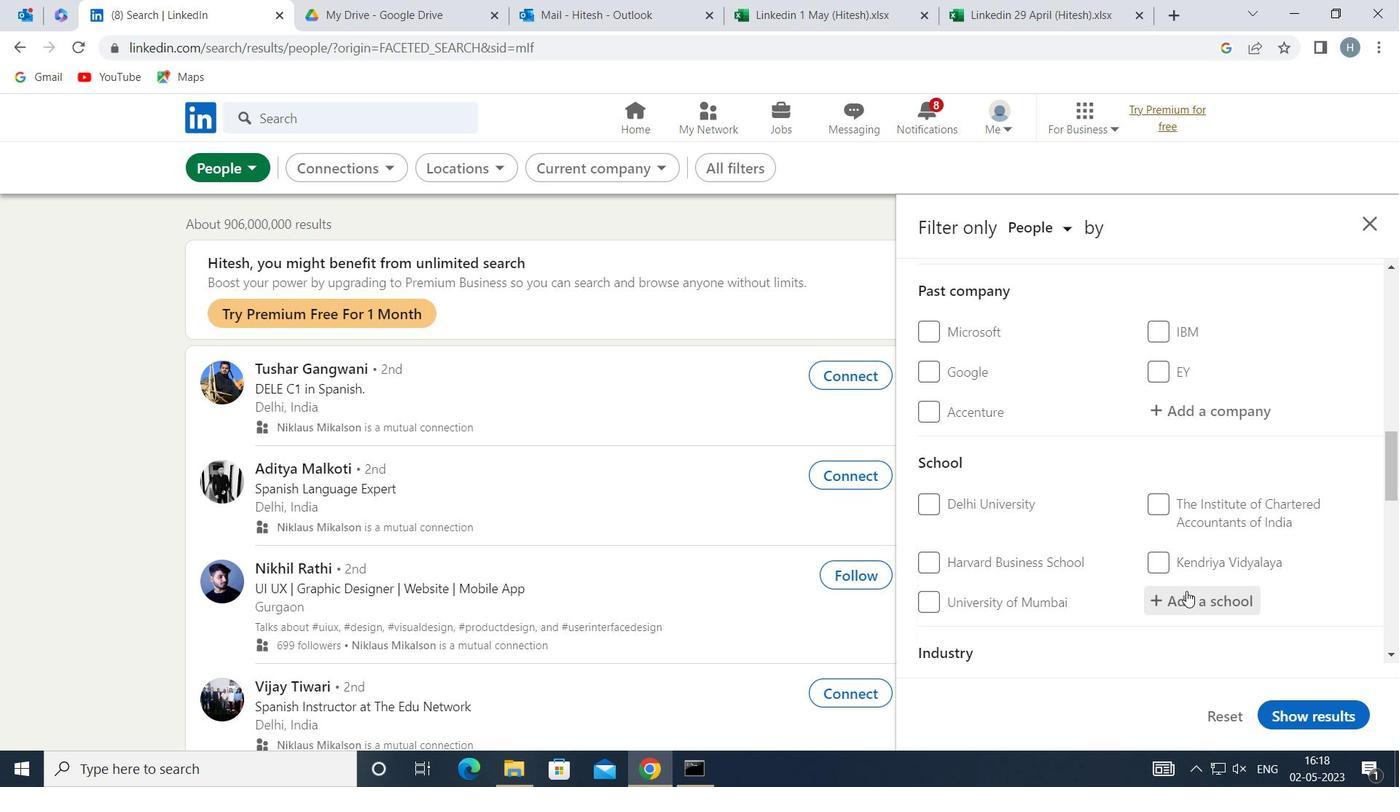 
Action: Key pressed <Key.shift>INDIAN<Key.space>MARITI
Screenshot: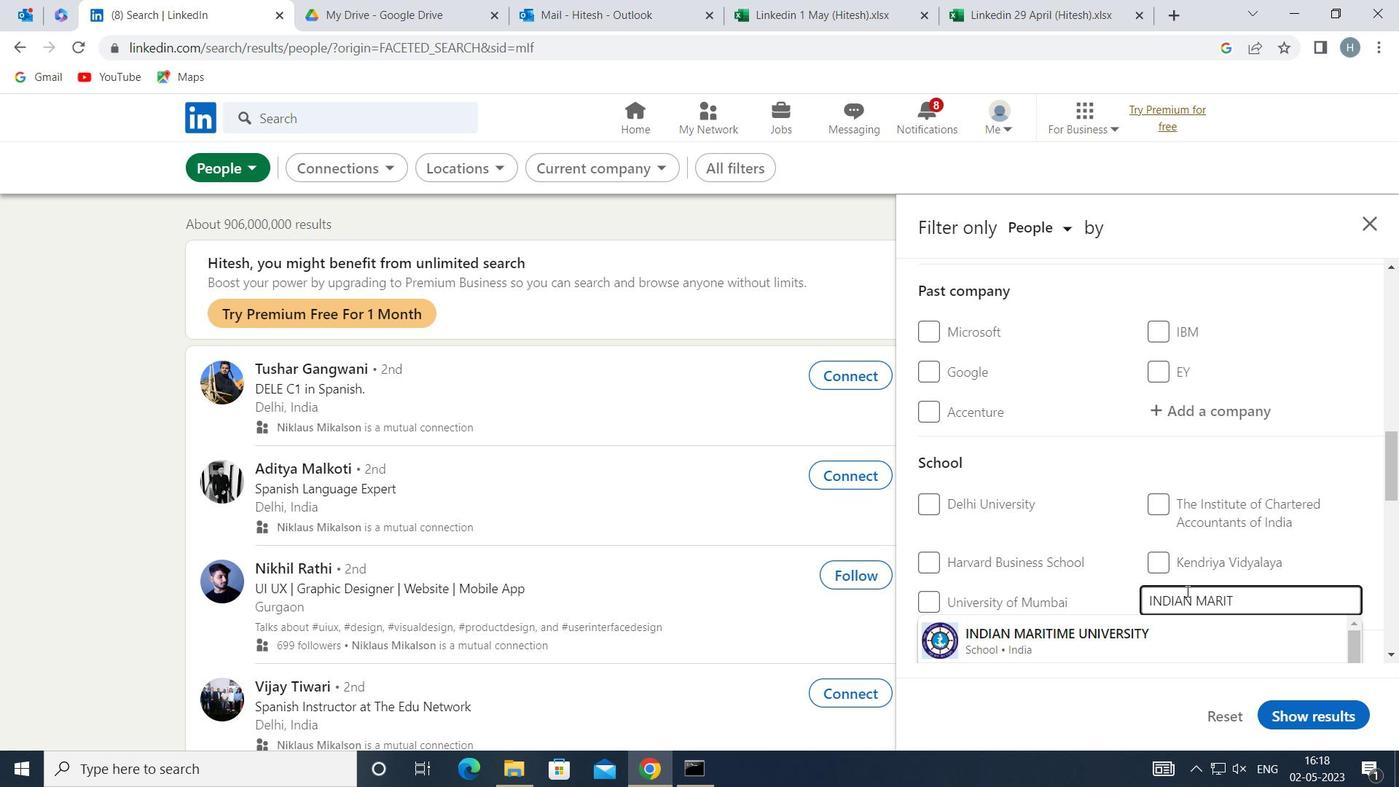 
Action: Mouse moved to (1151, 634)
Screenshot: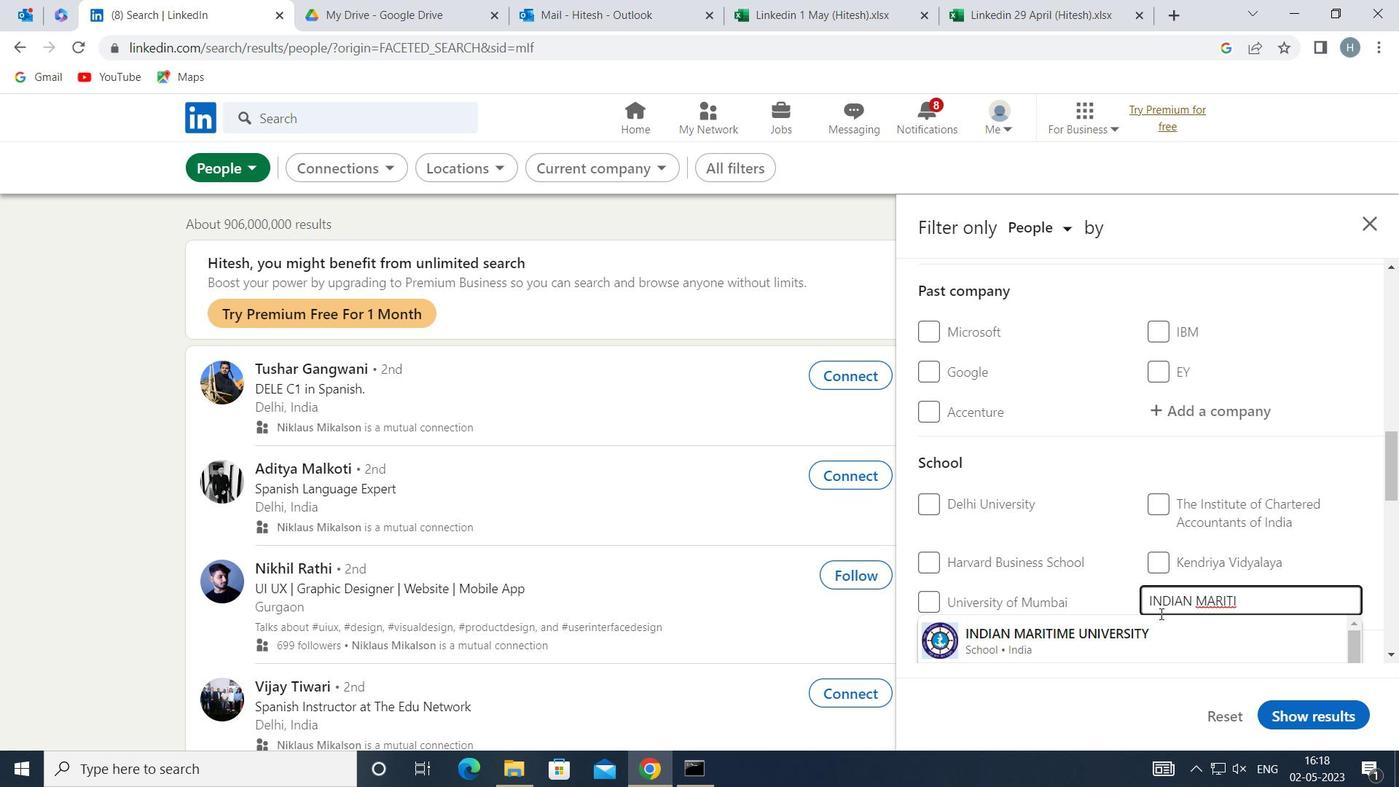 
Action: Mouse pressed left at (1151, 634)
Screenshot: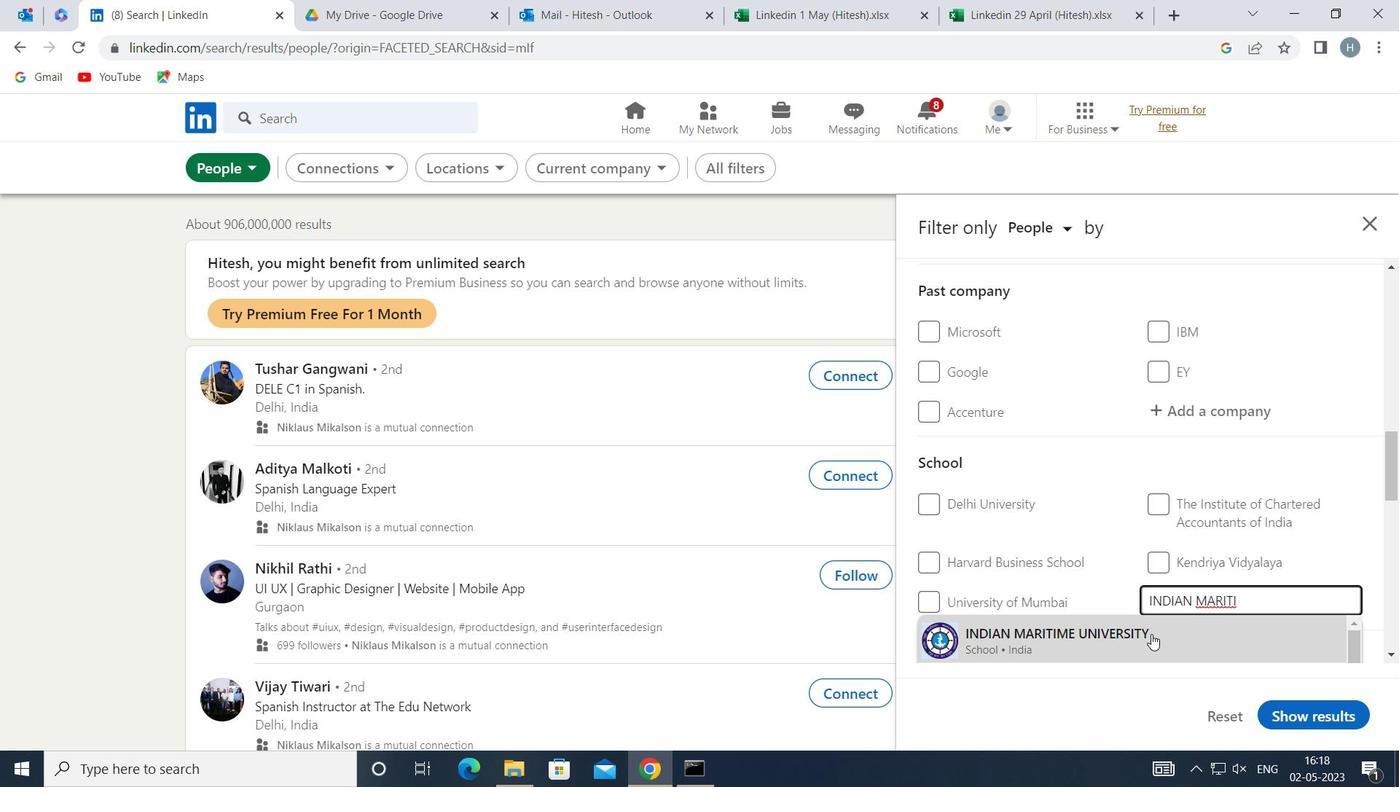 
Action: Mouse moved to (1094, 552)
Screenshot: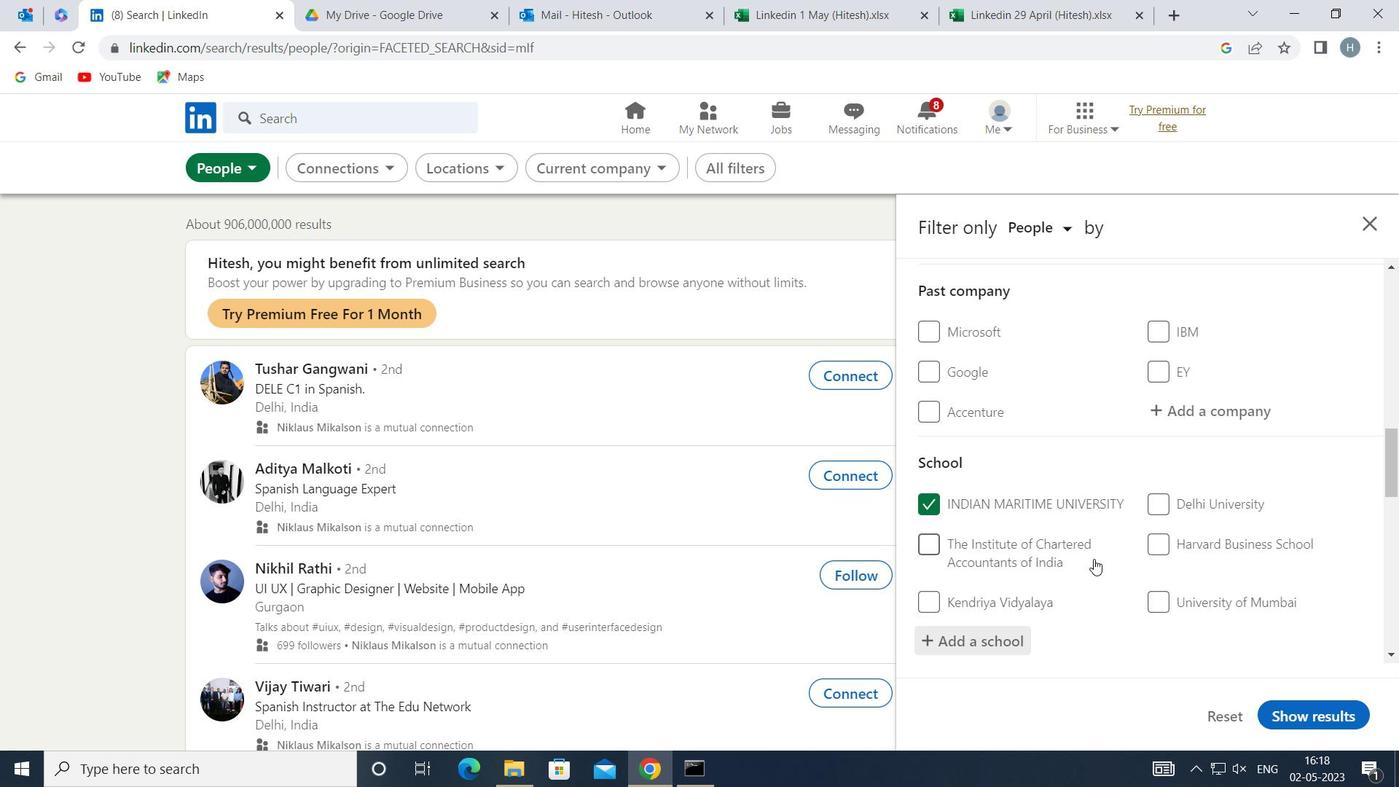 
Action: Mouse scrolled (1094, 551) with delta (0, 0)
Screenshot: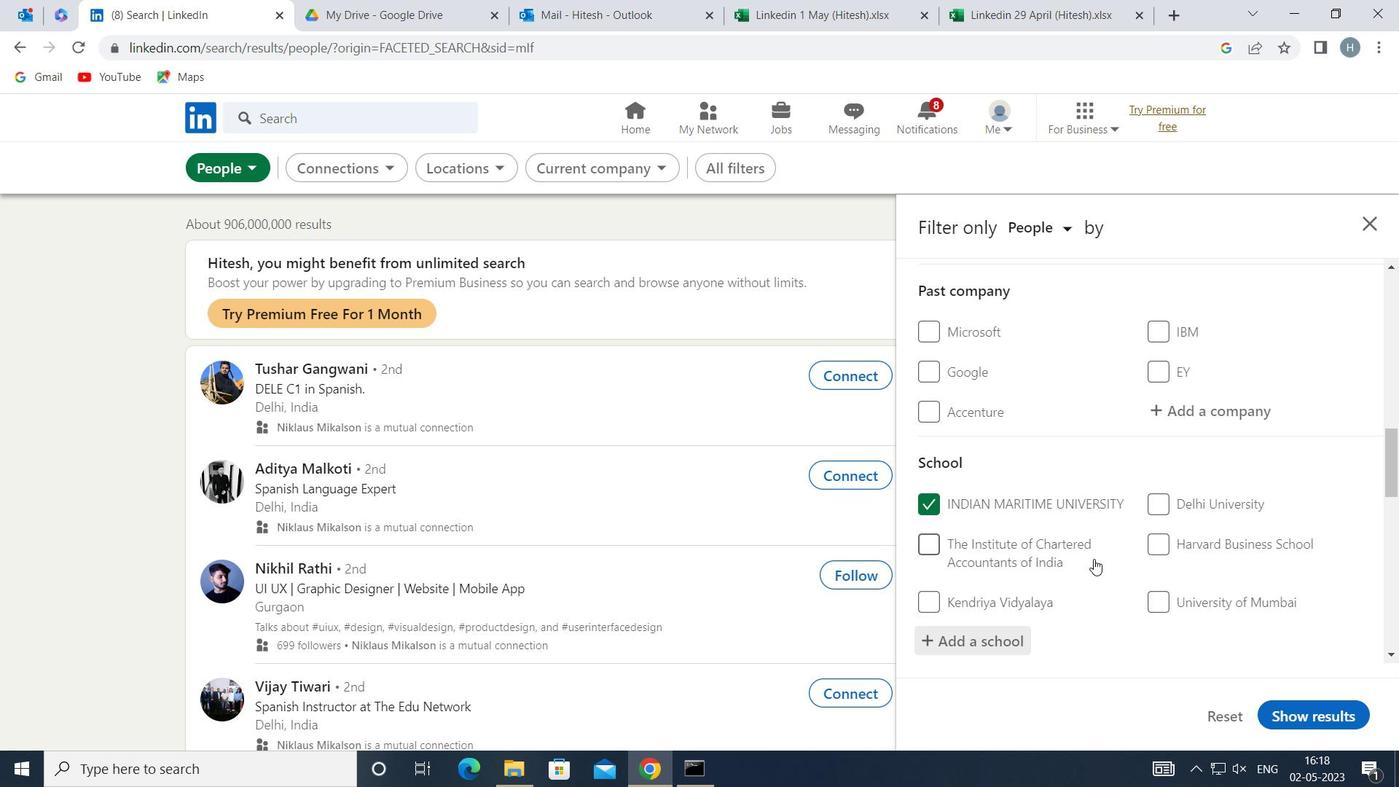 
Action: Mouse scrolled (1094, 551) with delta (0, 0)
Screenshot: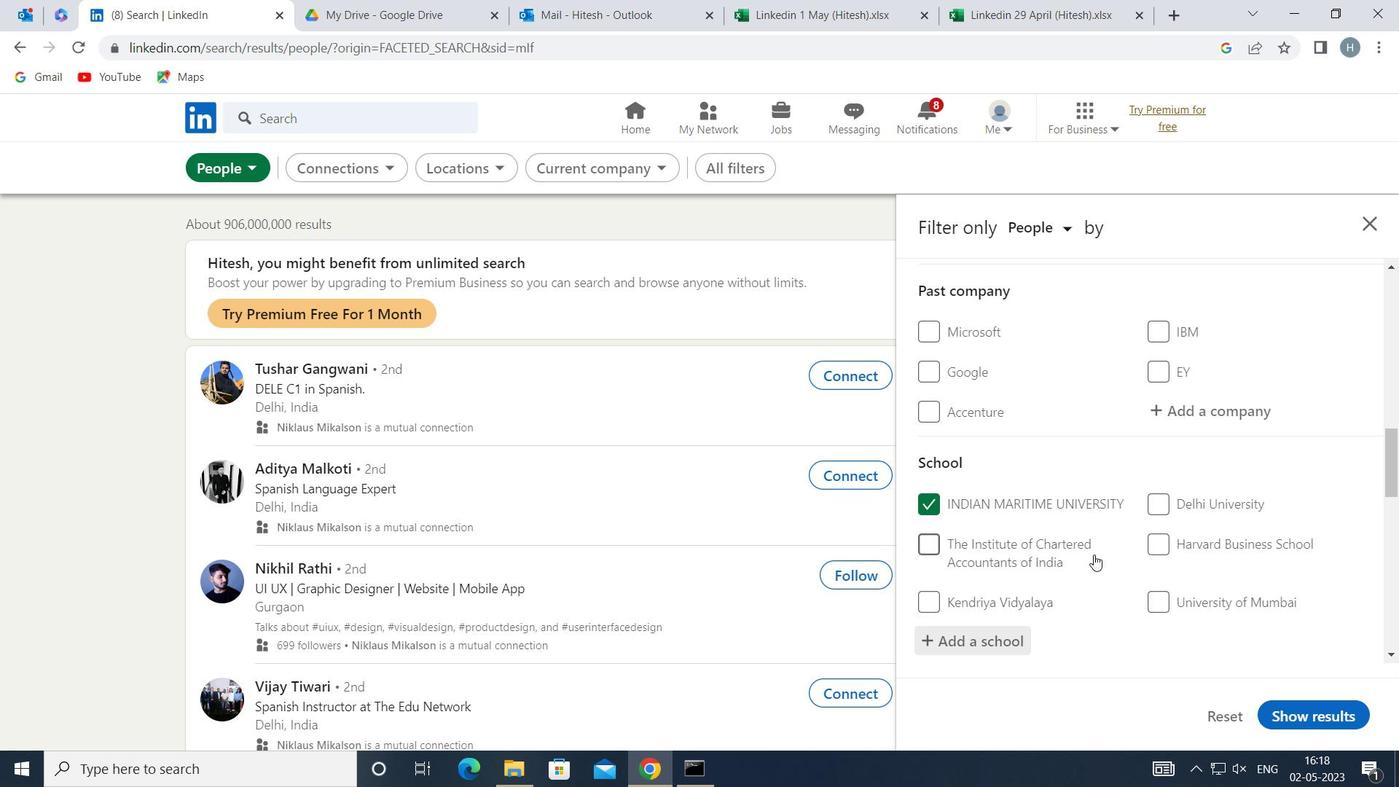 
Action: Mouse moved to (1110, 532)
Screenshot: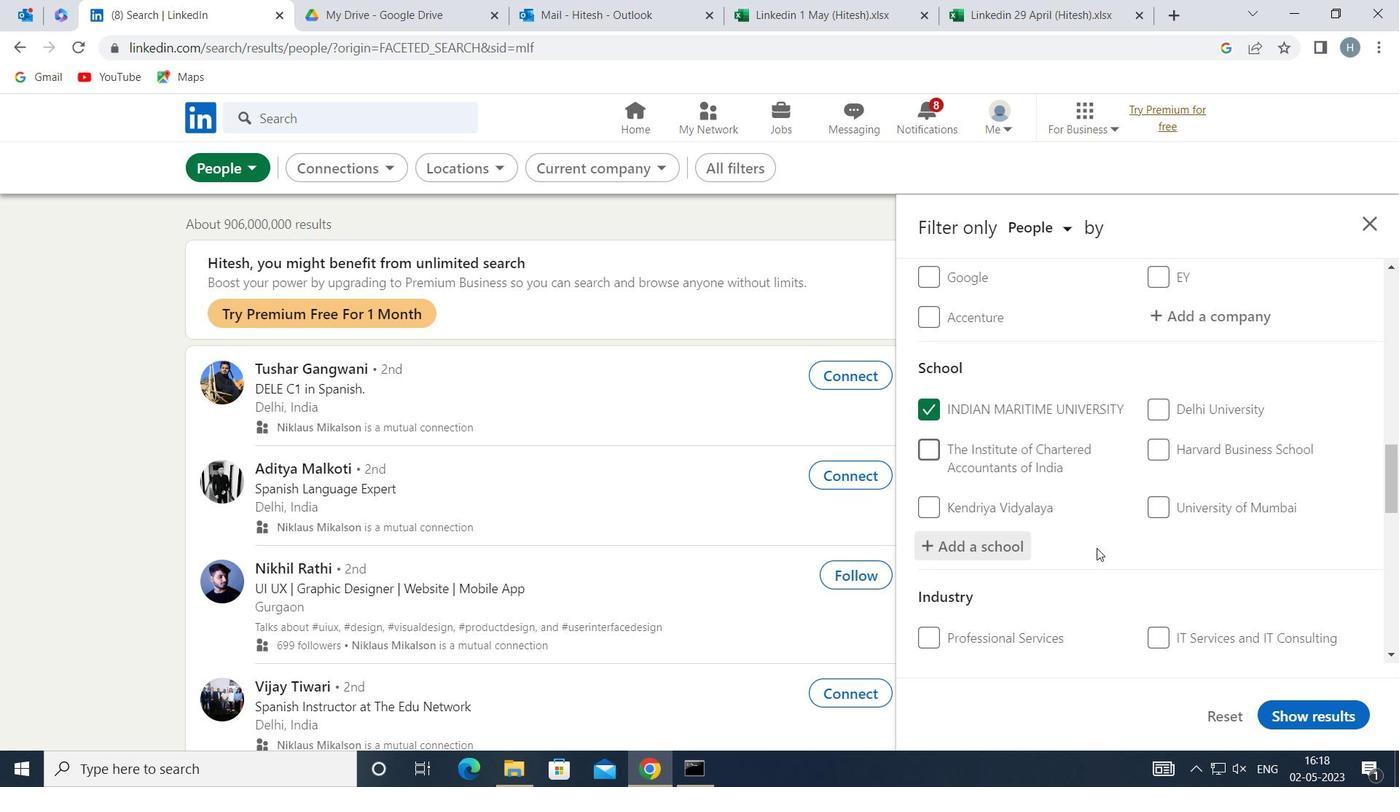 
Action: Mouse scrolled (1110, 532) with delta (0, 0)
Screenshot: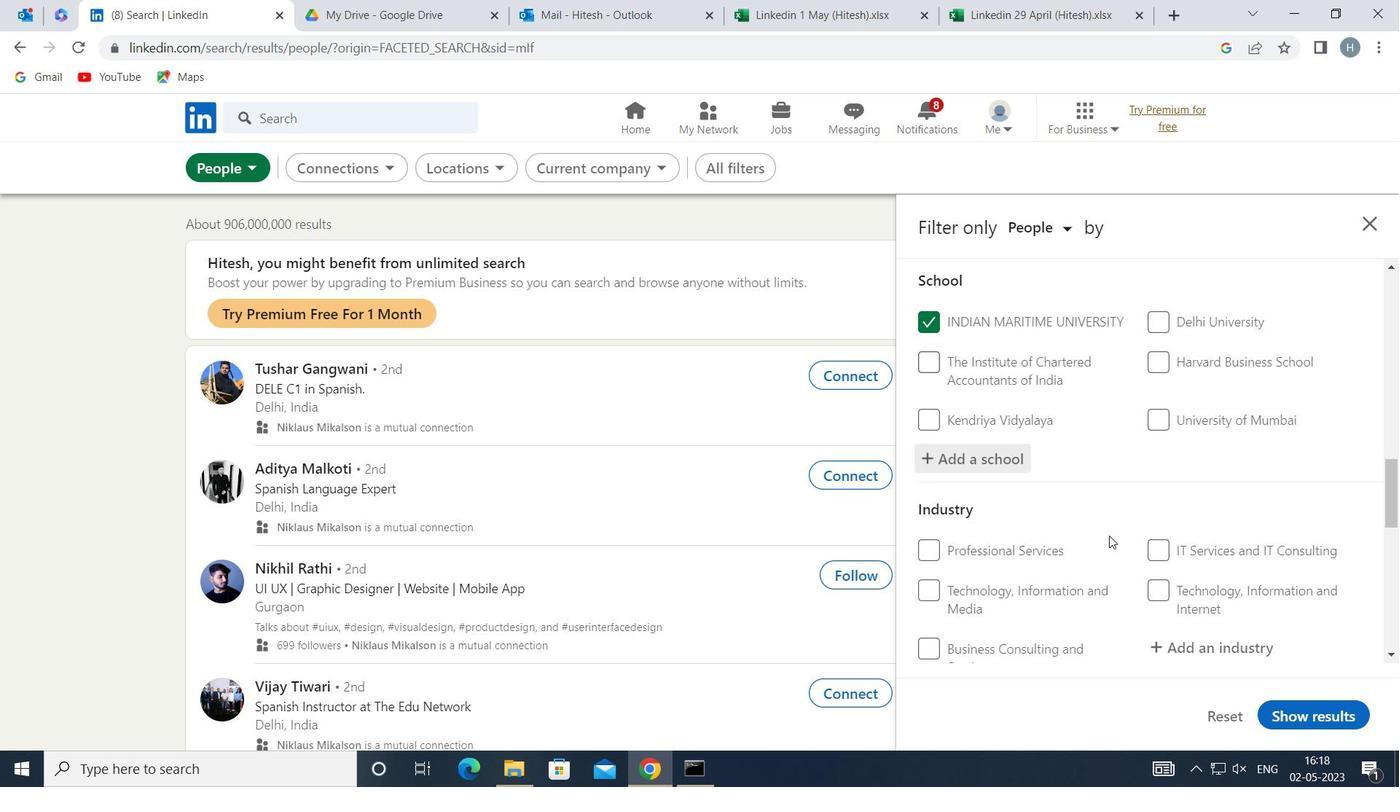 
Action: Mouse moved to (1206, 552)
Screenshot: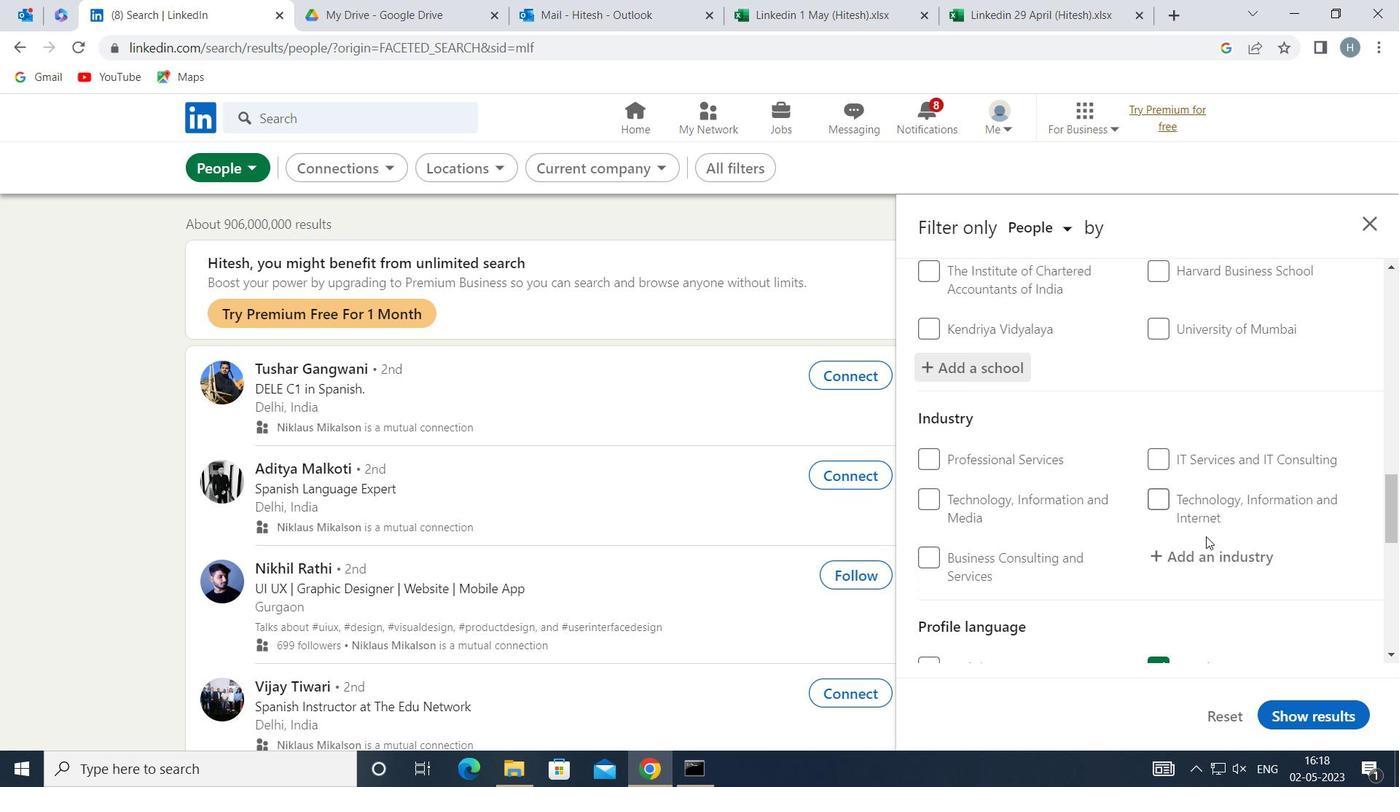 
Action: Mouse pressed left at (1206, 552)
Screenshot: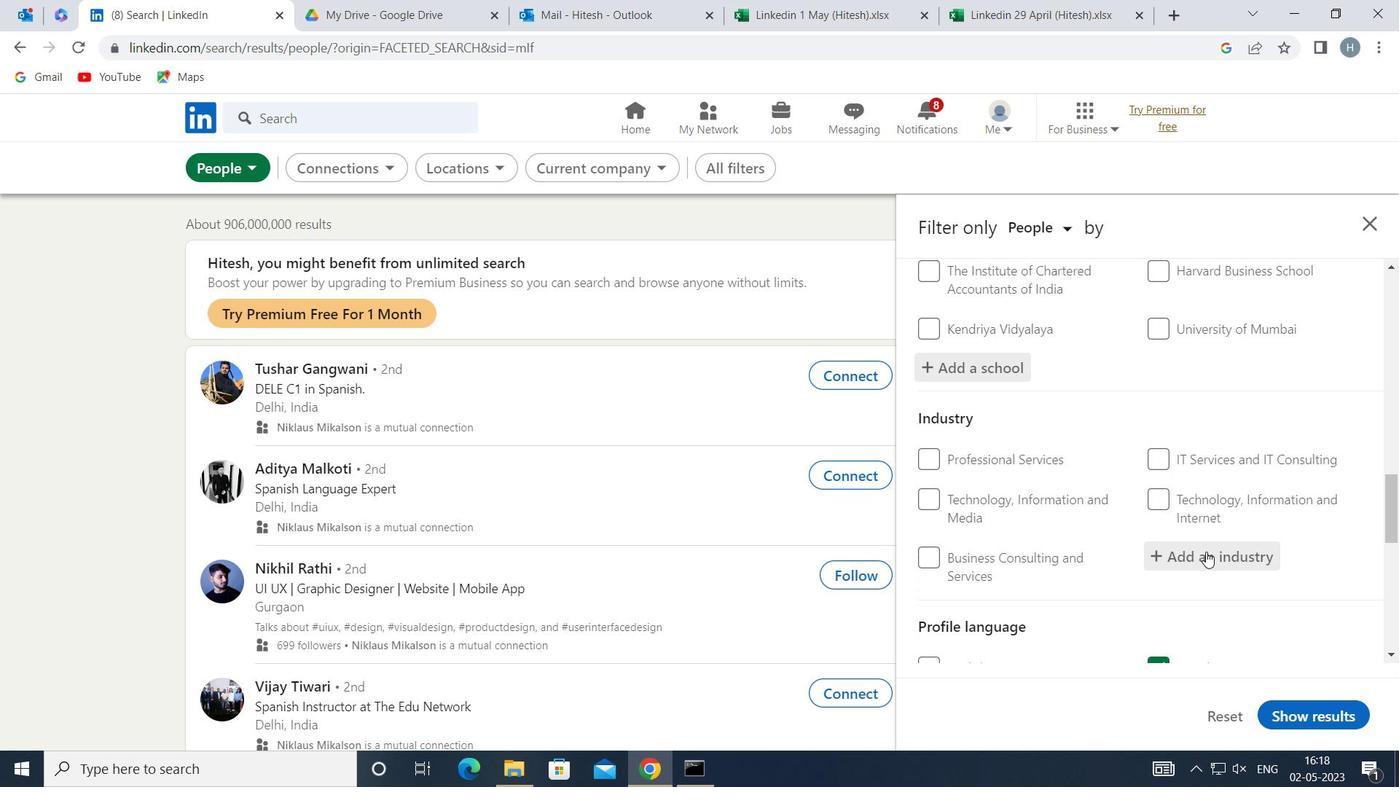
Action: Key pressed <Key.shift>TELECOMMUNICATIONS
Screenshot: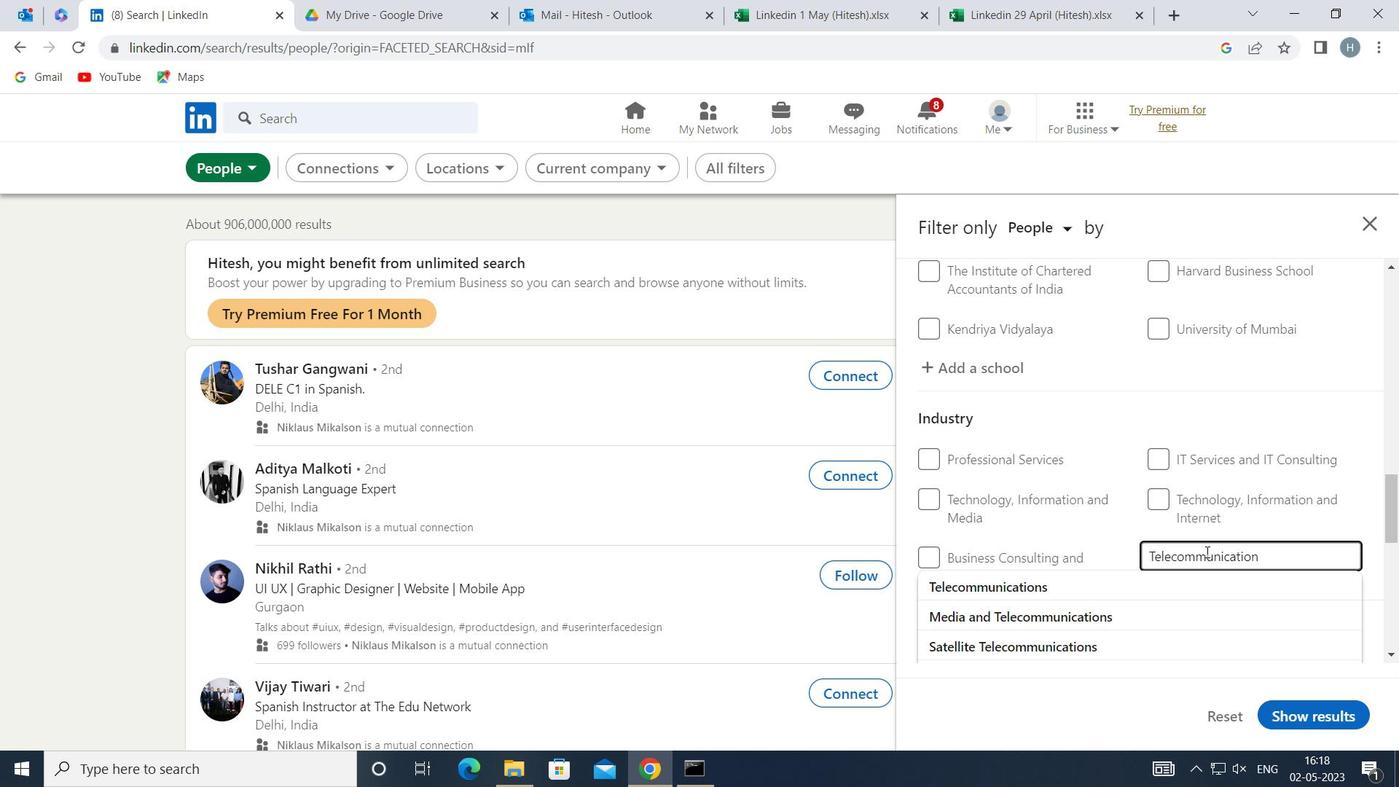 
Action: Mouse moved to (1158, 594)
Screenshot: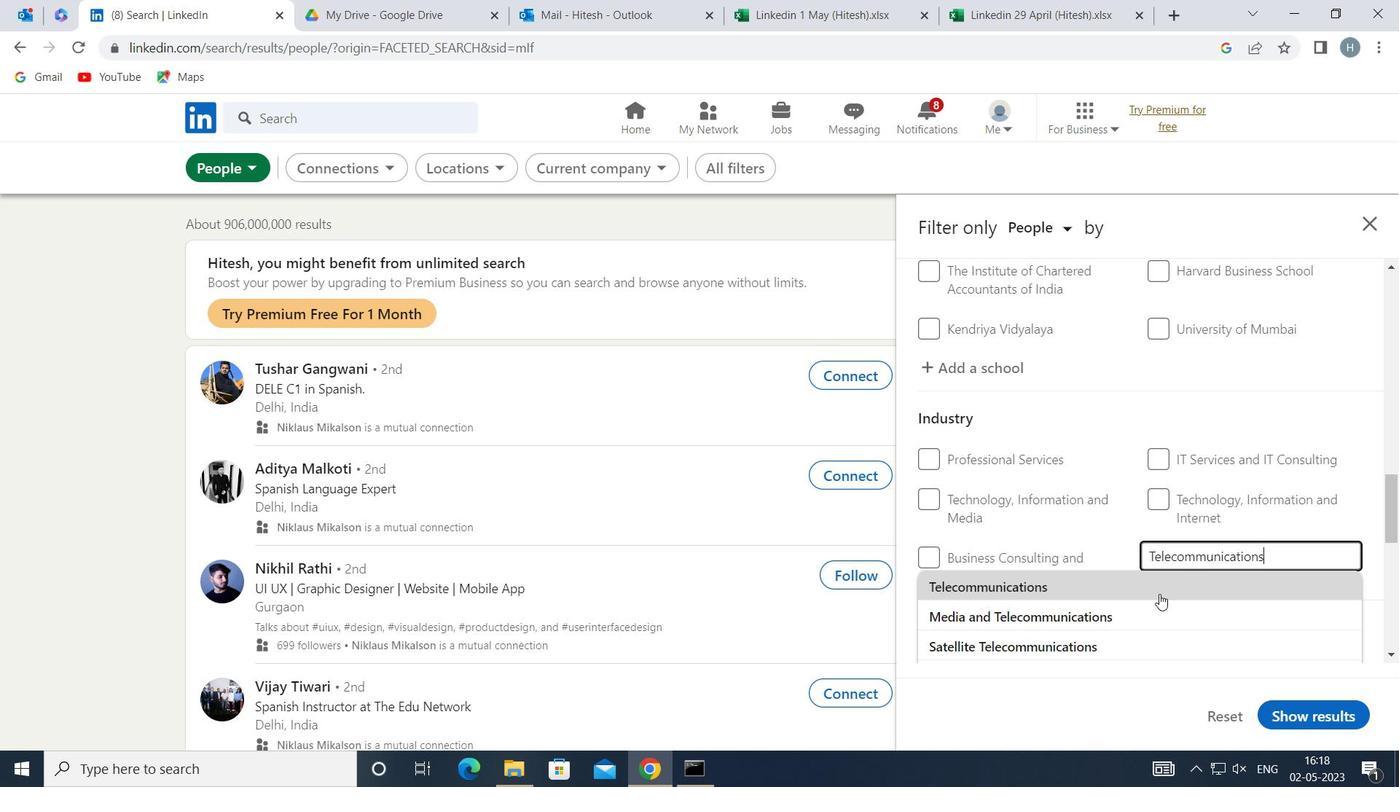 
Action: Key pressed <Key.space><Key.shift>C
Screenshot: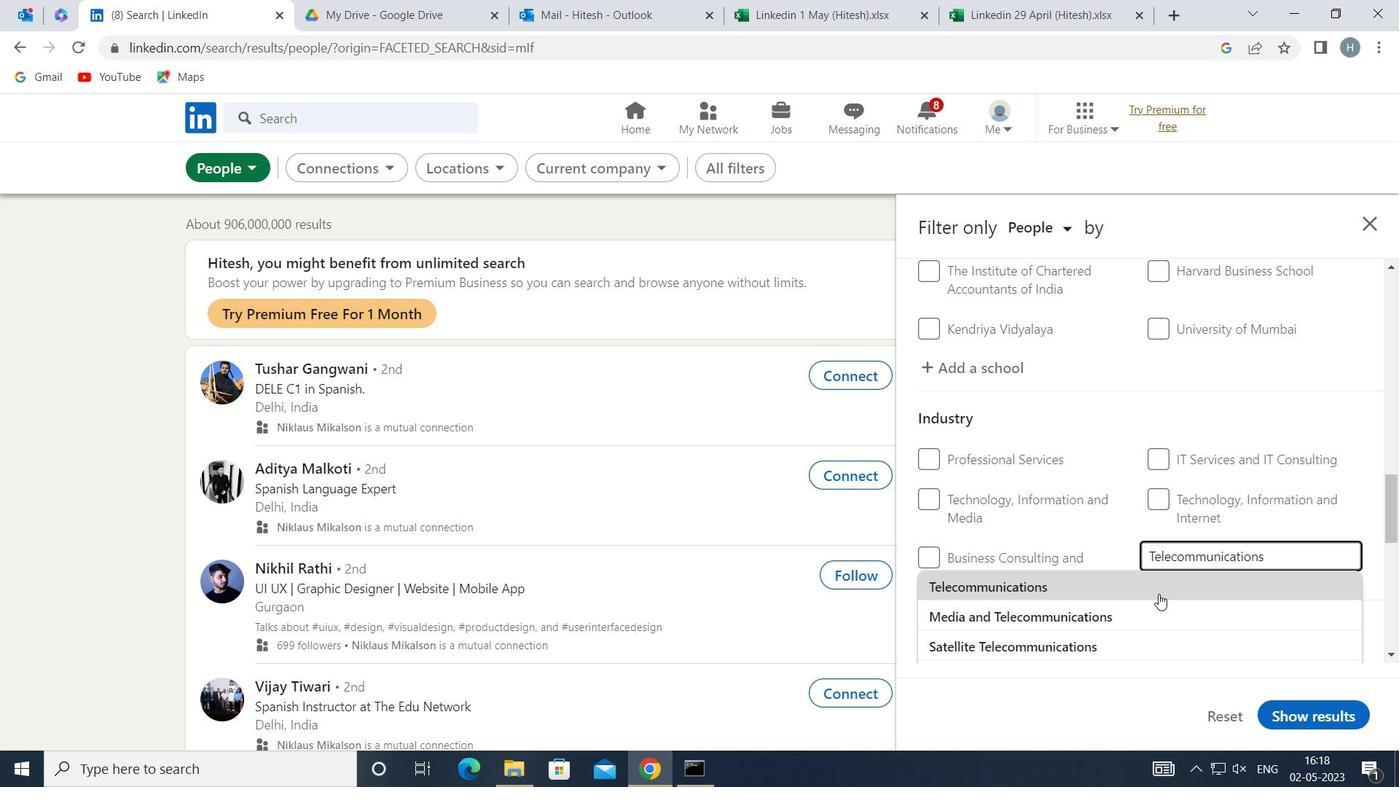 
Action: Mouse moved to (1170, 584)
Screenshot: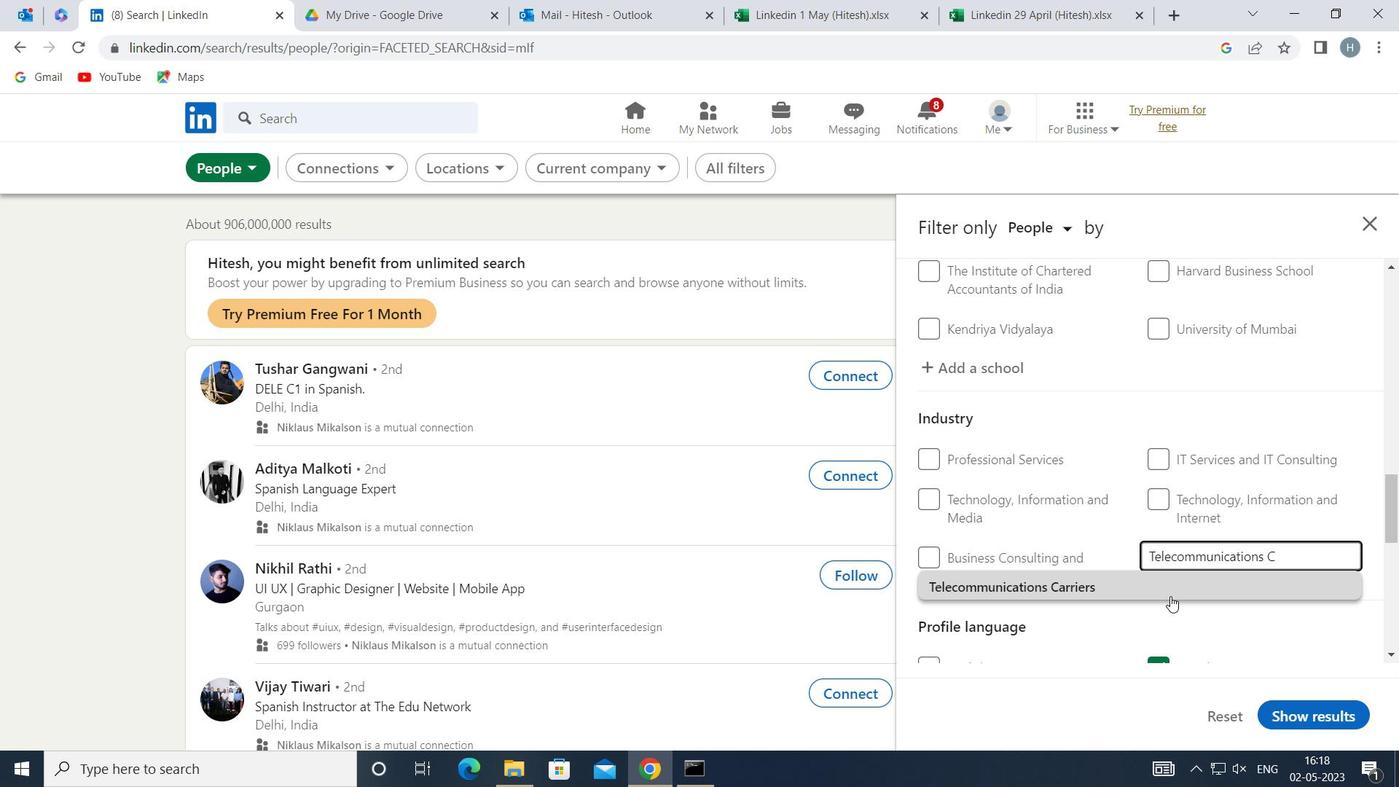 
Action: Mouse pressed left at (1170, 584)
Screenshot: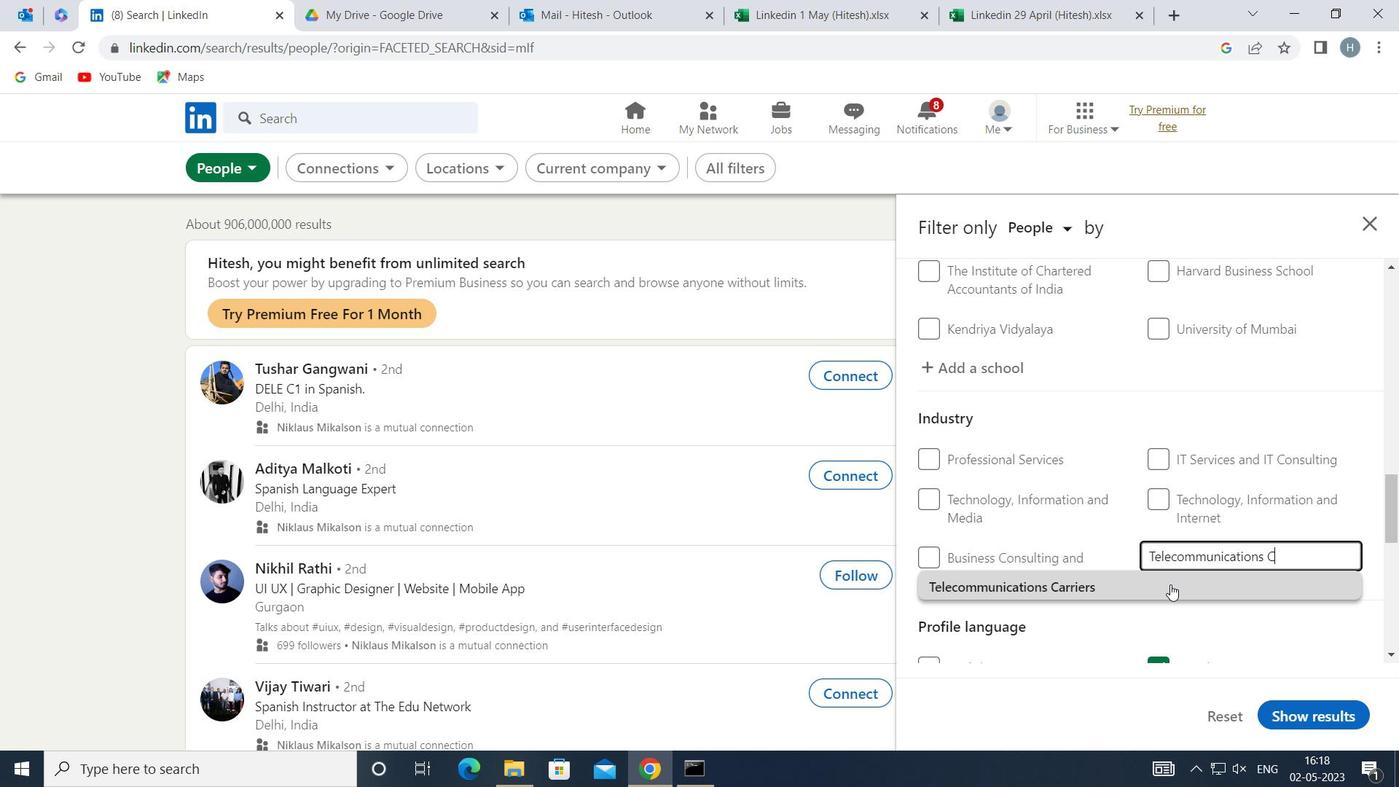 
Action: Mouse moved to (1114, 546)
Screenshot: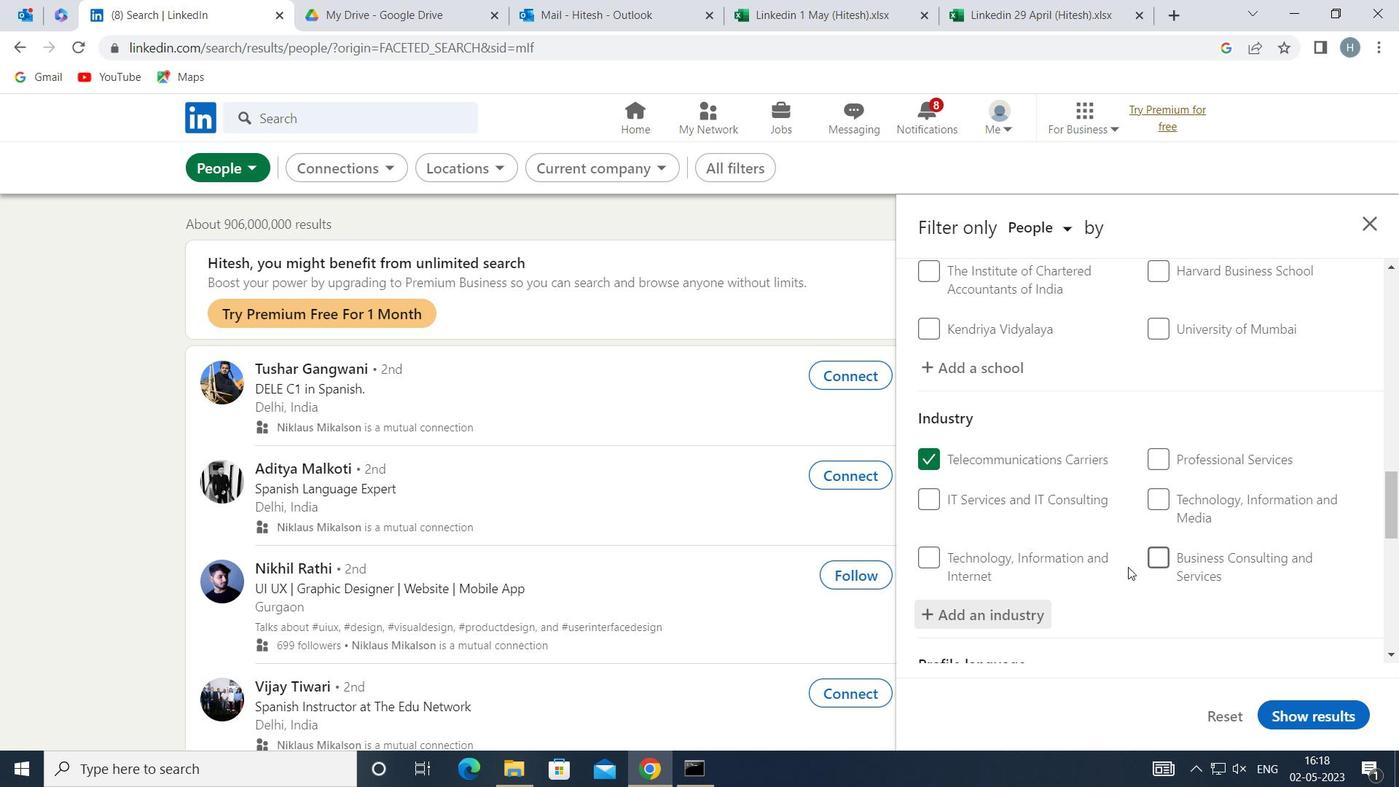 
Action: Mouse scrolled (1114, 545) with delta (0, 0)
Screenshot: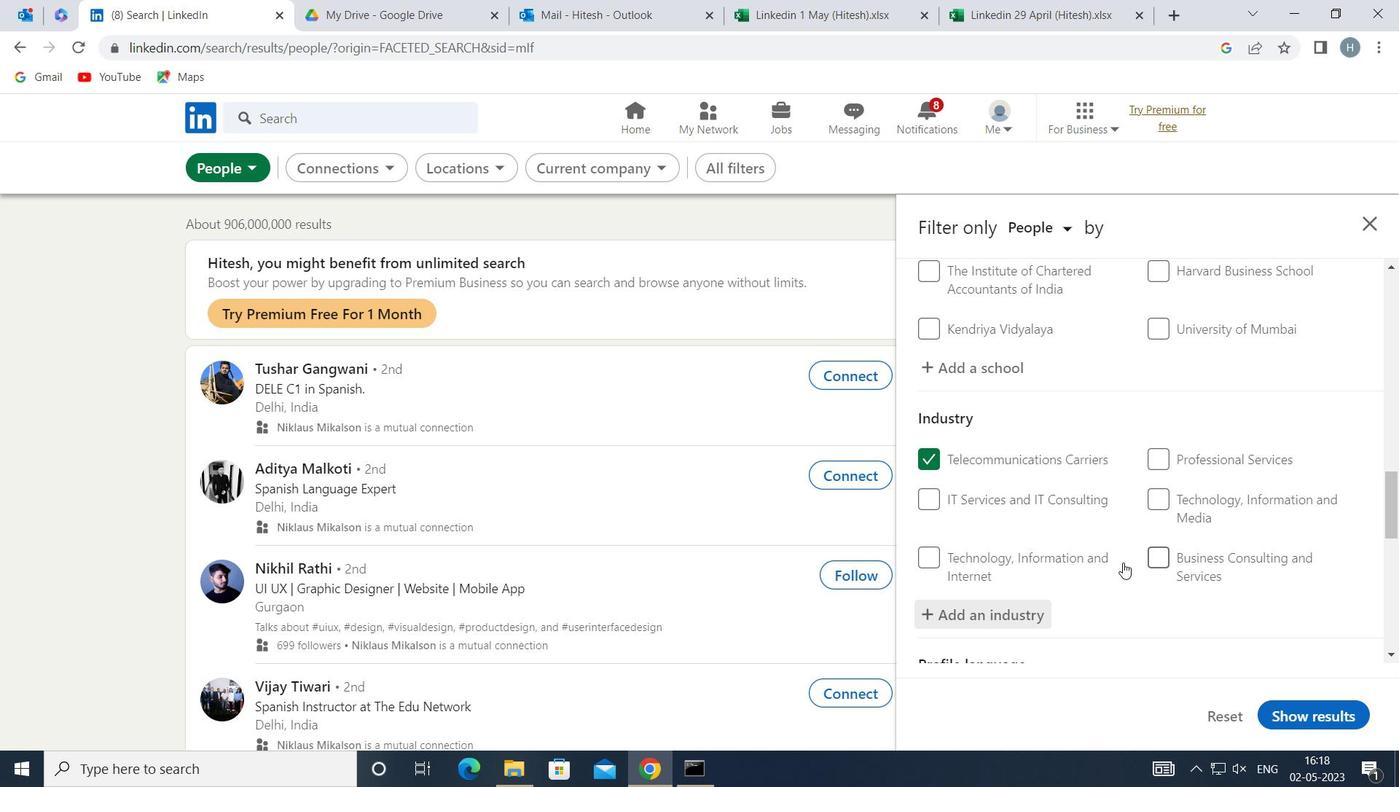 
Action: Mouse moved to (1114, 542)
Screenshot: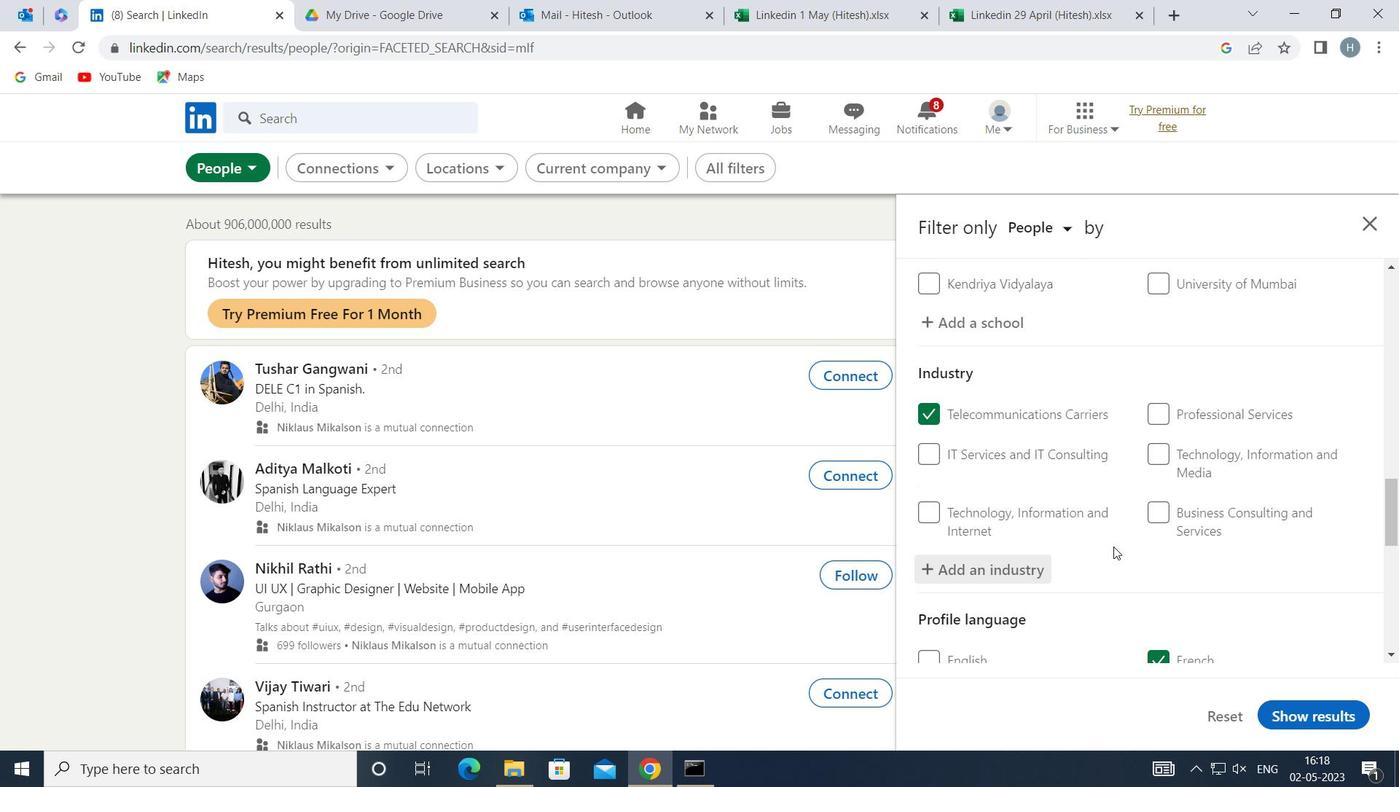 
Action: Mouse scrolled (1114, 541) with delta (0, 0)
Screenshot: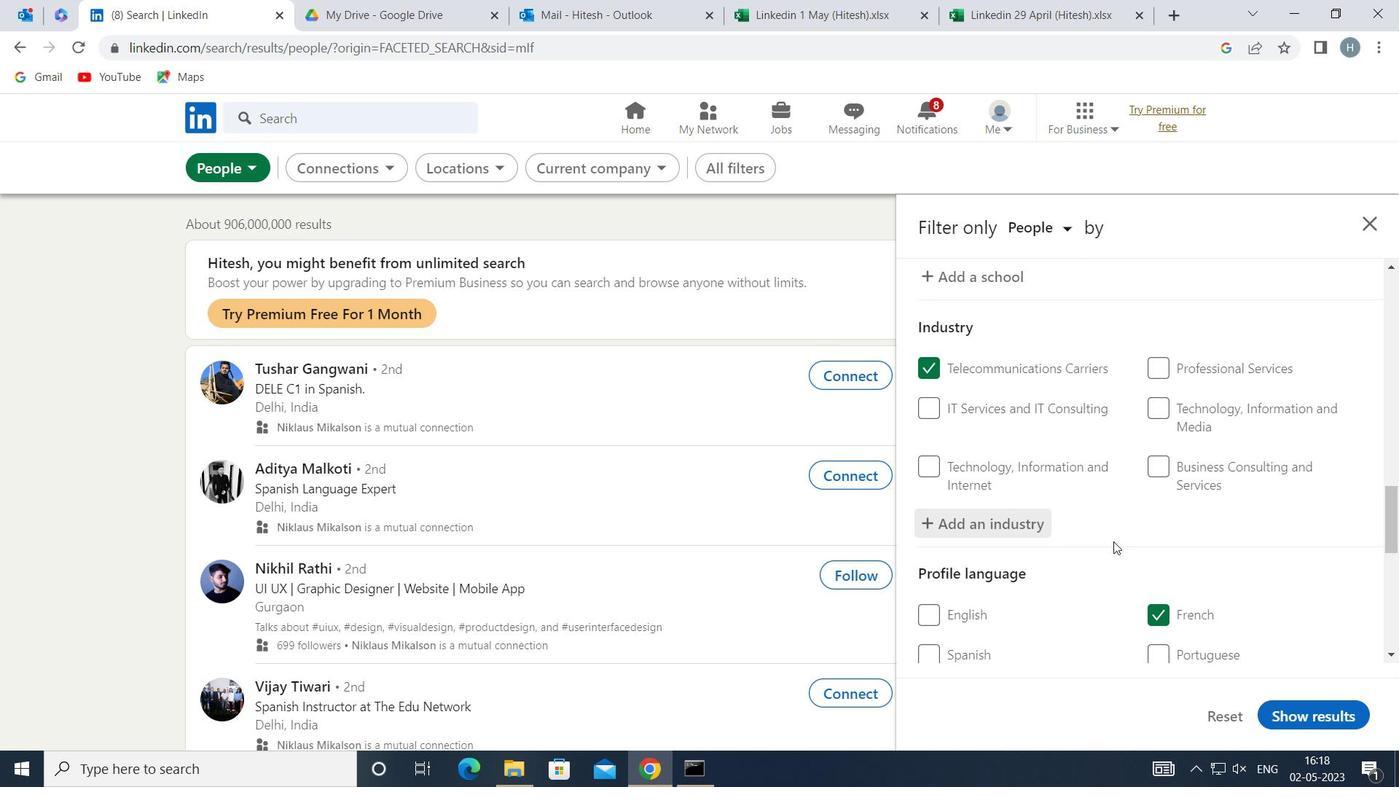 
Action: Mouse moved to (1115, 539)
Screenshot: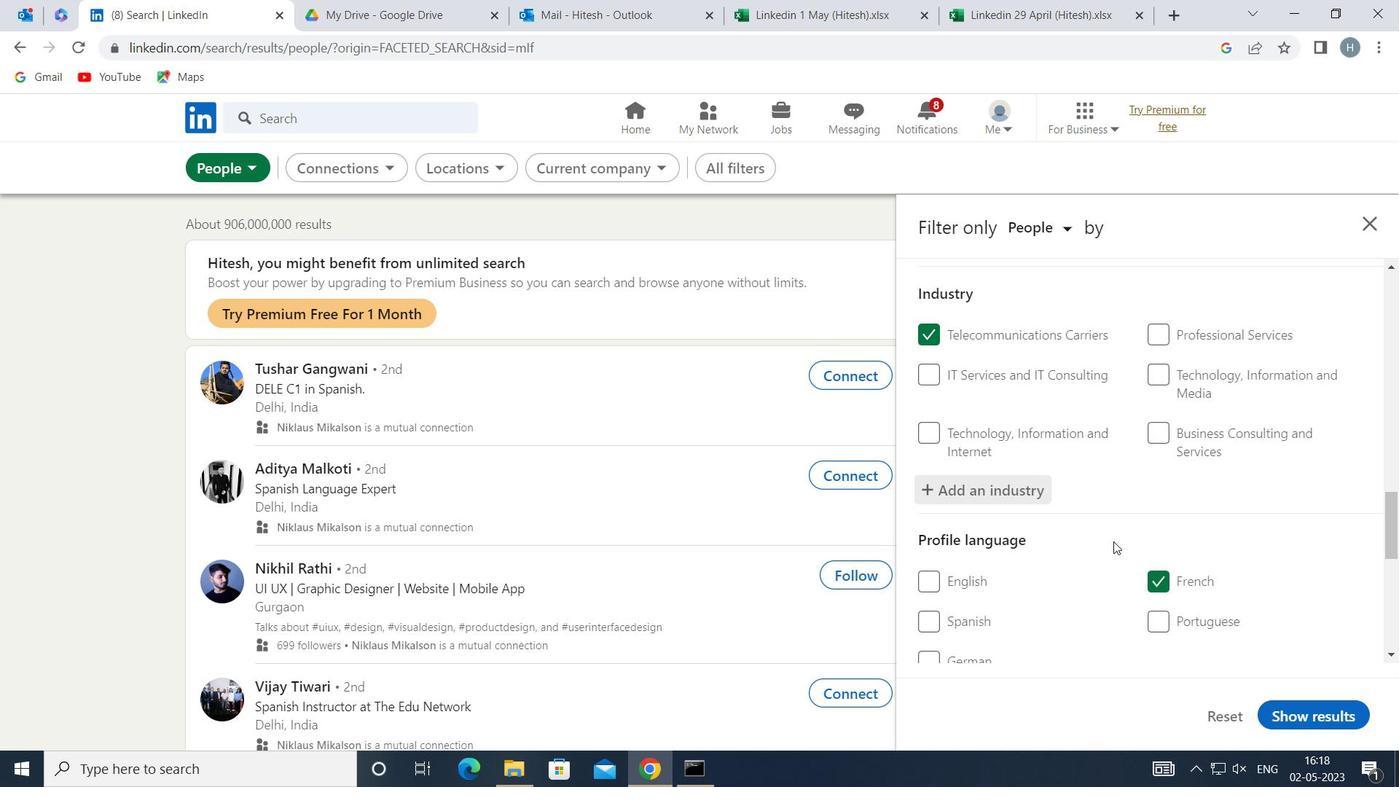 
Action: Mouse scrolled (1115, 538) with delta (0, 0)
Screenshot: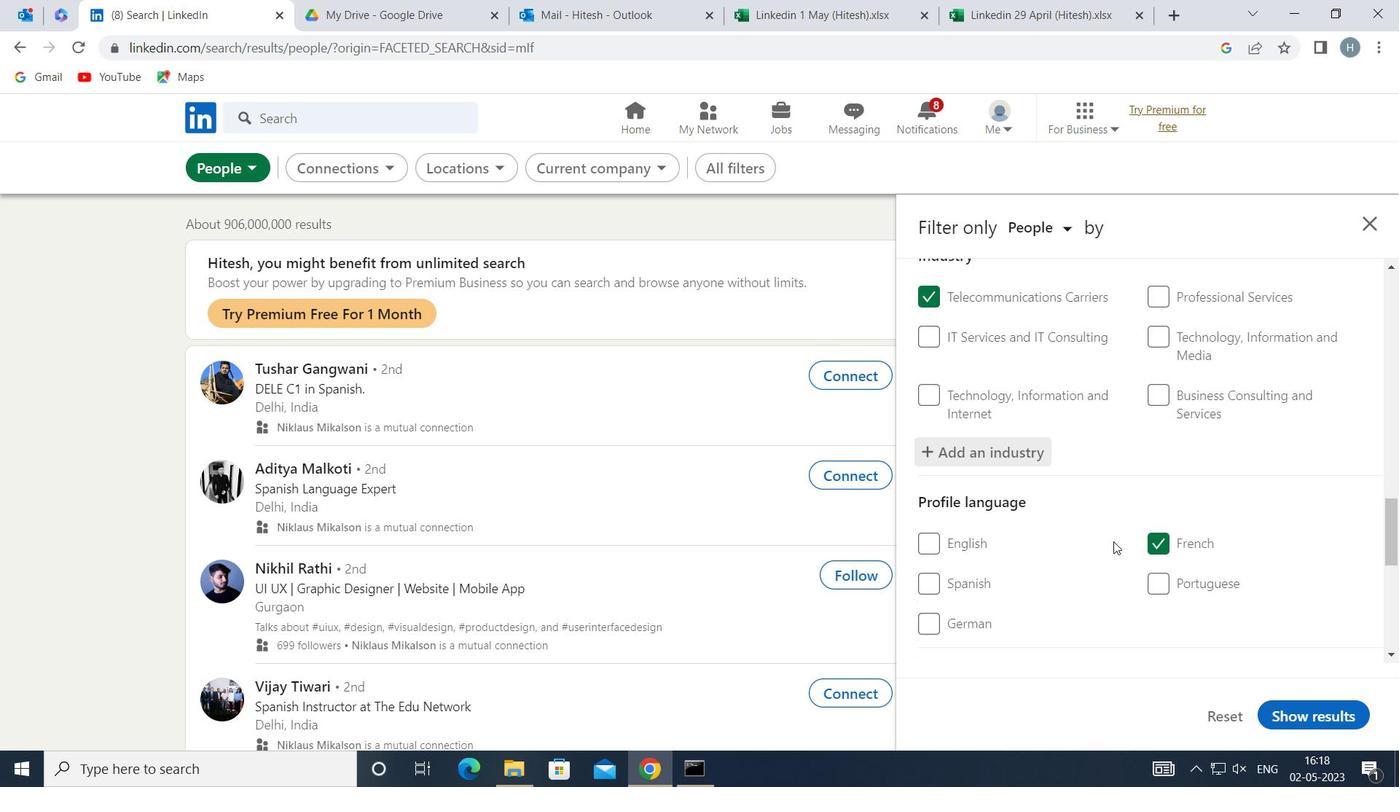 
Action: Mouse scrolled (1115, 538) with delta (0, 0)
Screenshot: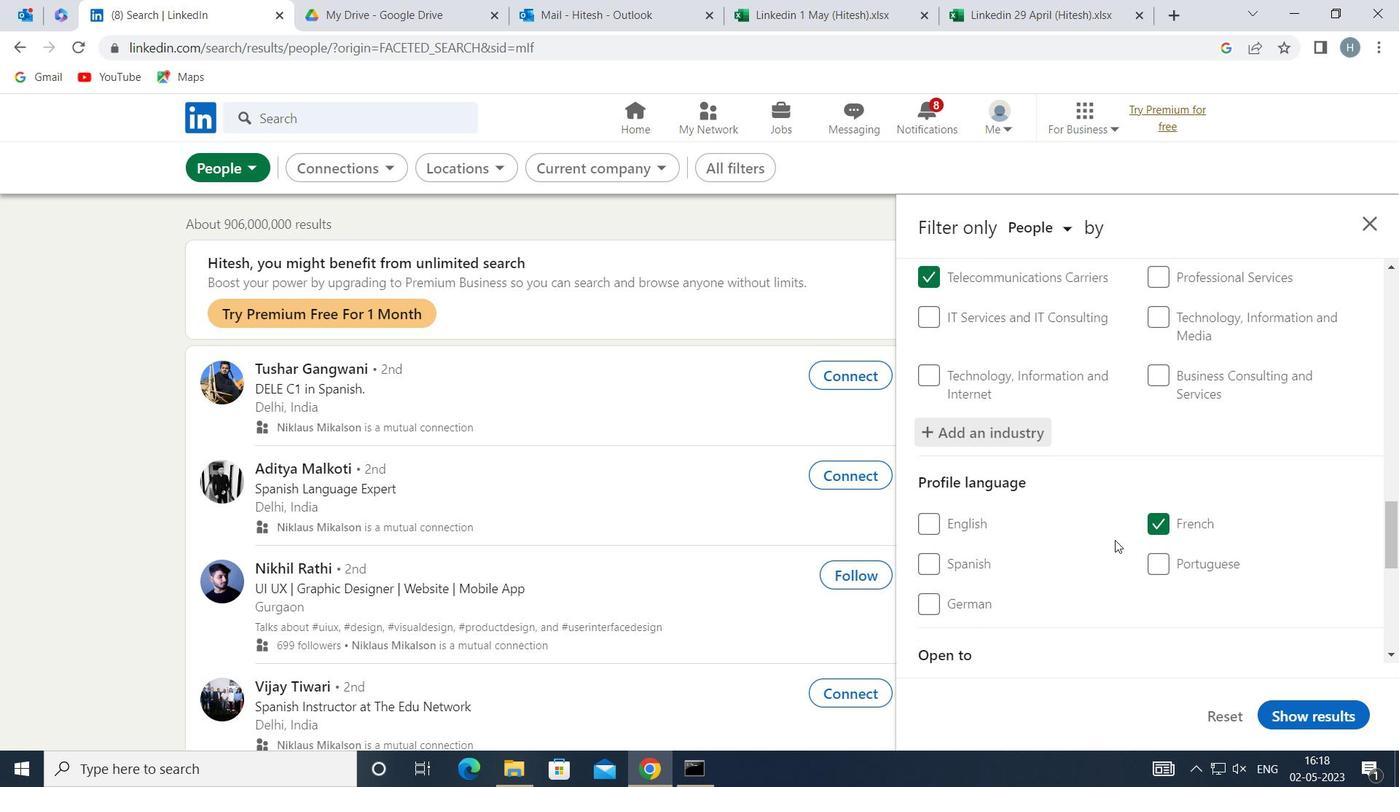 
Action: Mouse moved to (1115, 538)
Screenshot: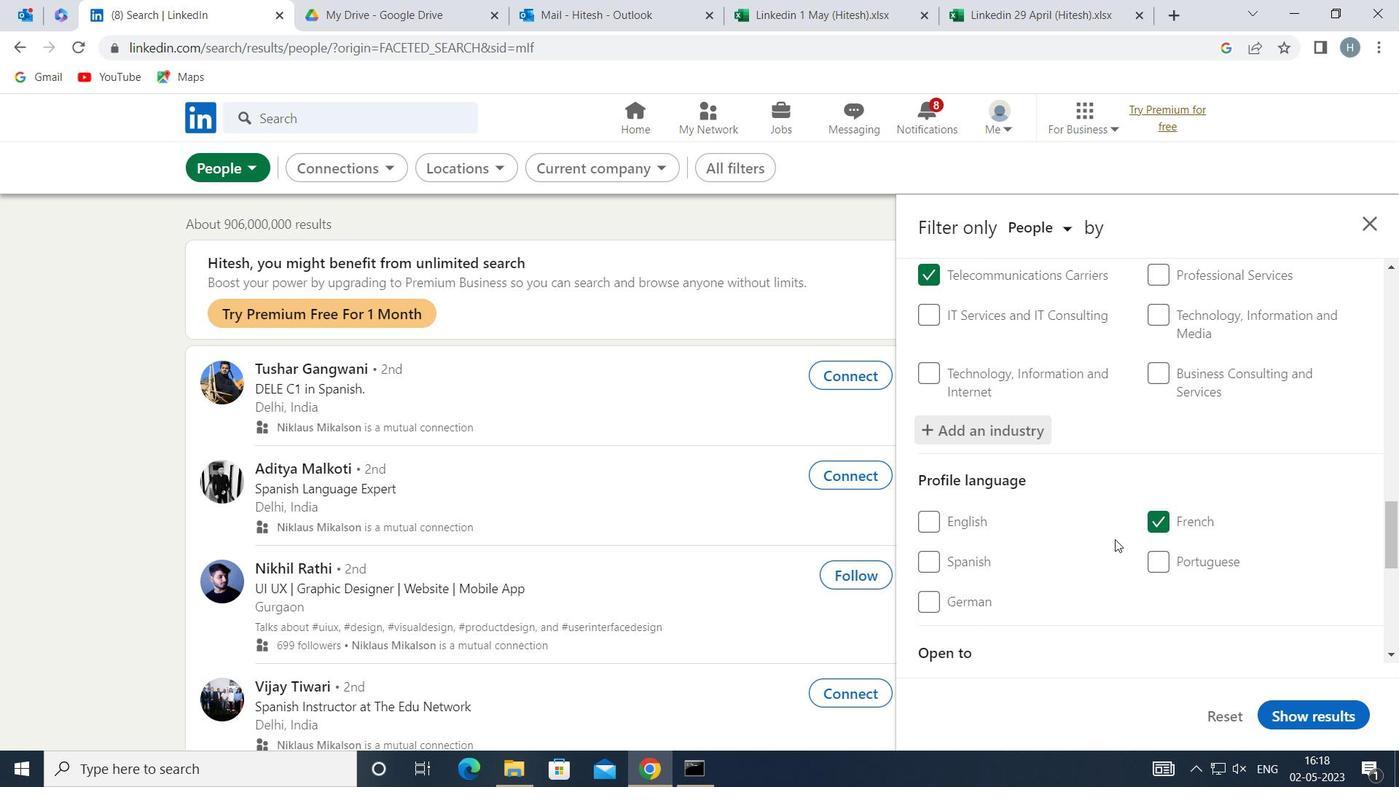 
Action: Mouse scrolled (1115, 537) with delta (0, 0)
Screenshot: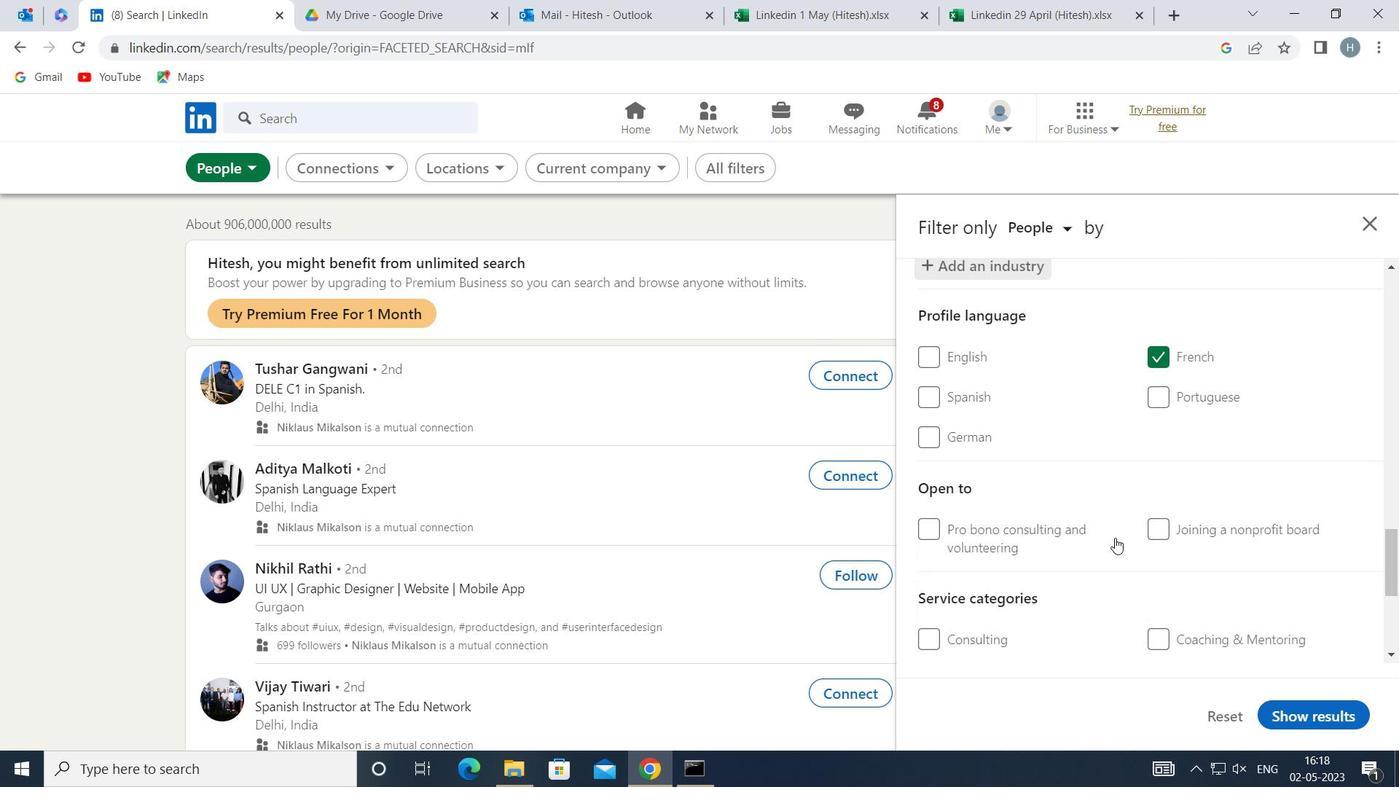 
Action: Mouse scrolled (1115, 537) with delta (0, 0)
Screenshot: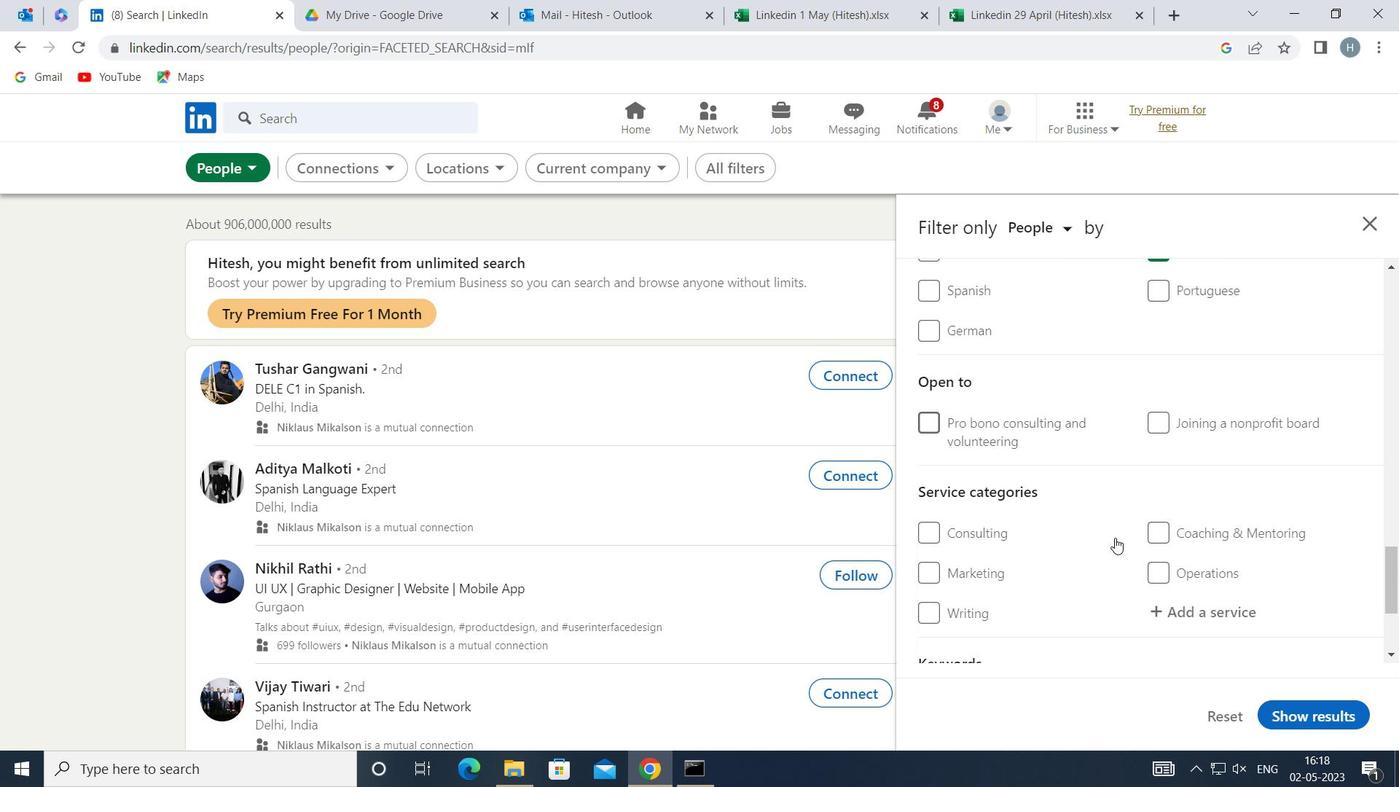 
Action: Mouse moved to (1198, 525)
Screenshot: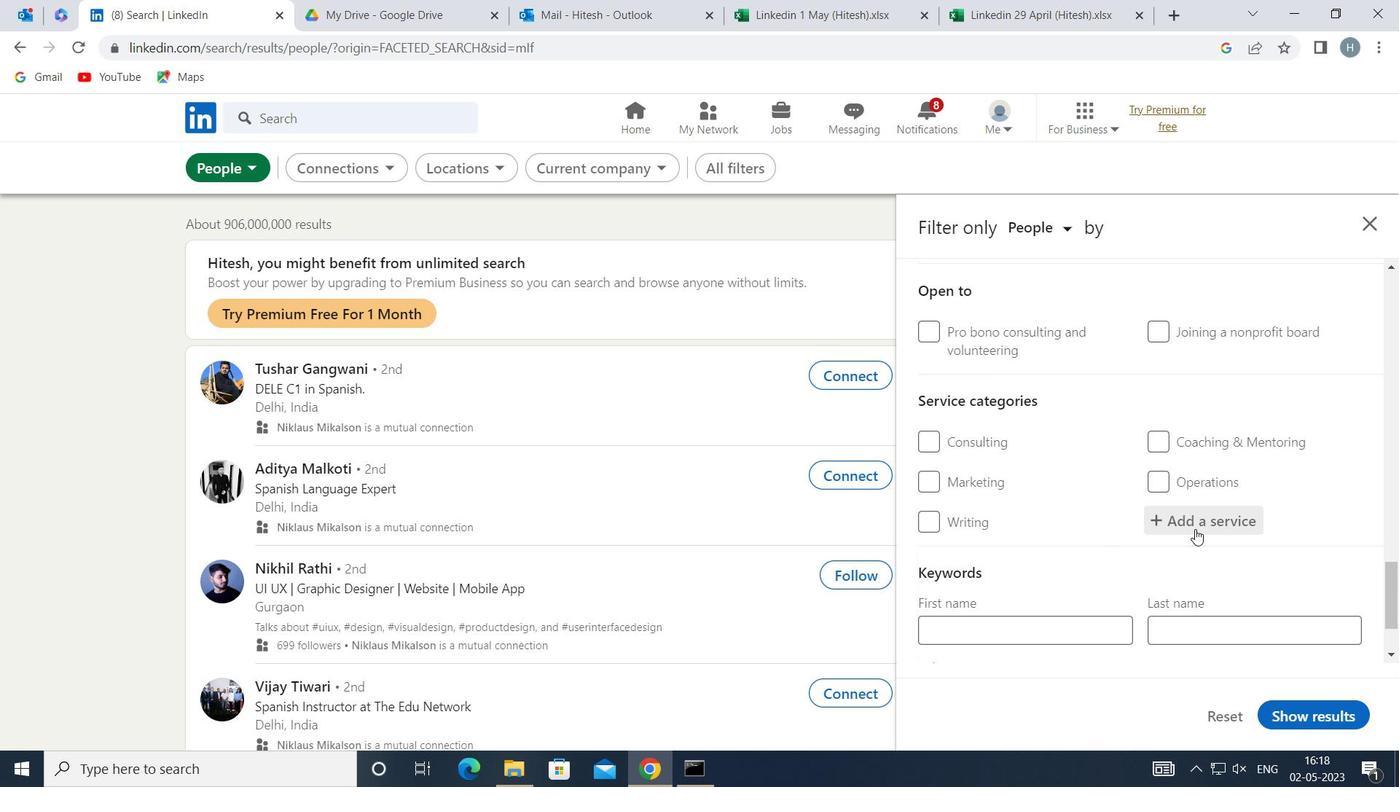 
Action: Mouse pressed left at (1198, 525)
Screenshot: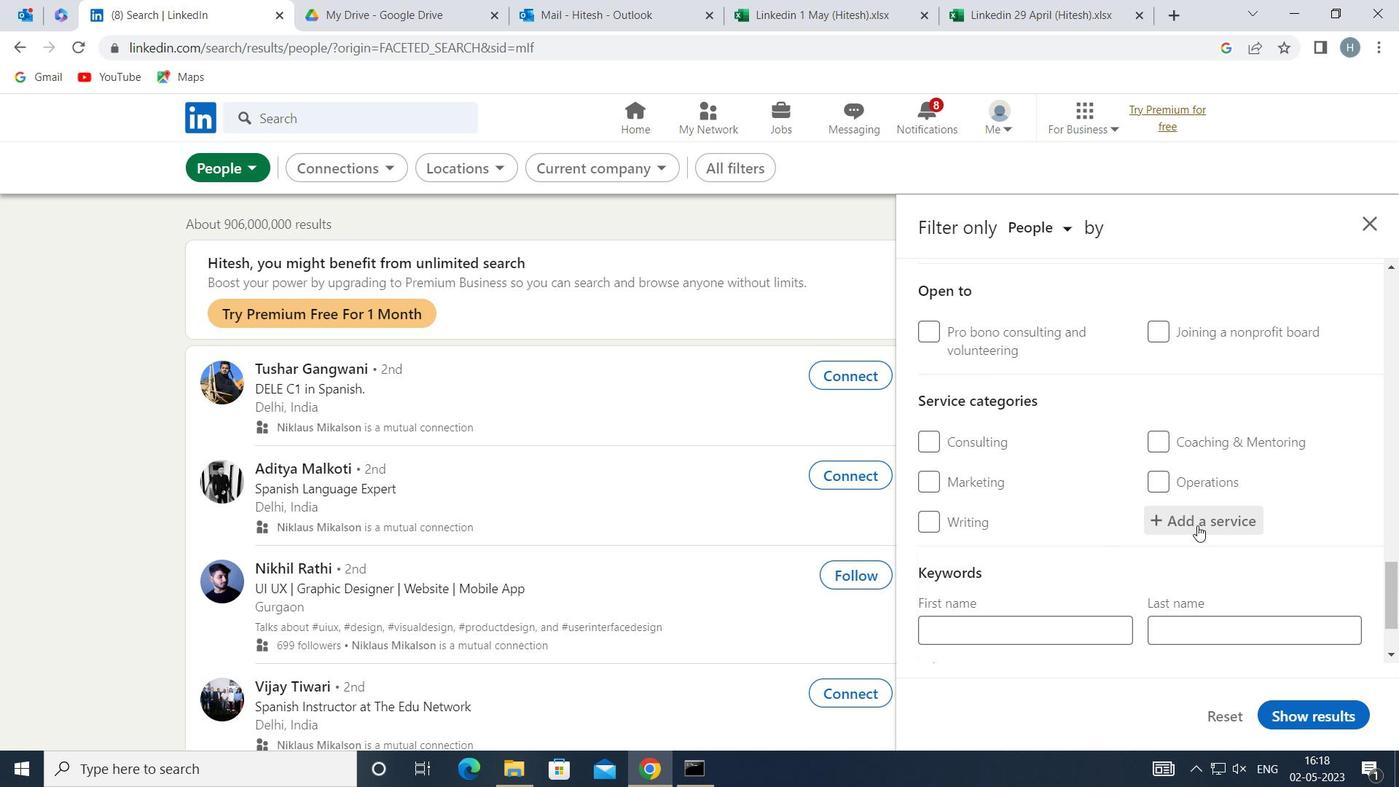 
Action: Key pressed <Key.shift>WEDDING<Key.space><Key.shift>PHO
Screenshot: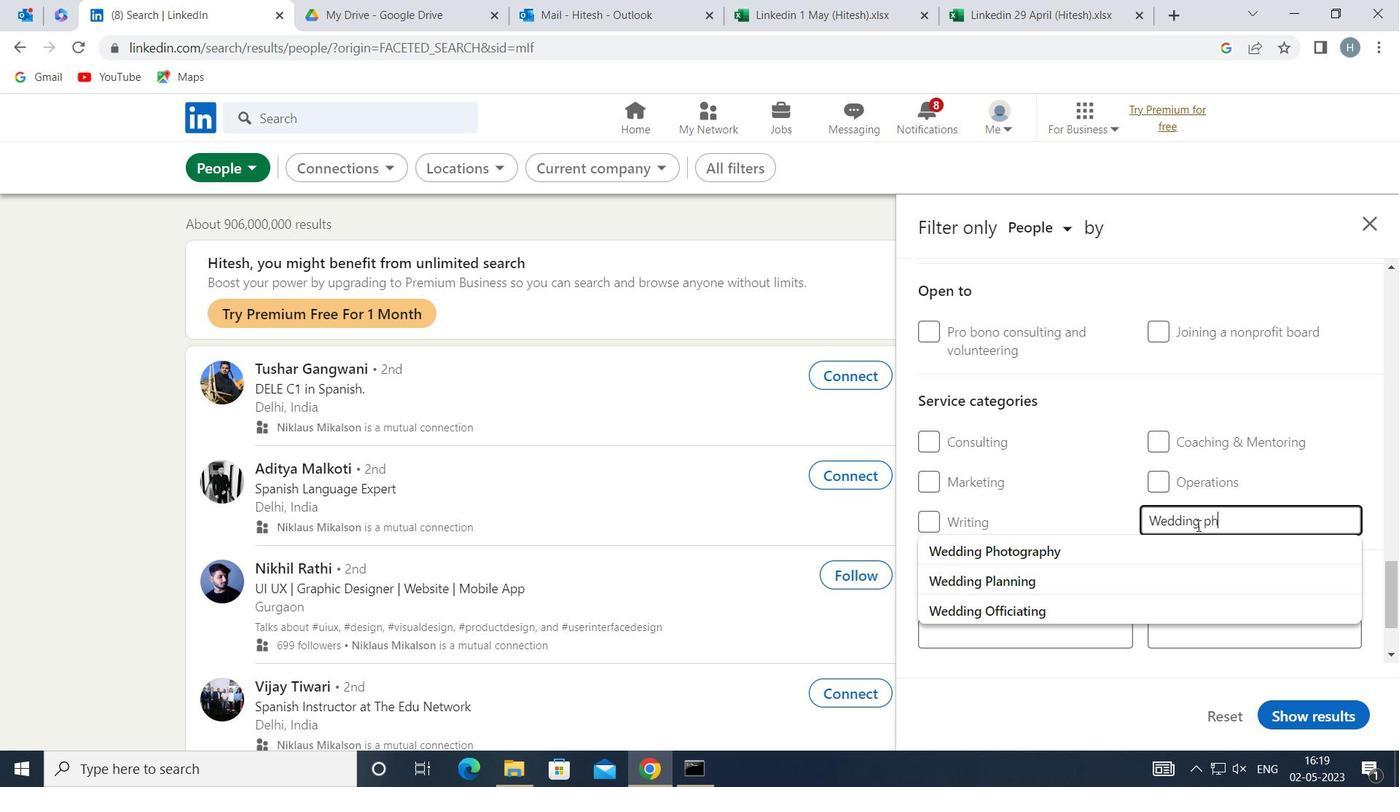 
Action: Mouse moved to (1142, 548)
Screenshot: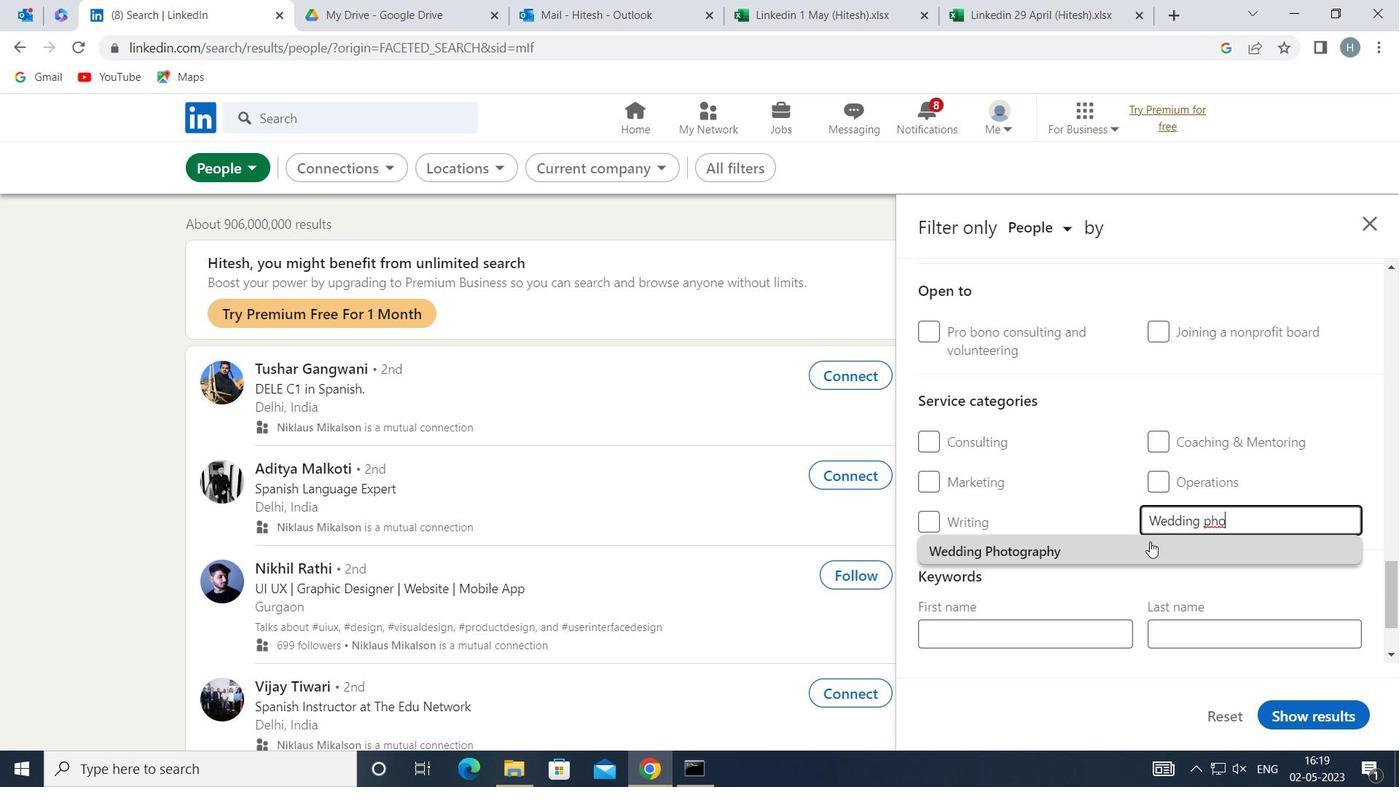 
Action: Mouse pressed left at (1142, 548)
Screenshot: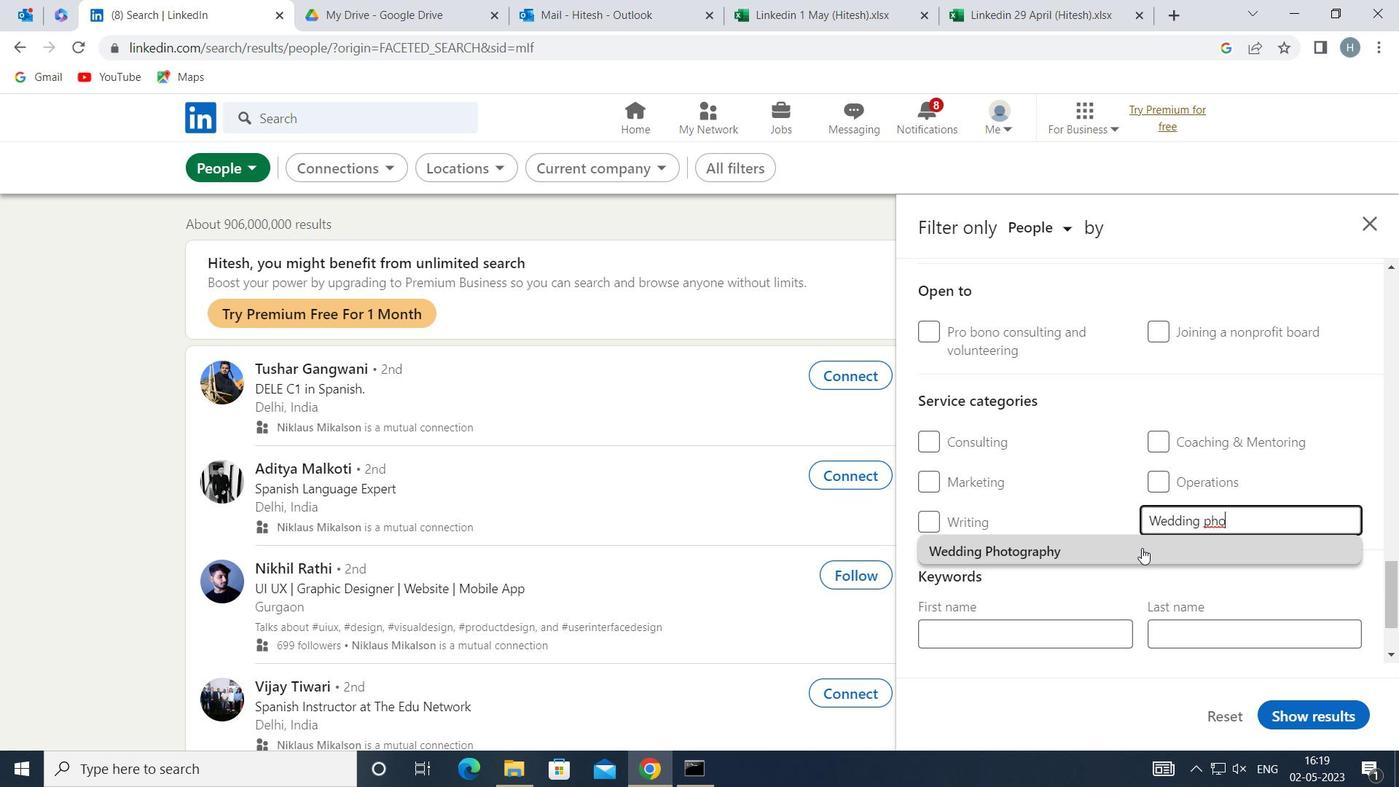 
Action: Mouse moved to (1109, 514)
Screenshot: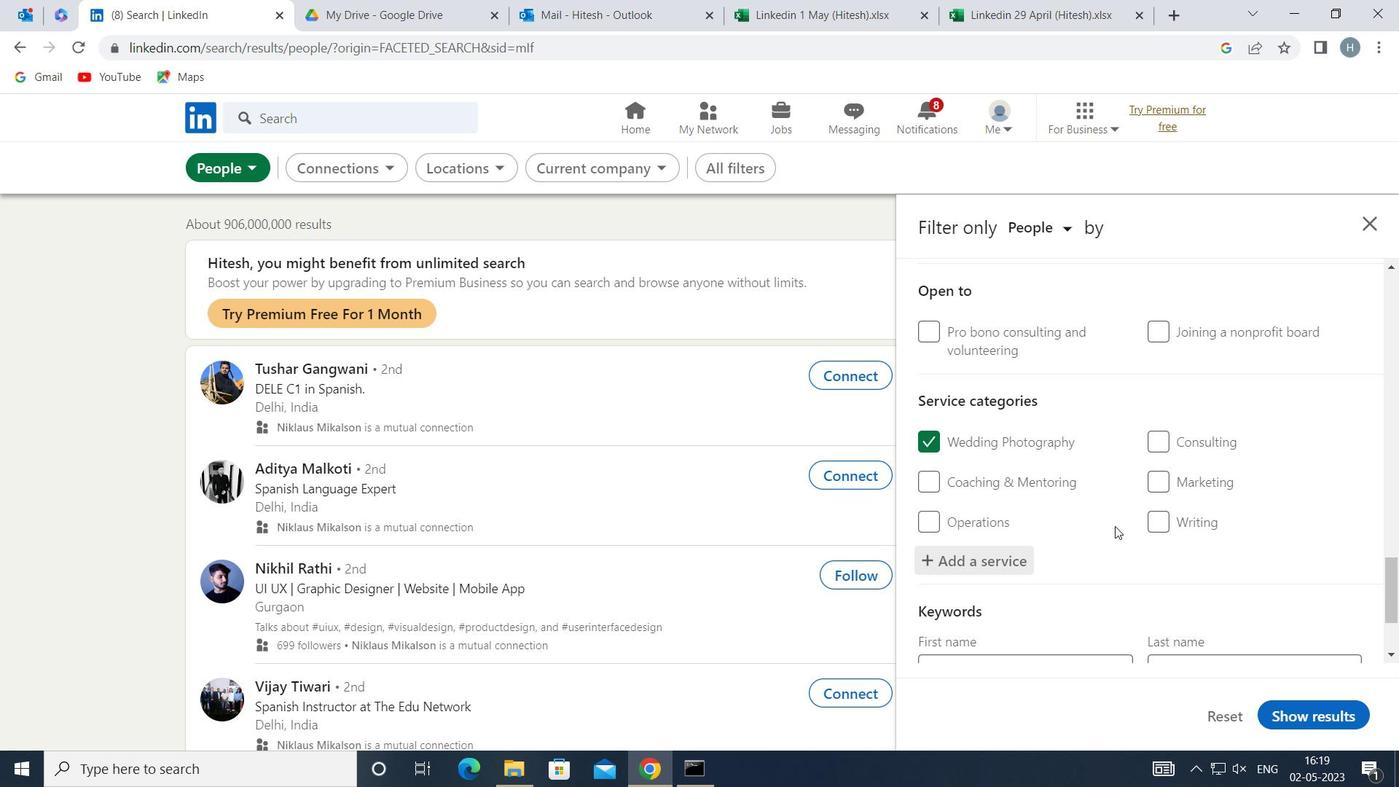 
Action: Mouse scrolled (1109, 513) with delta (0, 0)
Screenshot: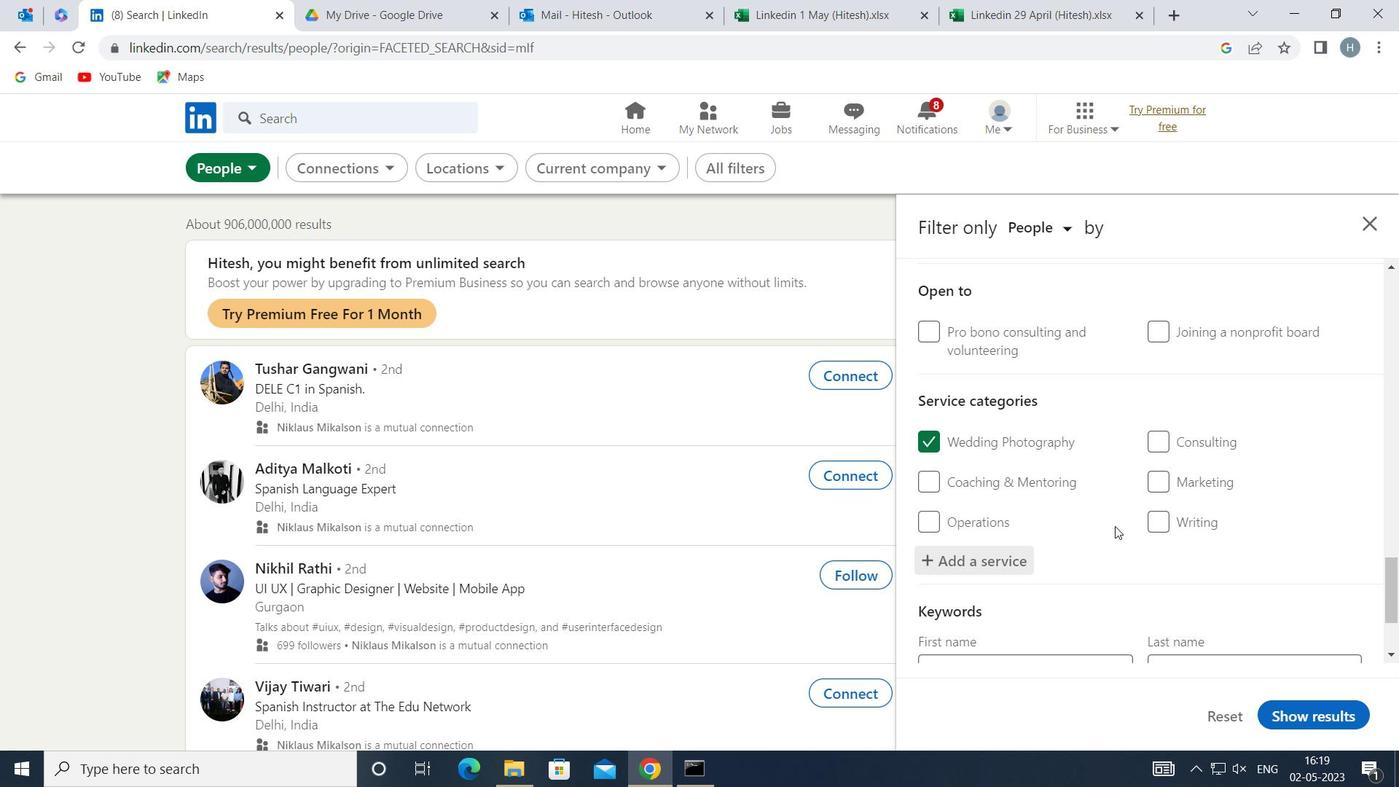 
Action: Mouse scrolled (1109, 513) with delta (0, 0)
Screenshot: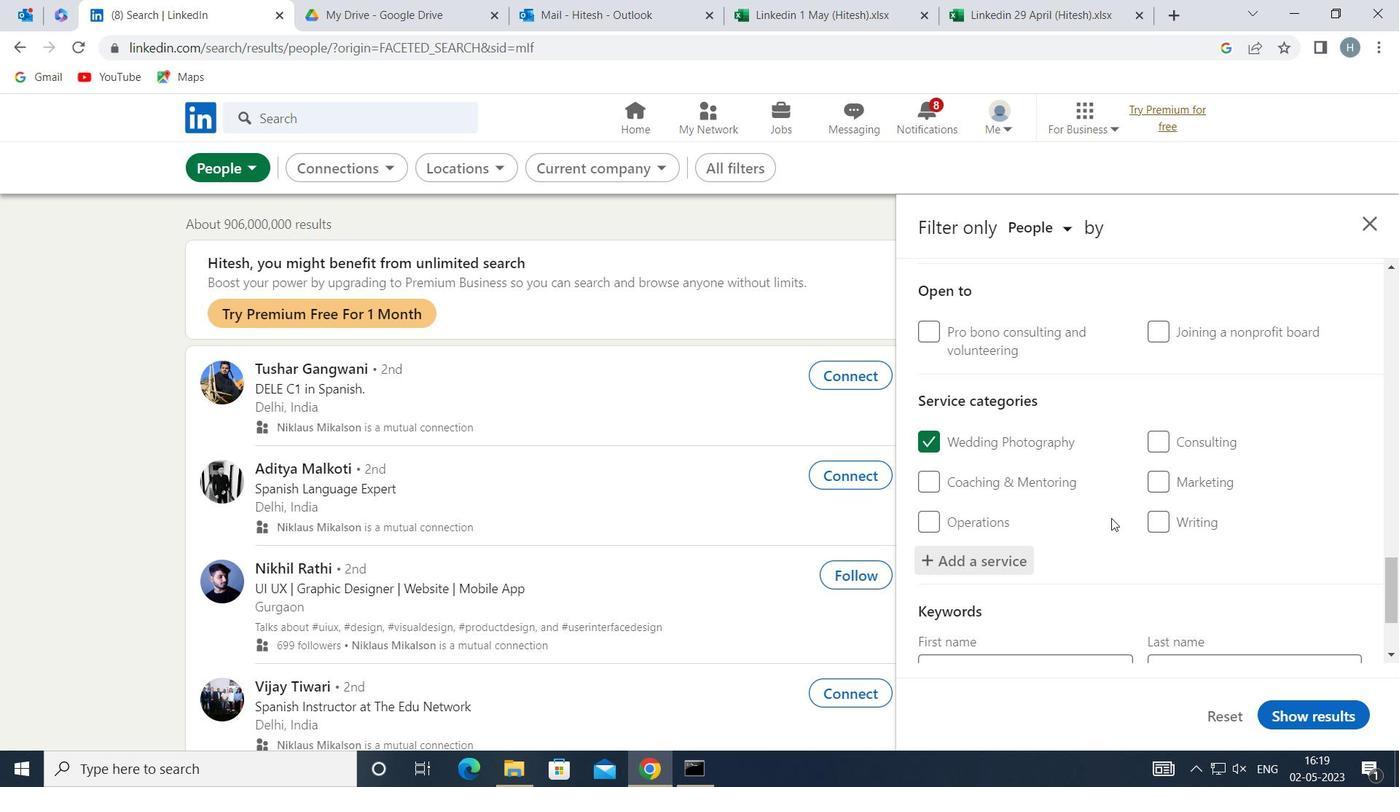 
Action: Mouse moved to (1109, 512)
Screenshot: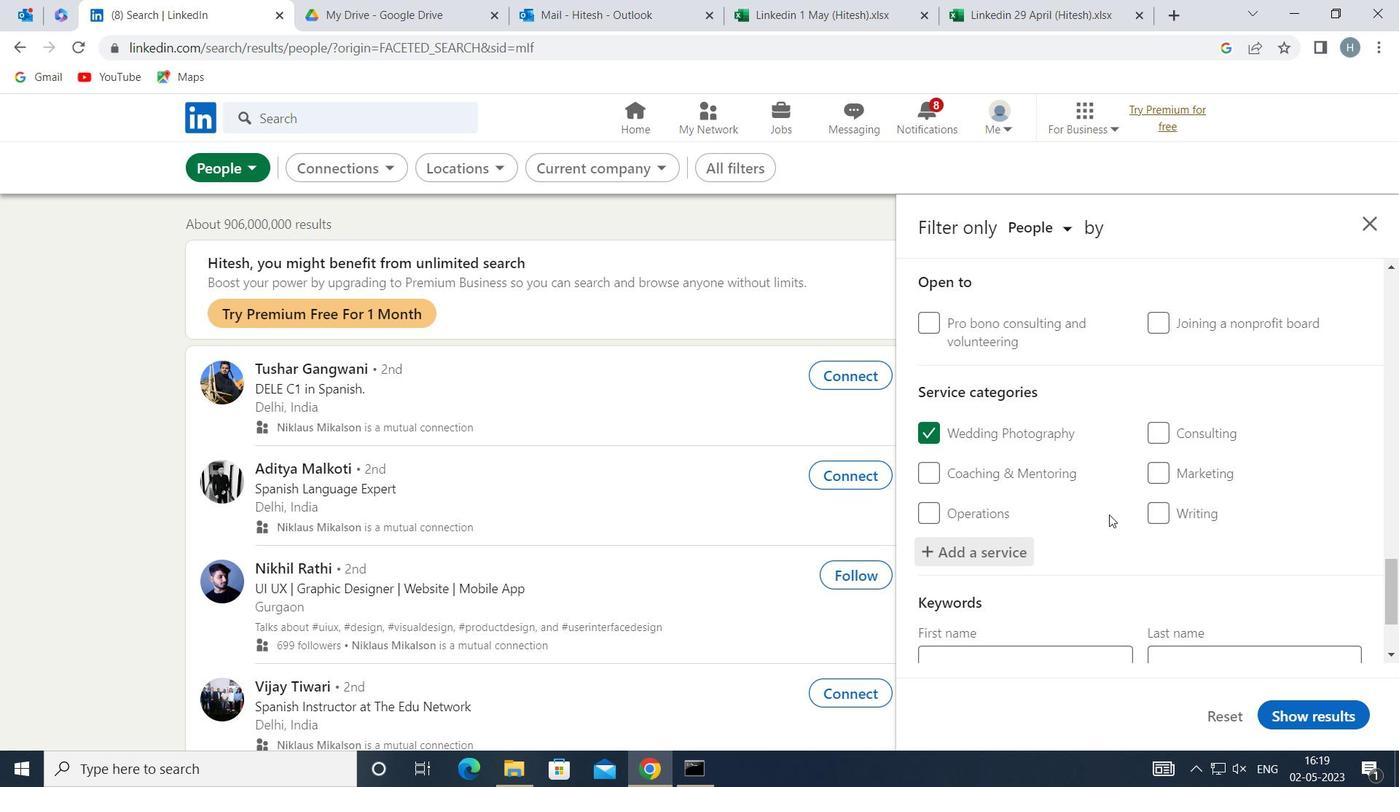 
Action: Mouse scrolled (1109, 511) with delta (0, 0)
Screenshot: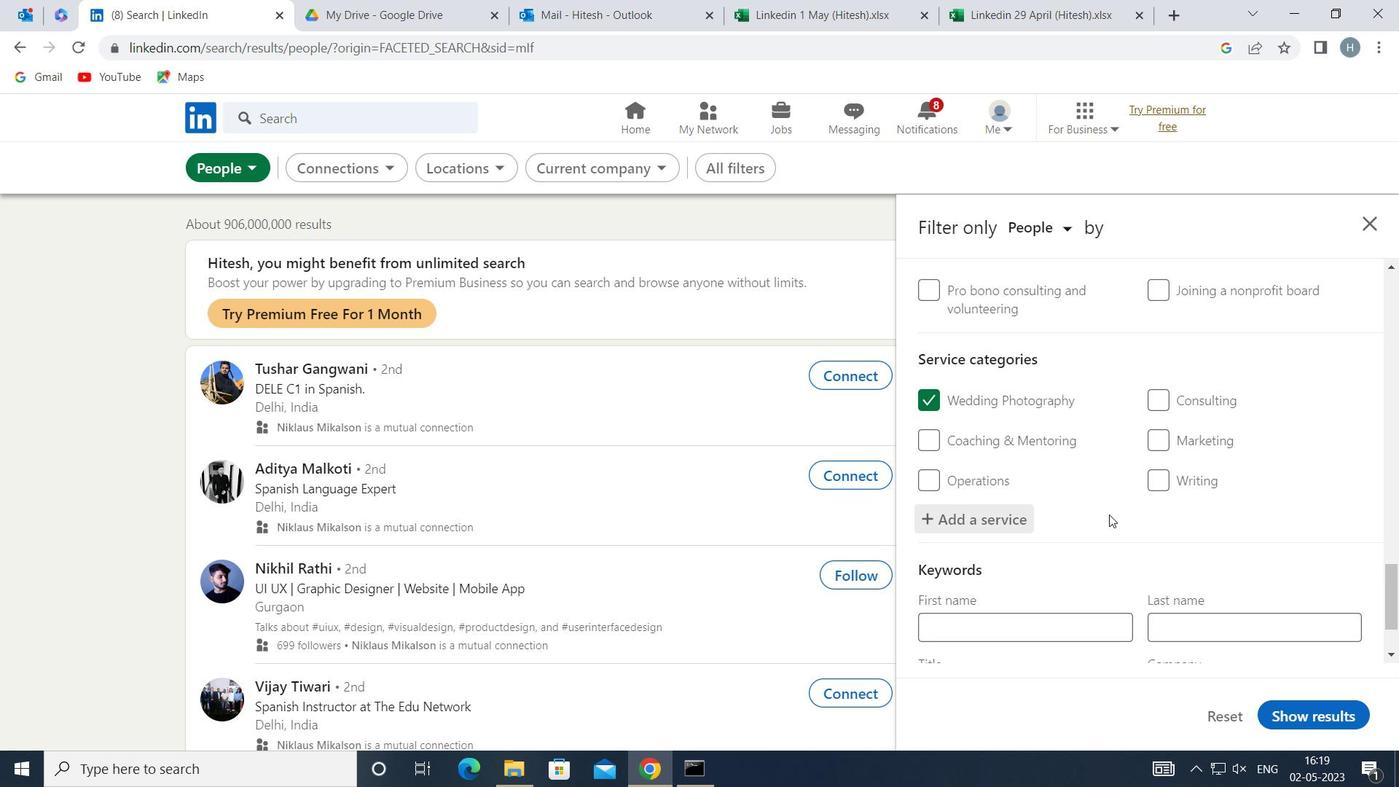 
Action: Mouse scrolled (1109, 511) with delta (0, 0)
Screenshot: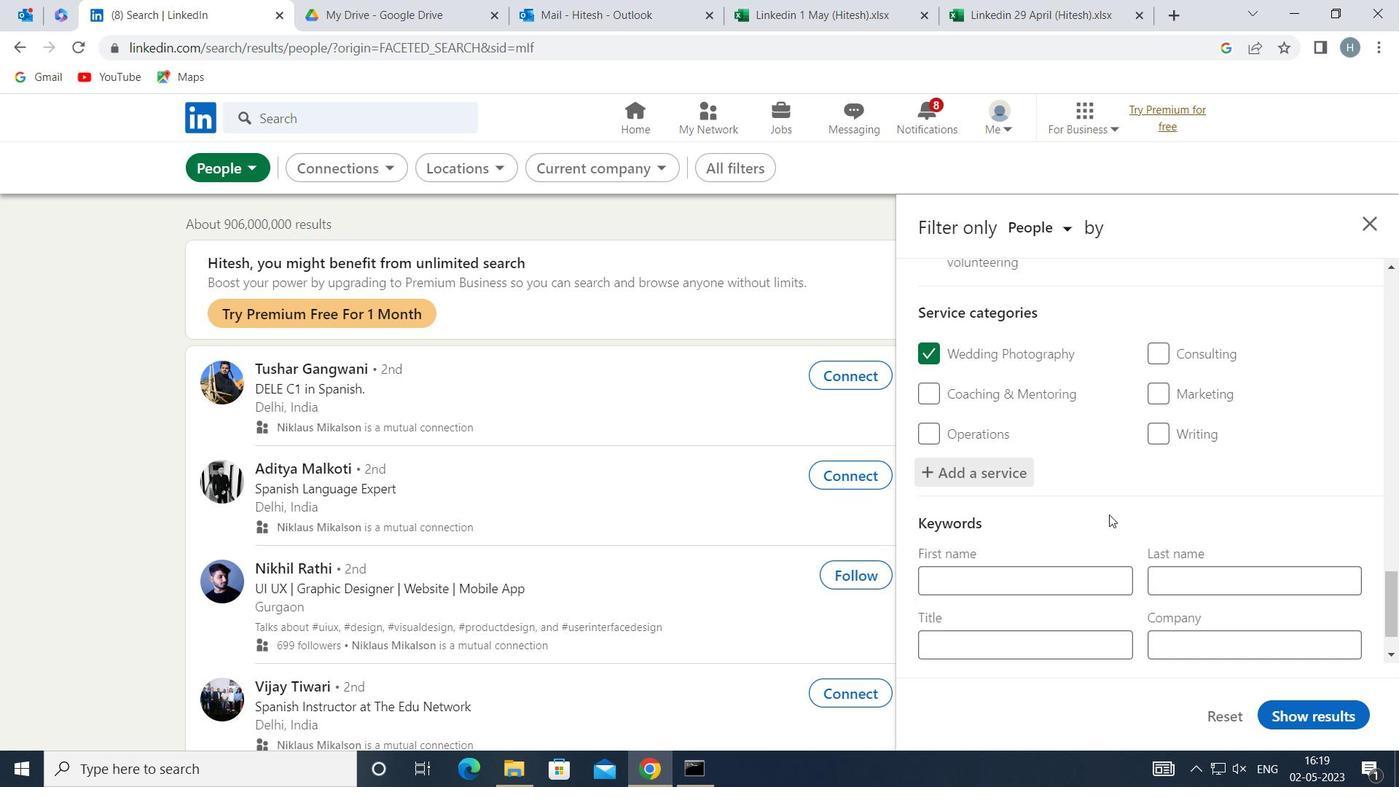 
Action: Mouse moved to (1084, 575)
Screenshot: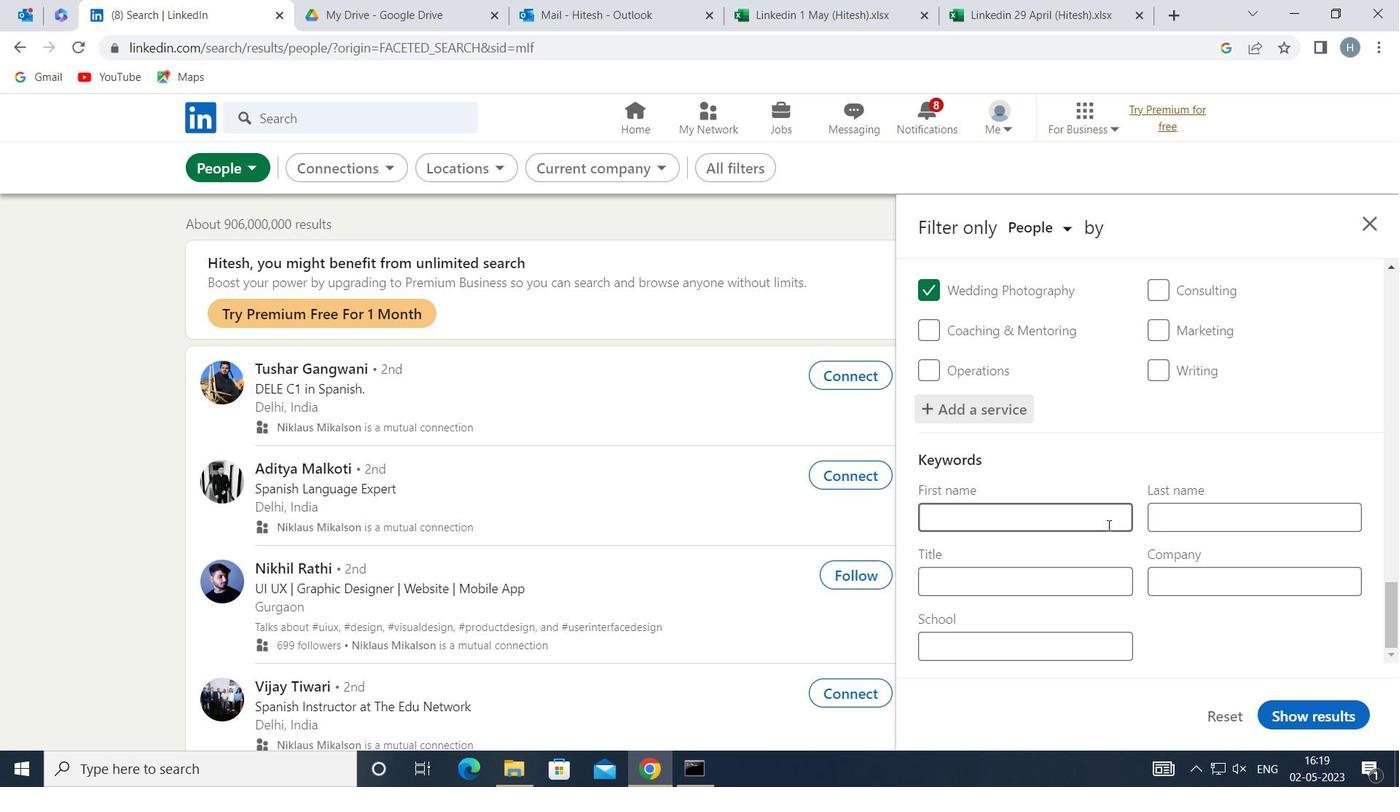 
Action: Mouse pressed left at (1084, 575)
Screenshot: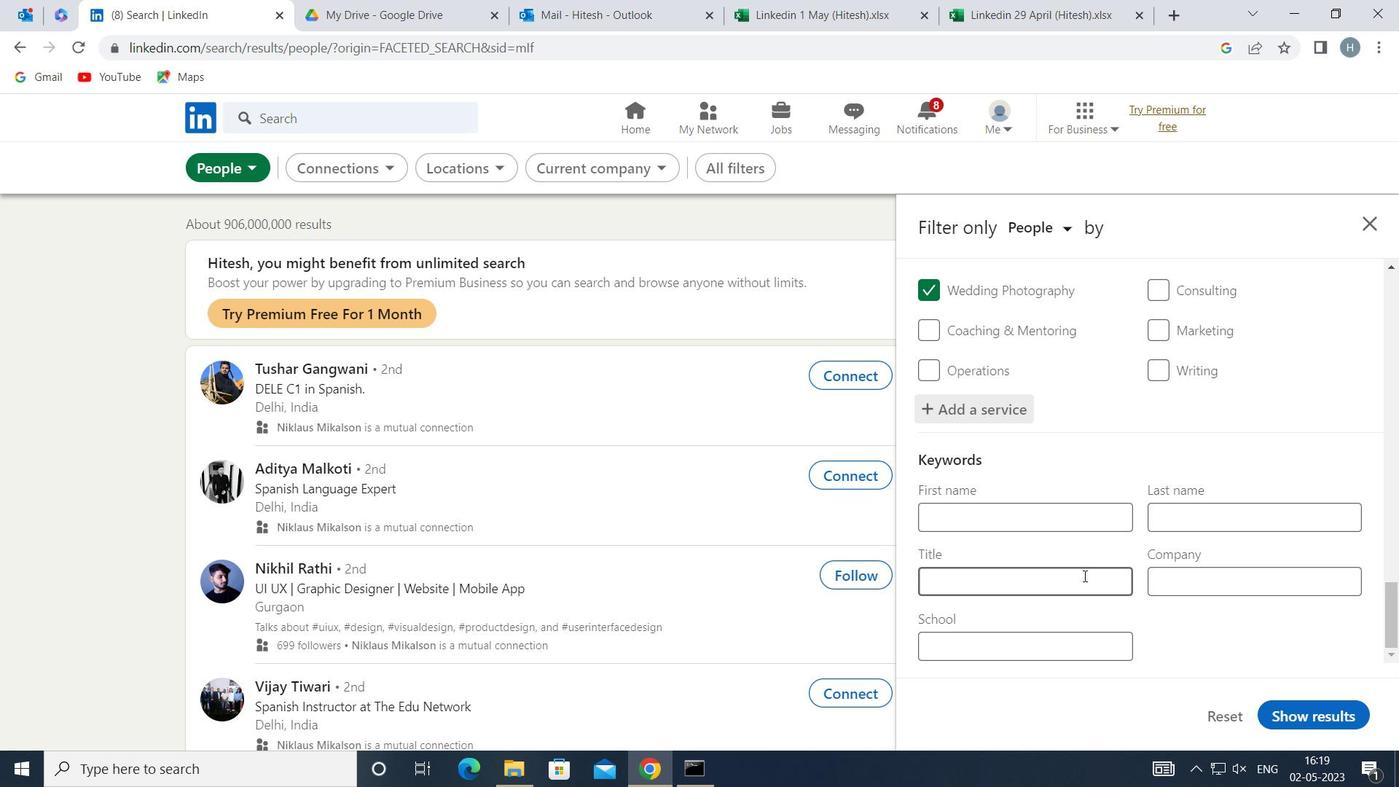 
Action: Key pressed <Key.shift>SUPERVISORES
Screenshot: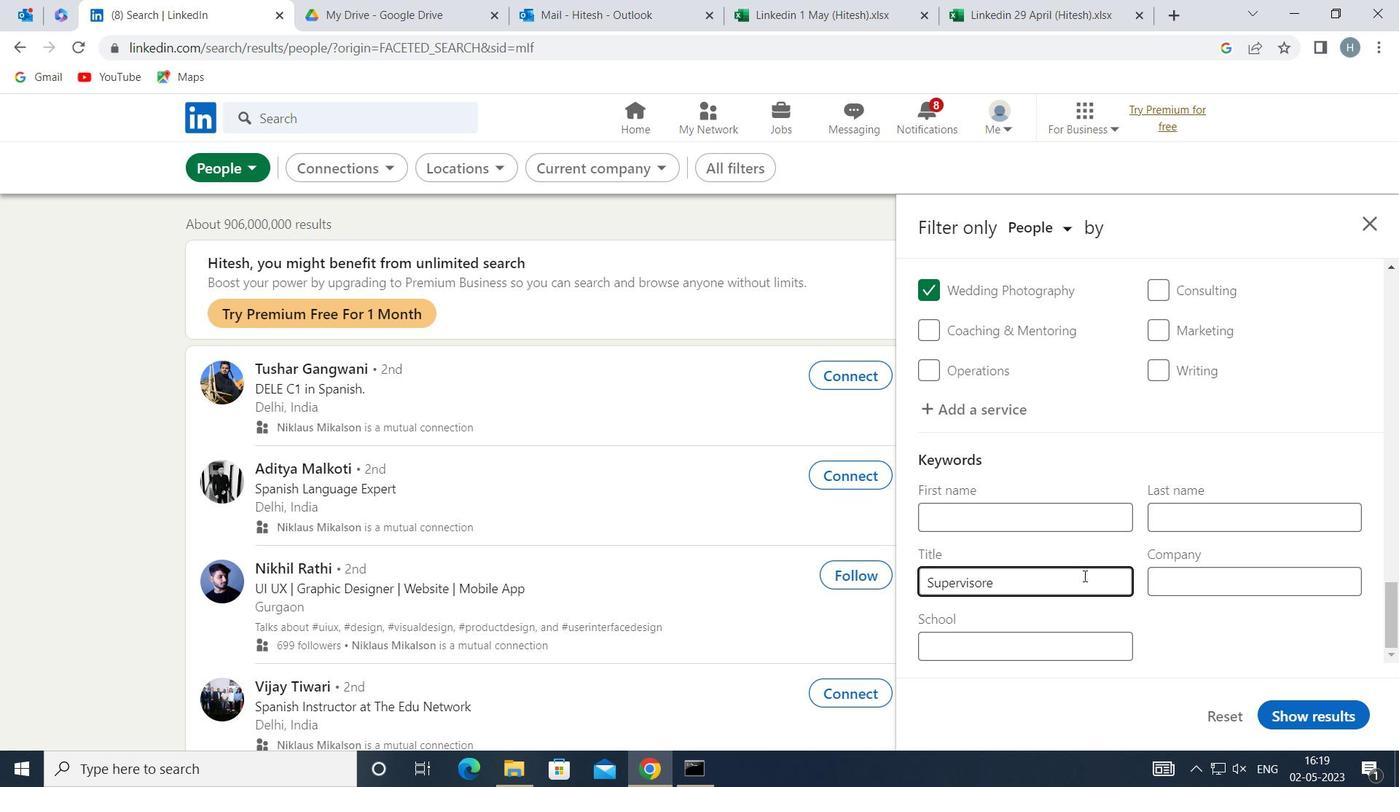 
Action: Mouse moved to (1120, 600)
Screenshot: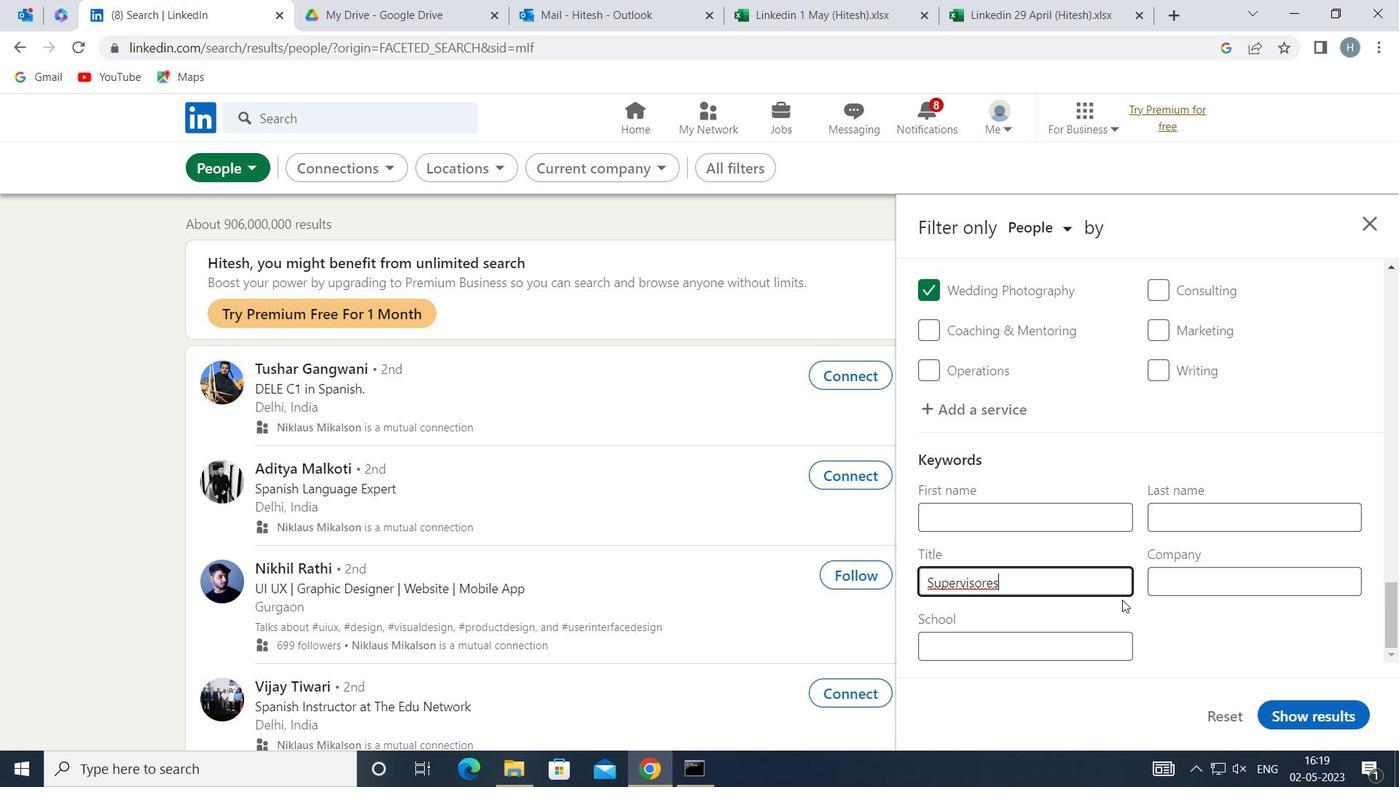 
Action: Key pressed <Key.backspace><Key.backspace>S
Screenshot: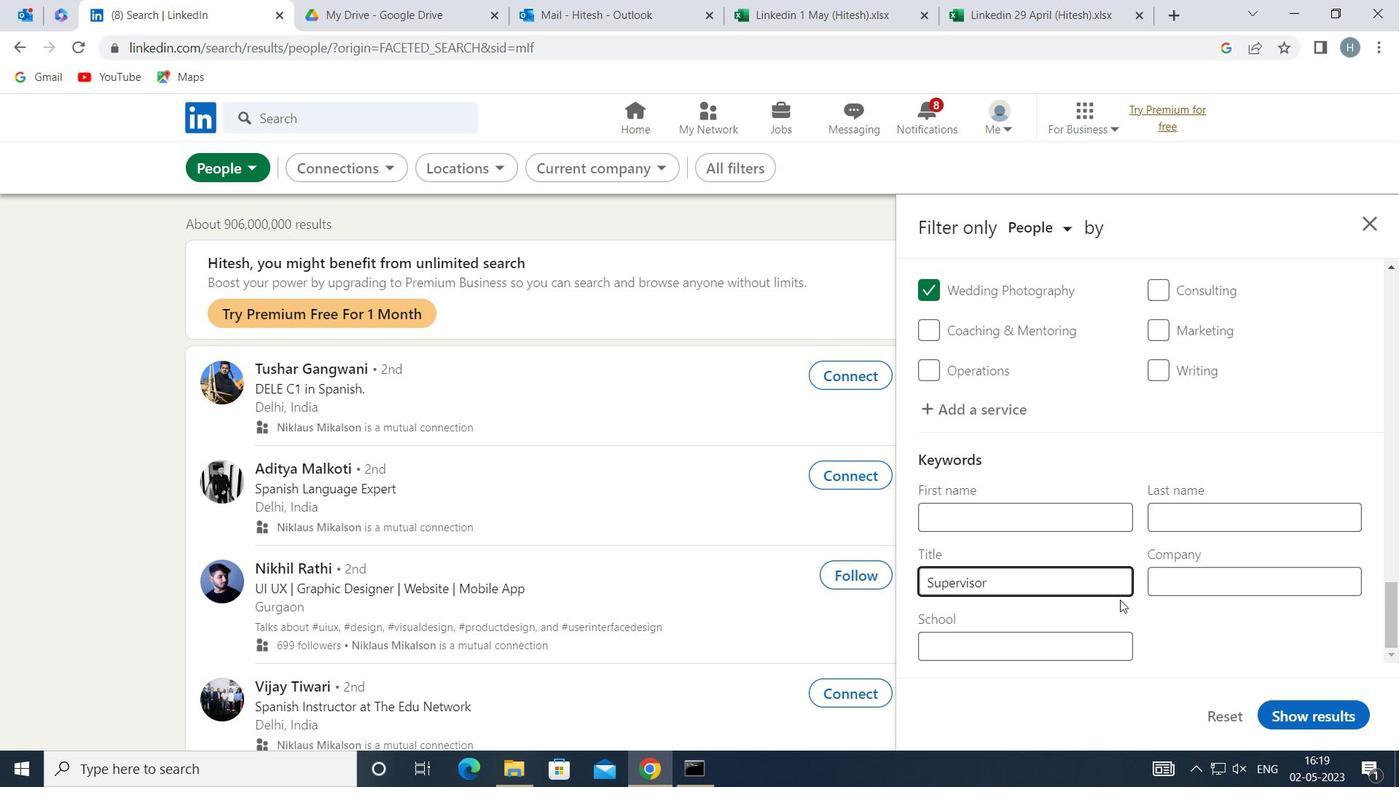 
Action: Mouse moved to (1335, 709)
Screenshot: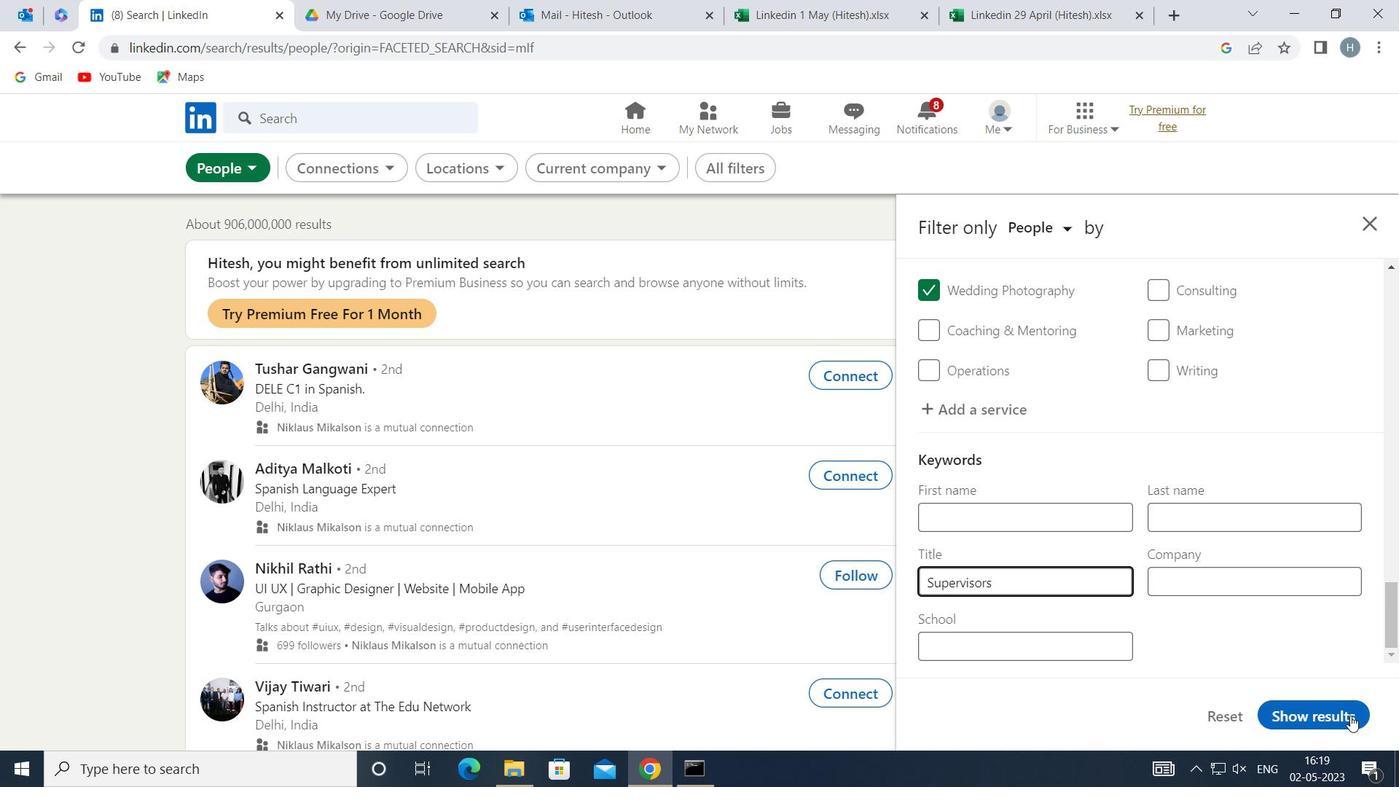 
Action: Mouse pressed left at (1335, 709)
Screenshot: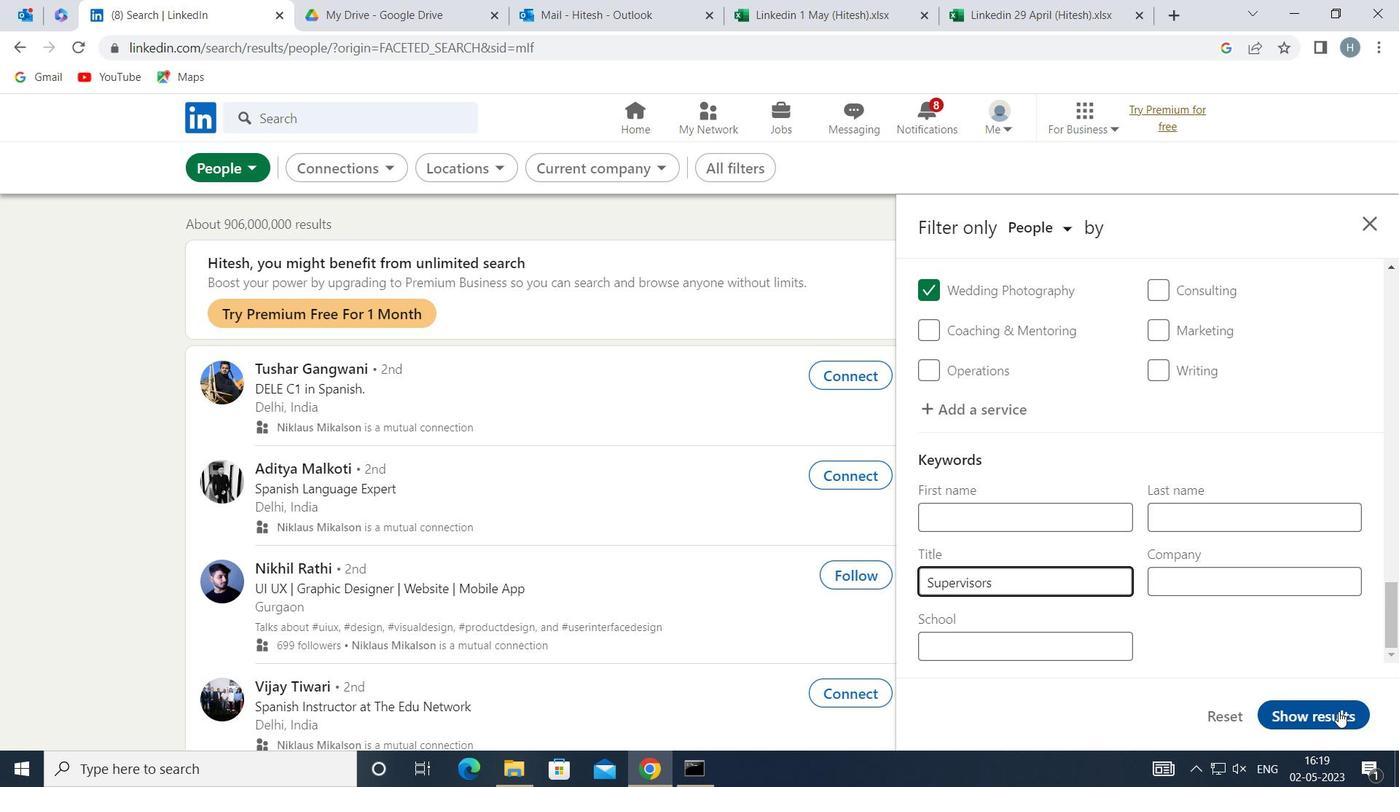 
Action: Mouse moved to (799, 319)
Screenshot: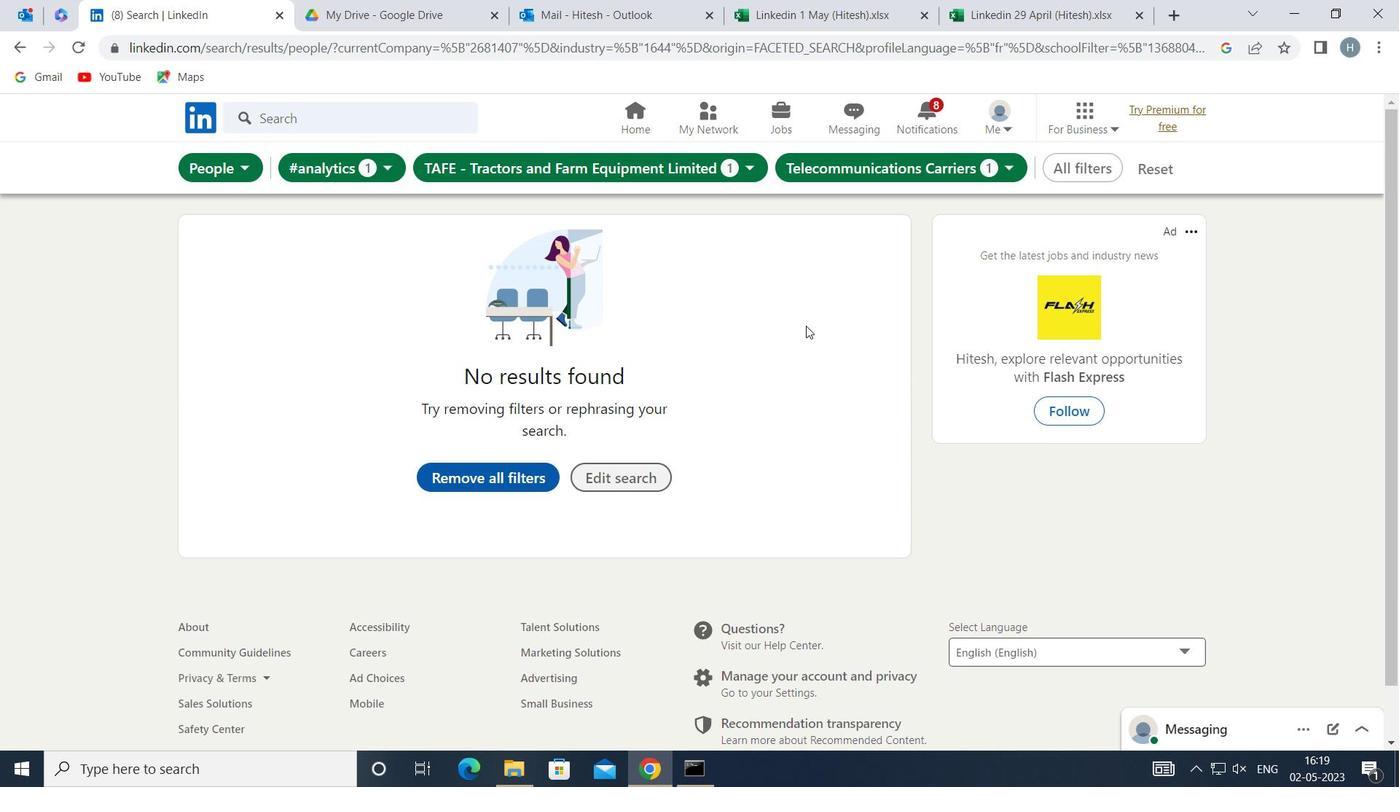 
